 Task: Find connections with filter location Axum with filter topic  #socialnetworkingwith filter profile language English with filter current company HELLA with filter school The NorthCap University with filter industry Investment Advice with filter service category DUI Law with filter keywords title Preschool Teacher
Action: Mouse moved to (334, 190)
Screenshot: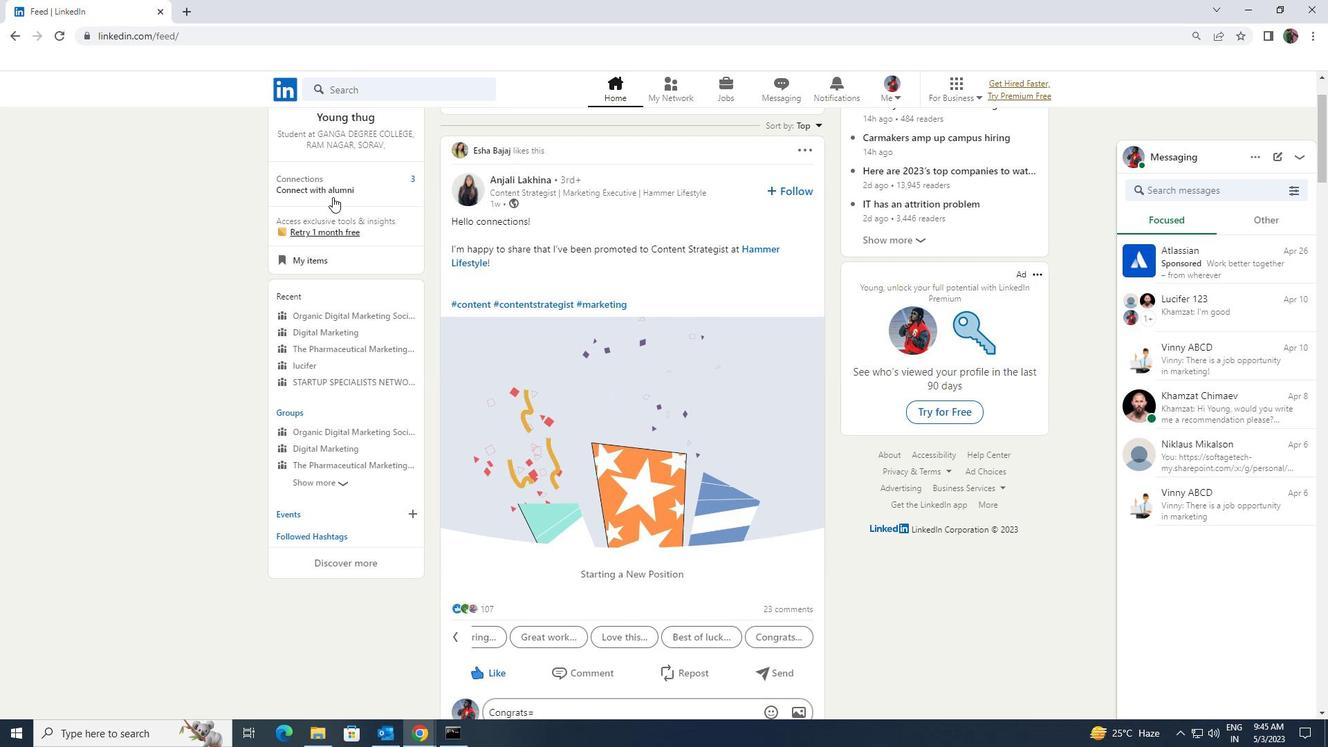 
Action: Mouse pressed left at (334, 190)
Screenshot: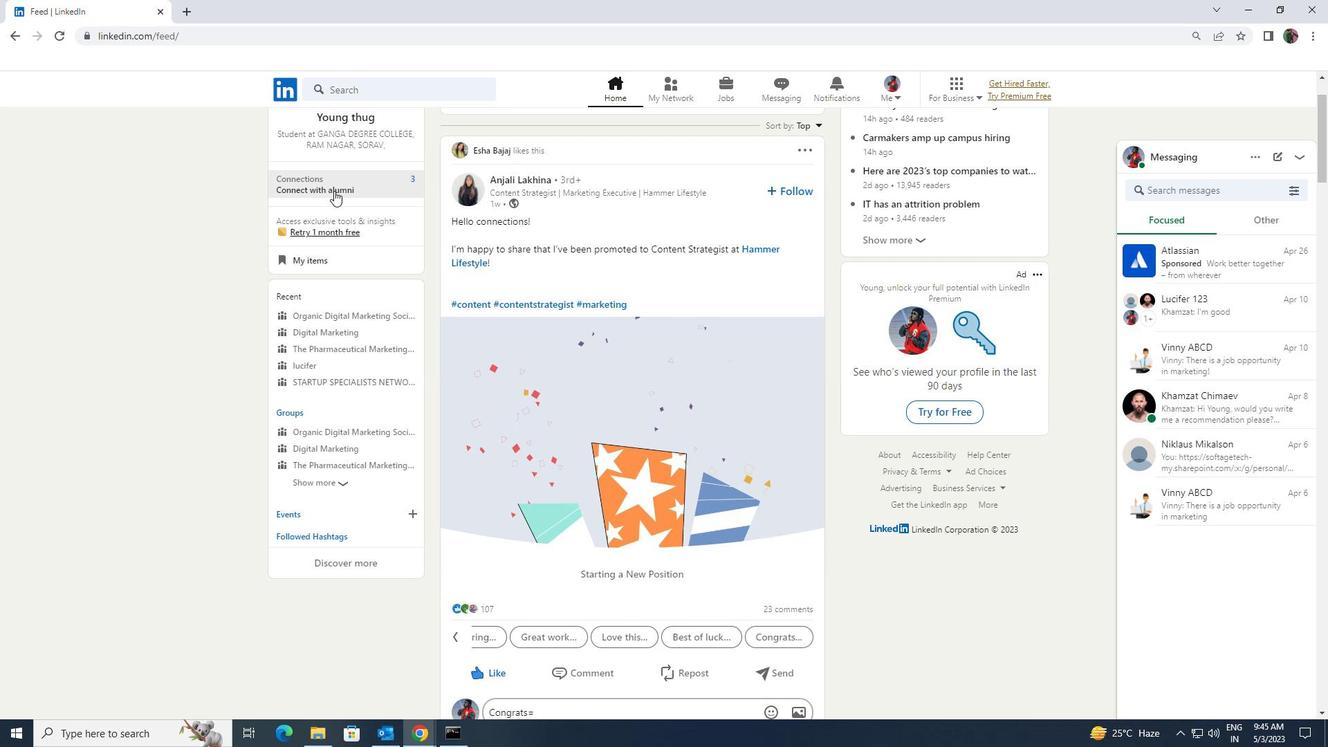 
Action: Mouse moved to (344, 171)
Screenshot: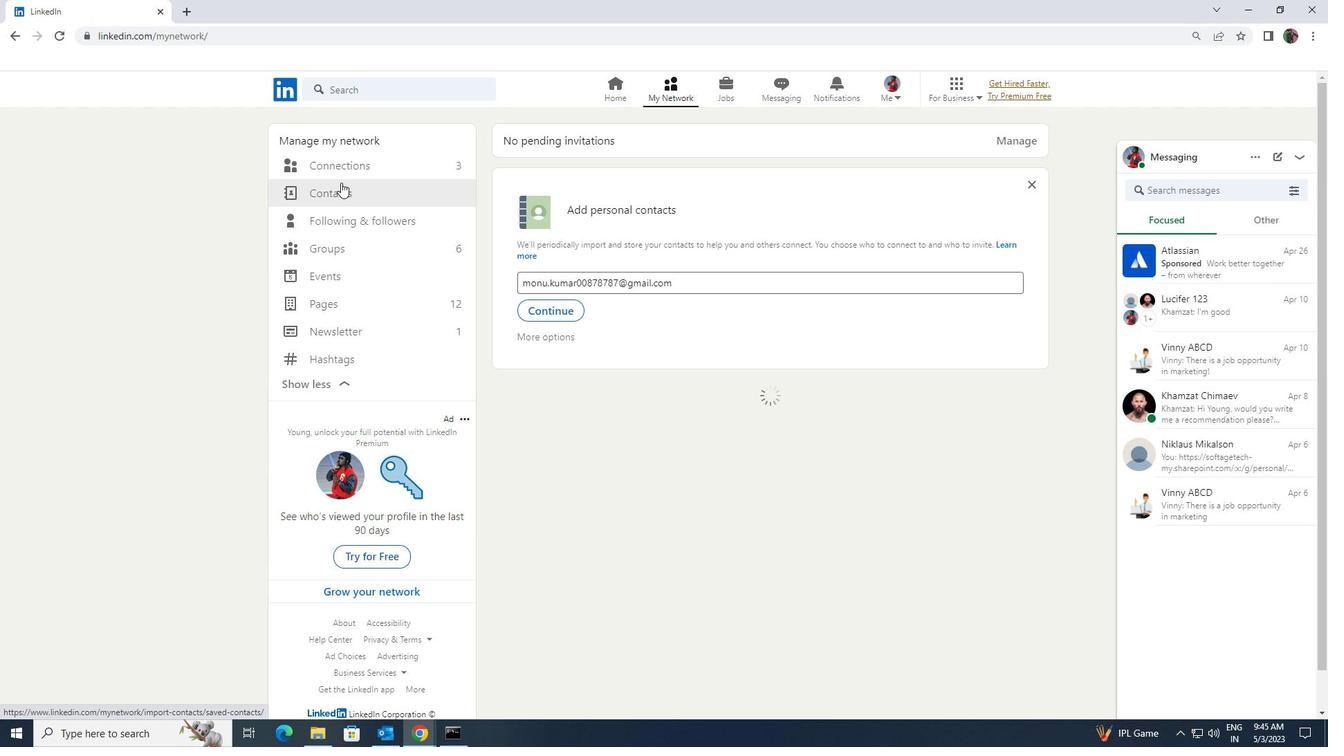 
Action: Mouse pressed left at (344, 171)
Screenshot: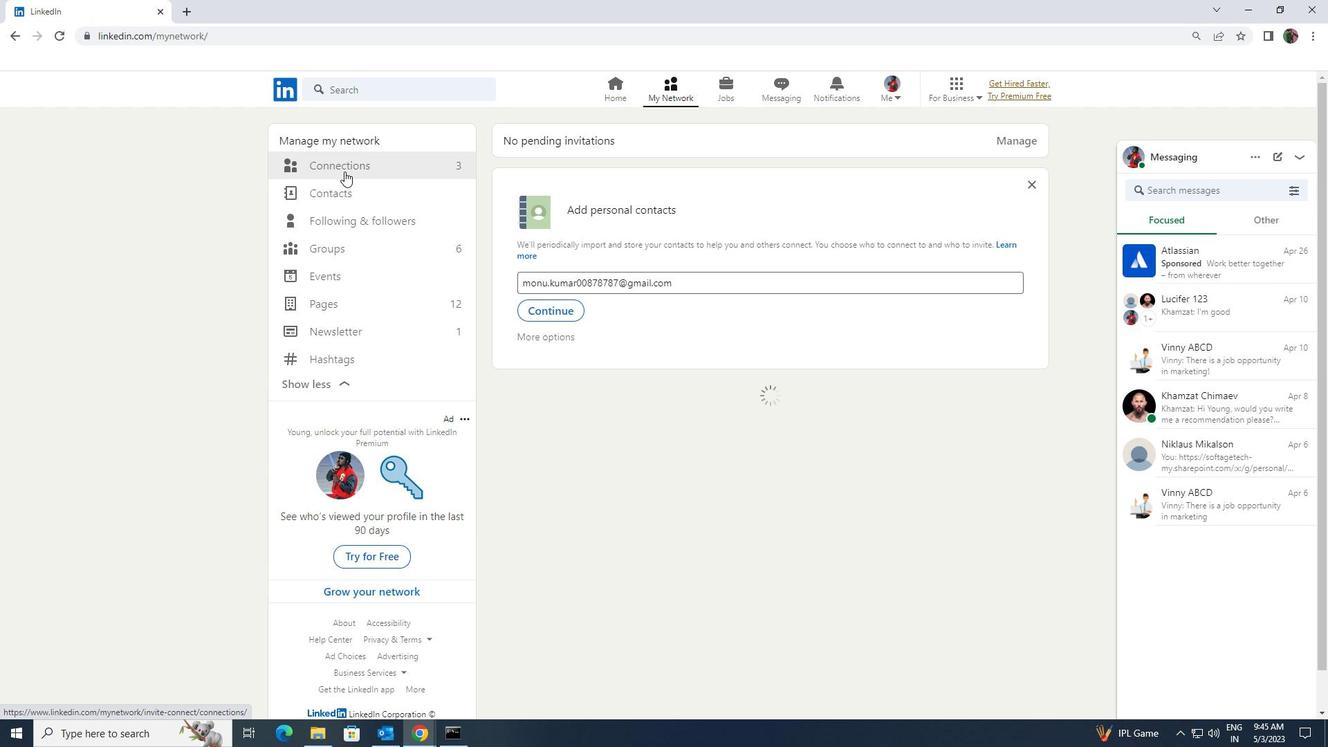 
Action: Mouse moved to (746, 163)
Screenshot: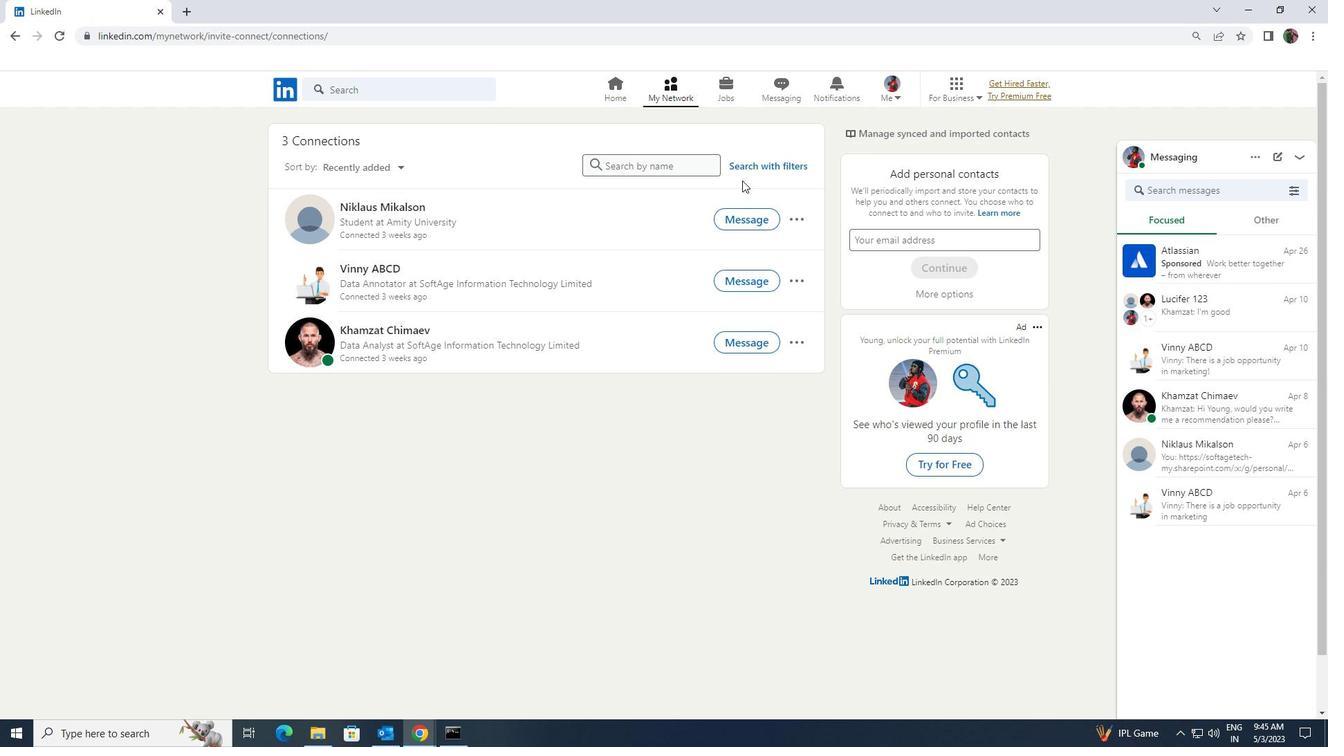 
Action: Mouse pressed left at (746, 163)
Screenshot: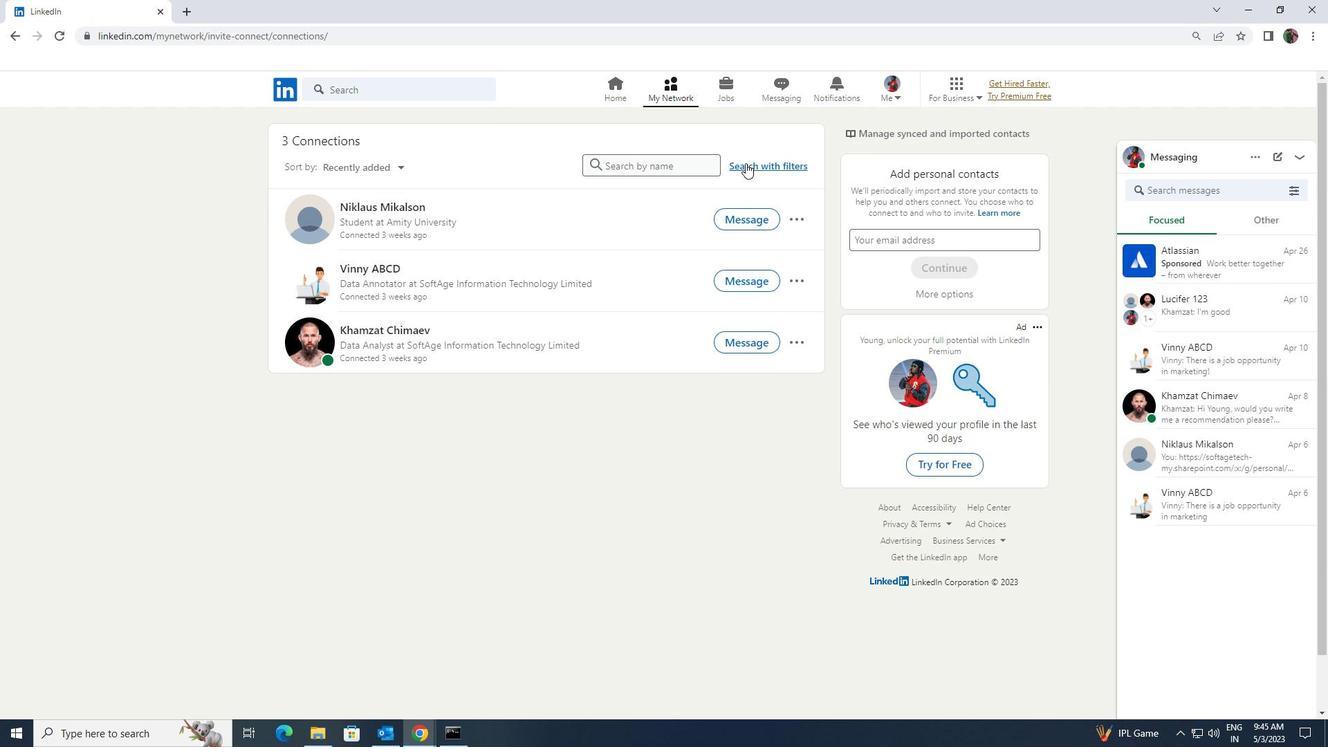 
Action: Mouse moved to (712, 130)
Screenshot: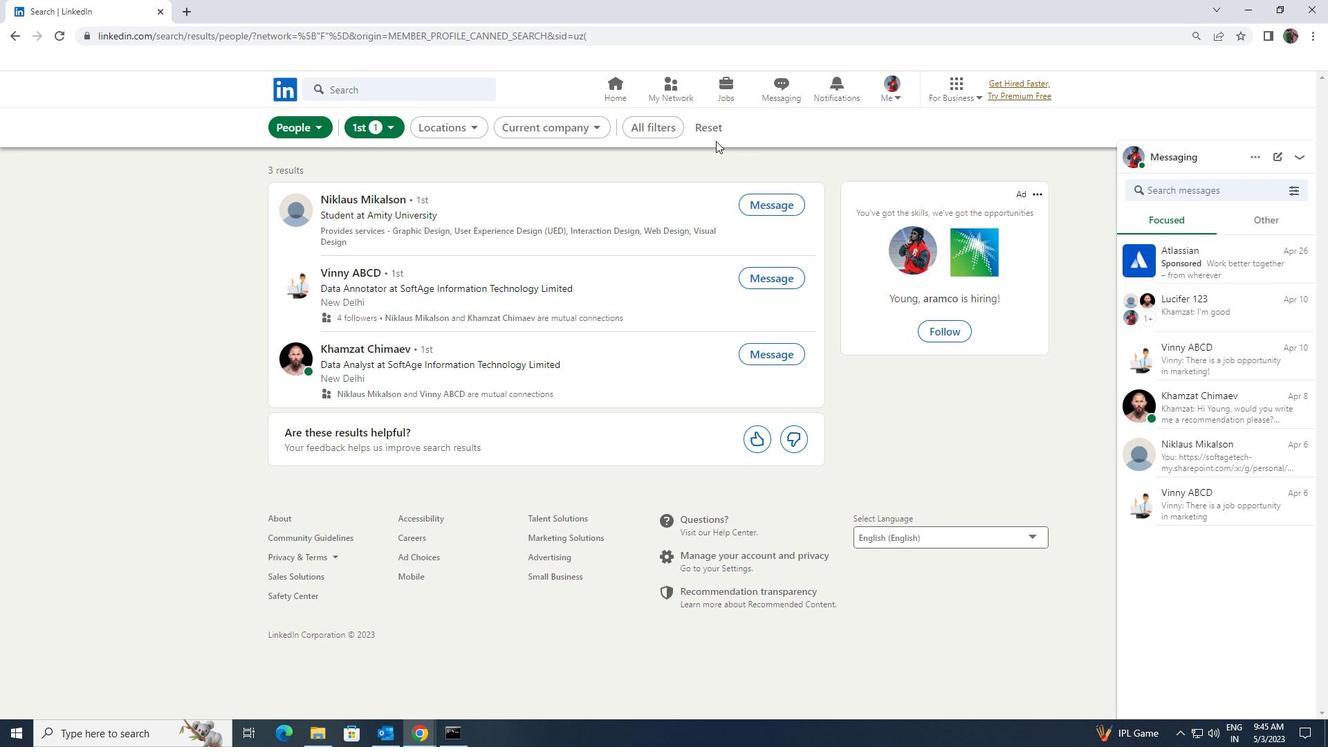 
Action: Mouse pressed left at (712, 130)
Screenshot: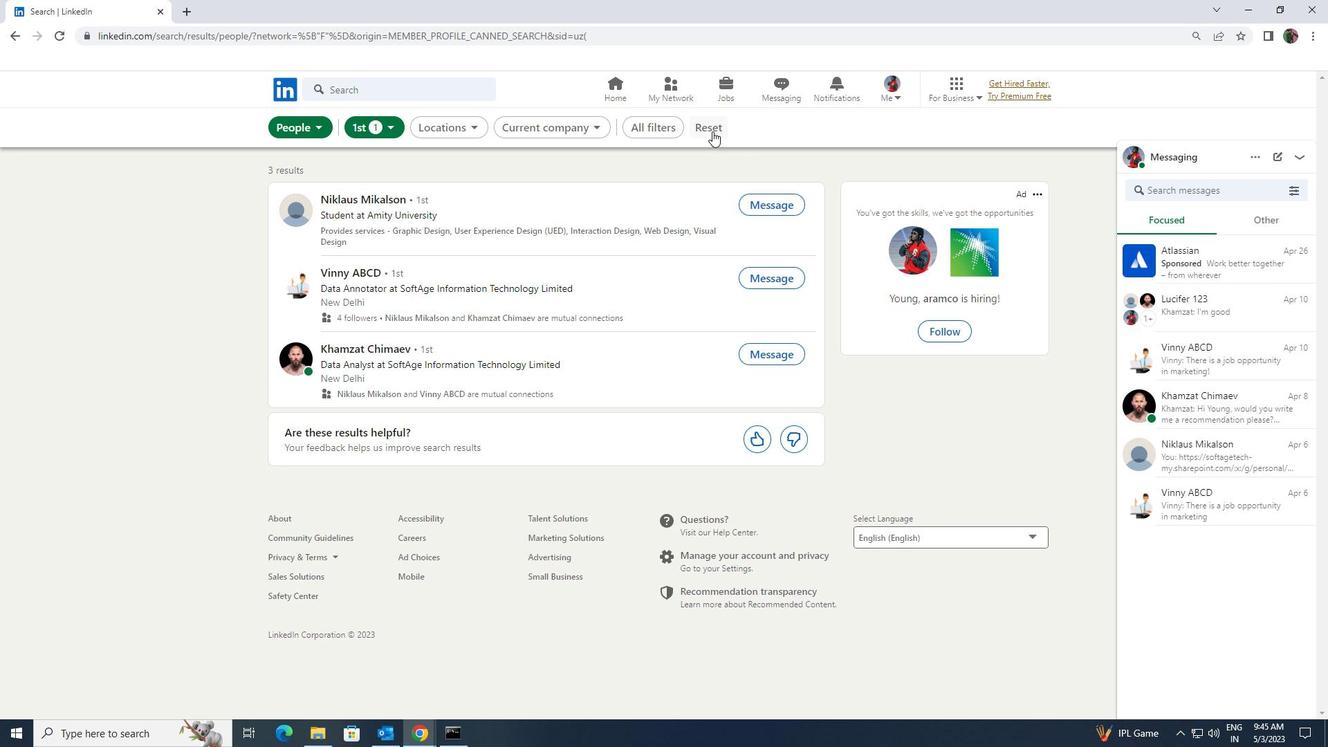 
Action: Mouse moved to (669, 130)
Screenshot: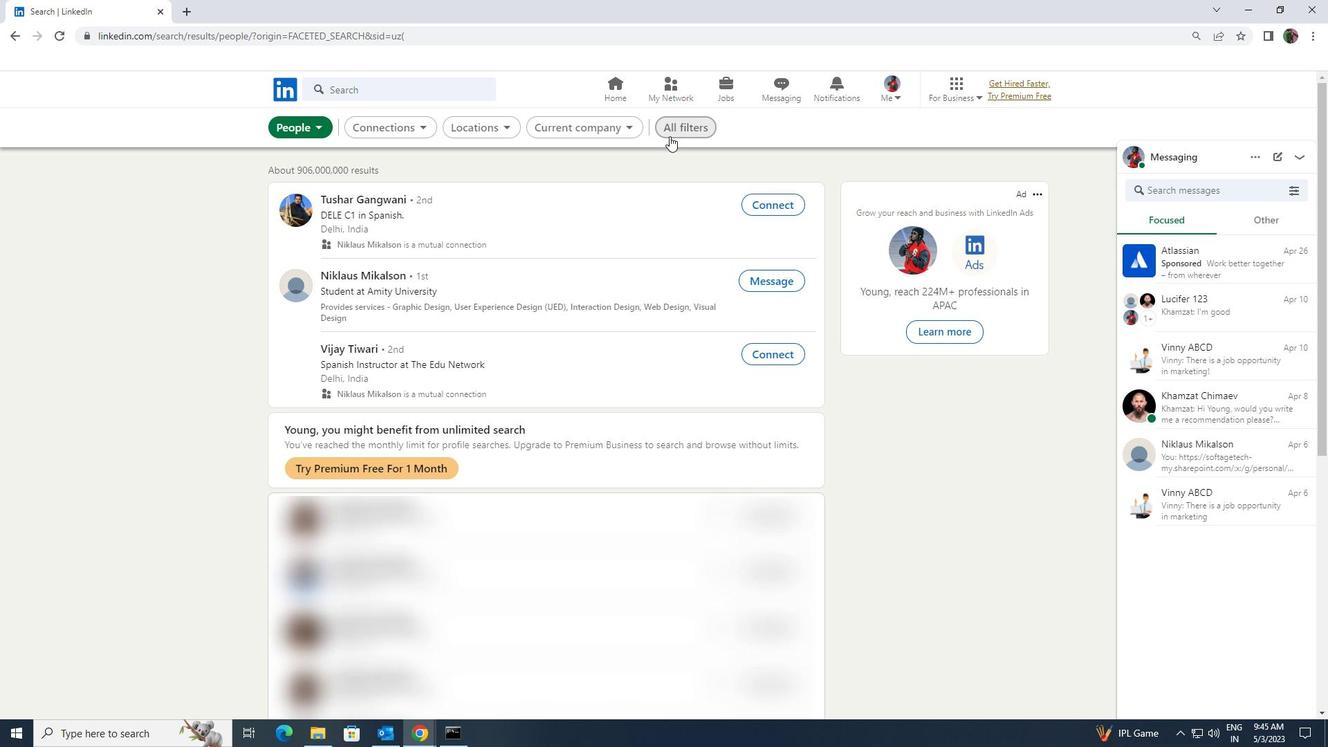 
Action: Mouse pressed left at (669, 130)
Screenshot: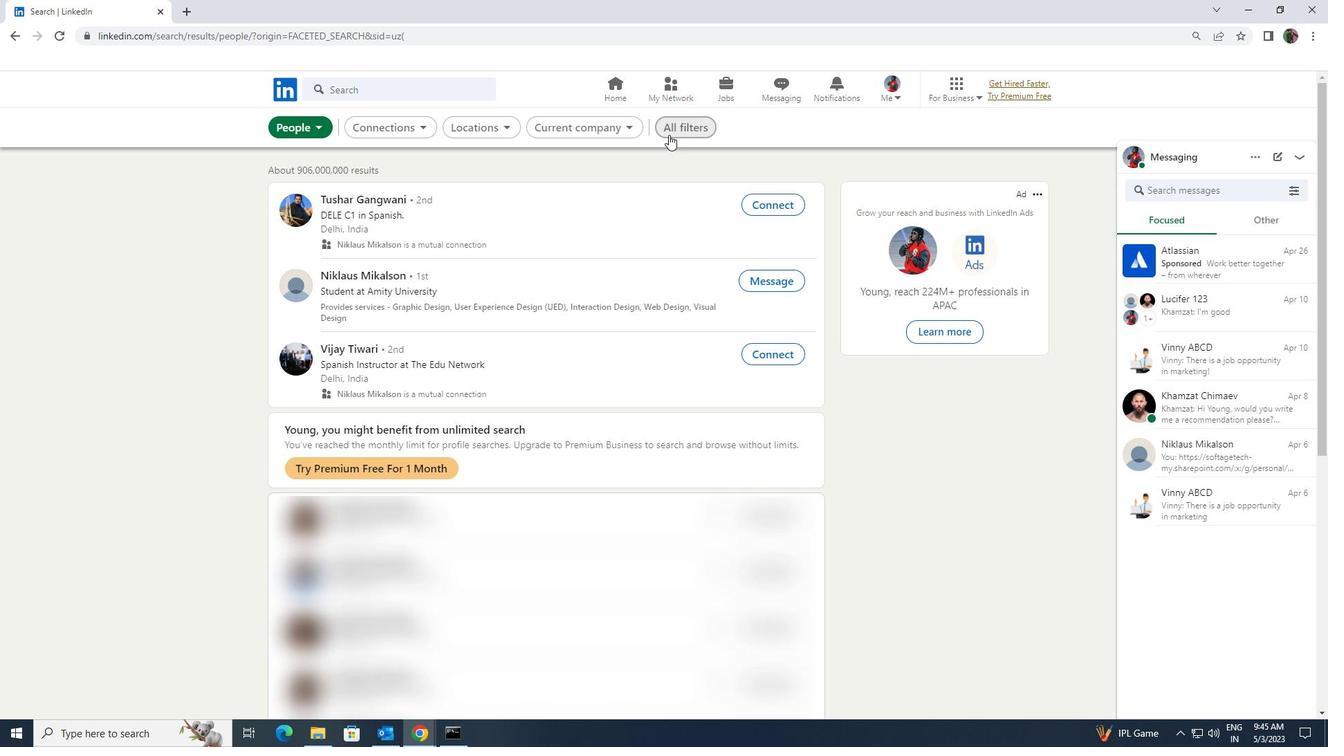 
Action: Mouse moved to (1054, 407)
Screenshot: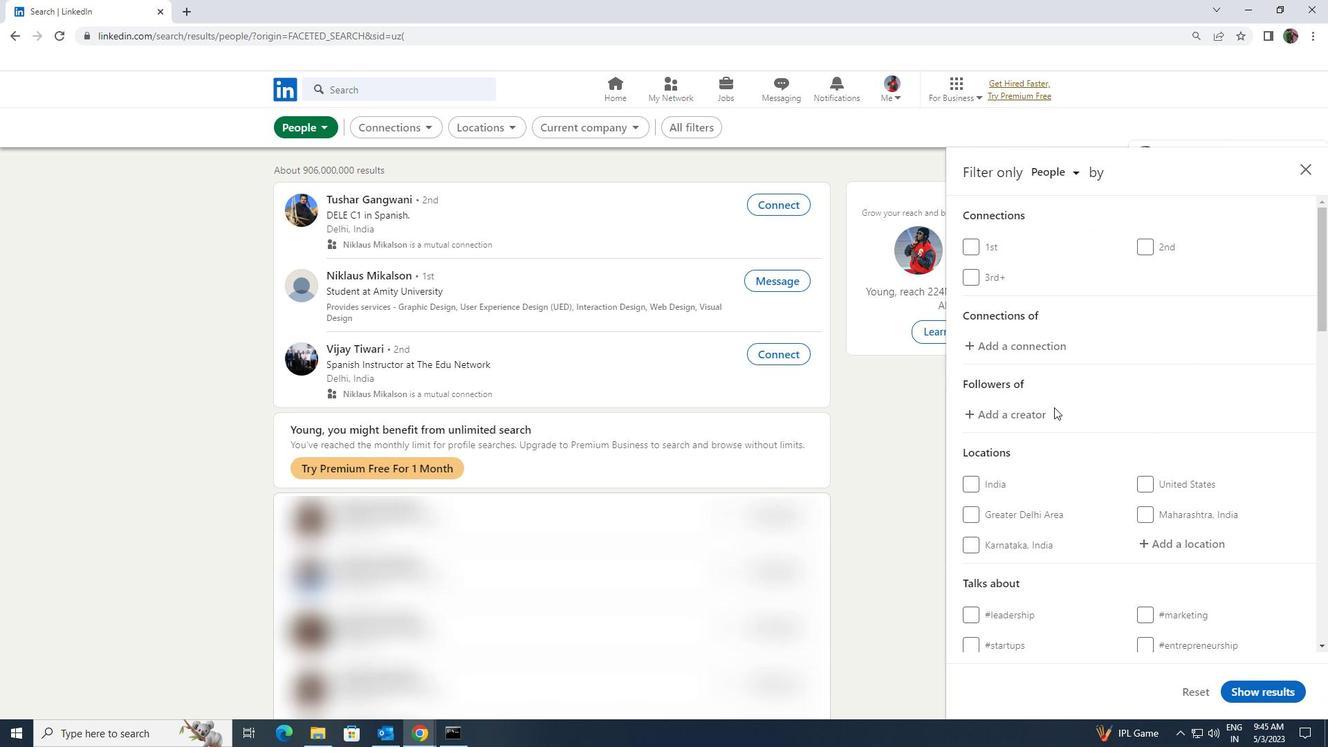 
Action: Mouse scrolled (1054, 406) with delta (0, 0)
Screenshot: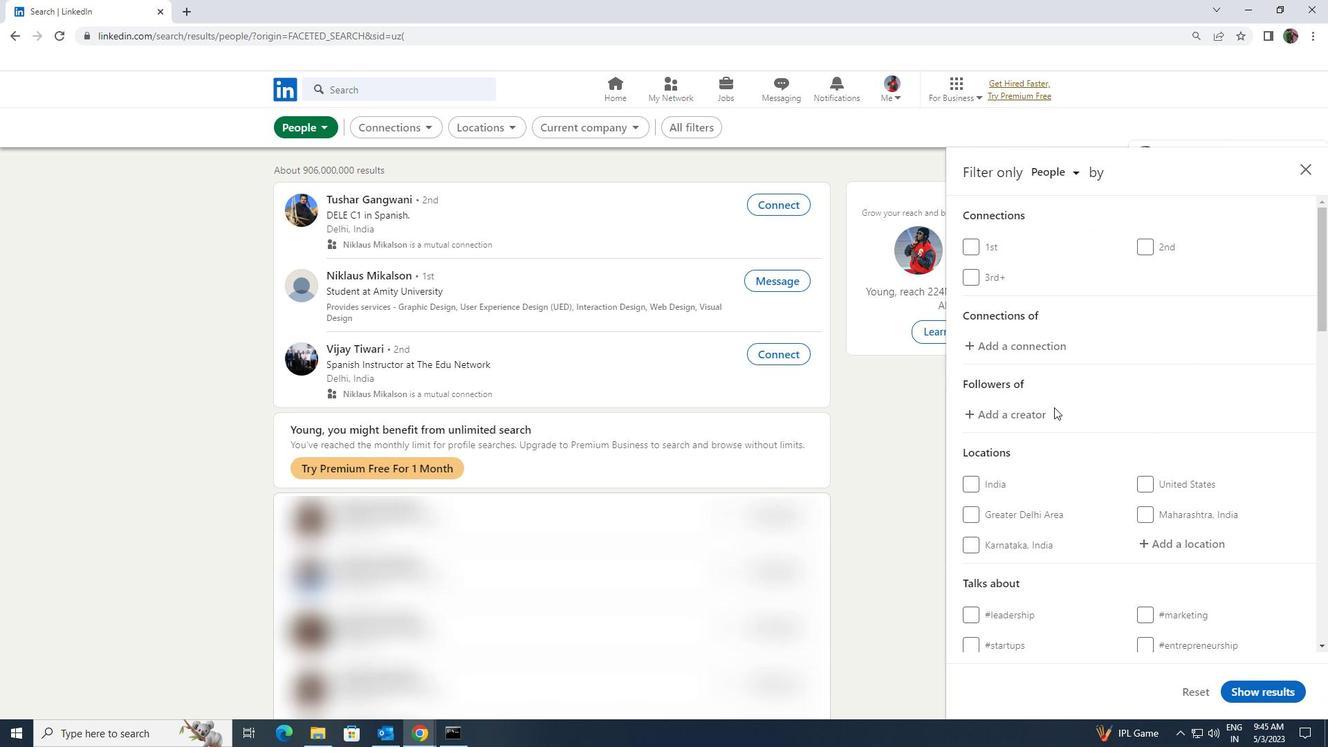 
Action: Mouse moved to (1159, 477)
Screenshot: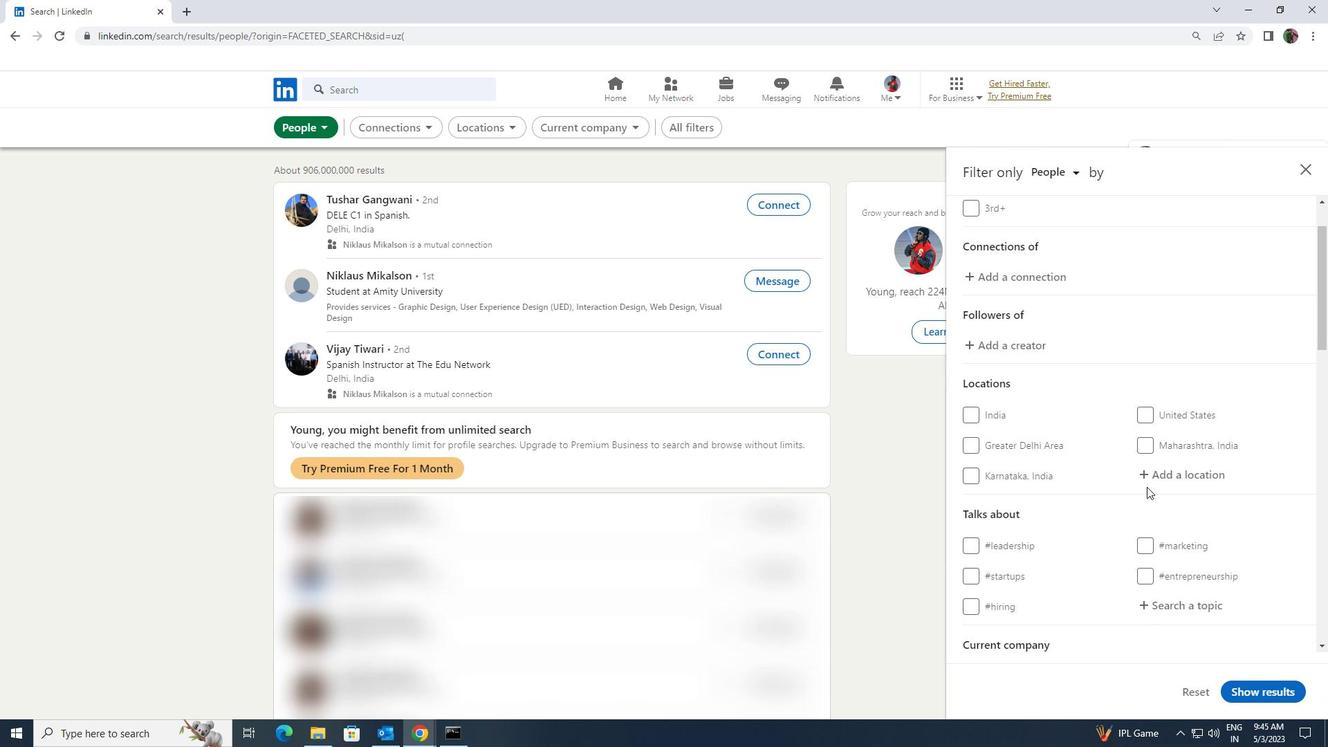 
Action: Mouse pressed left at (1159, 477)
Screenshot: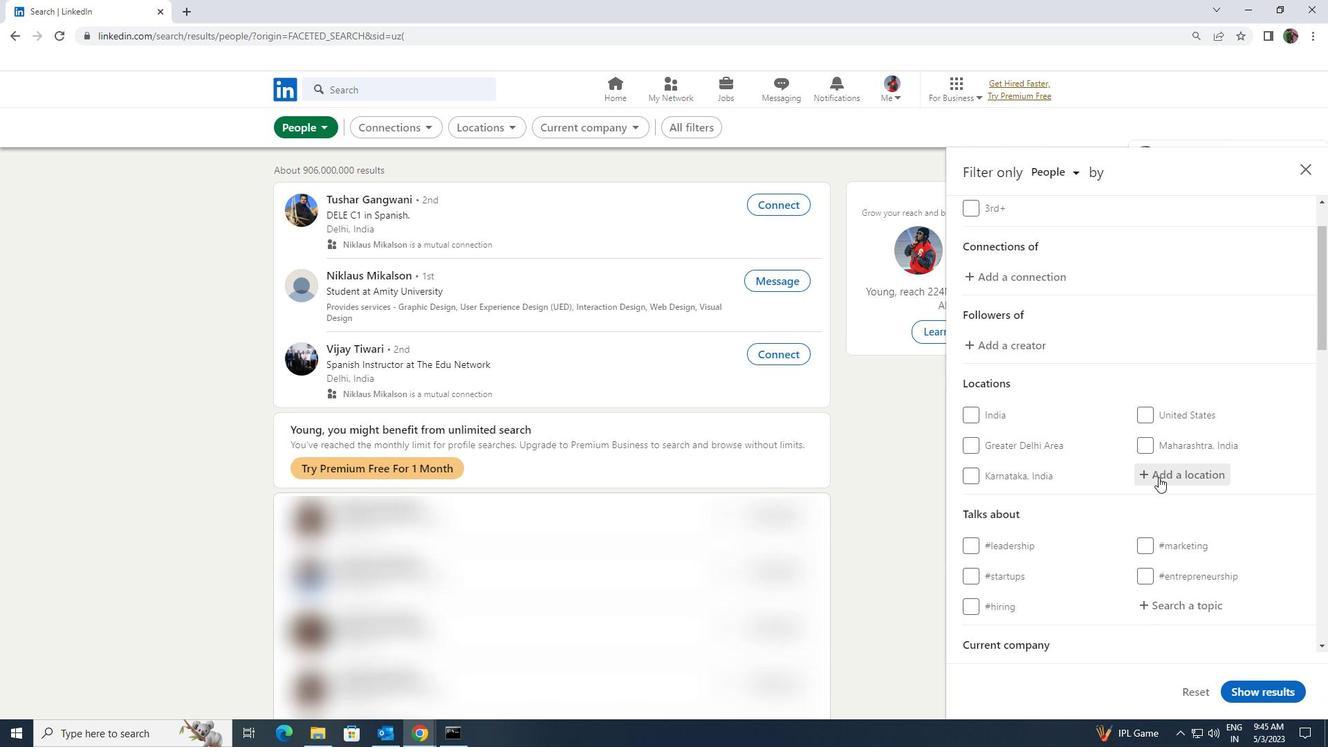 
Action: Mouse moved to (1159, 476)
Screenshot: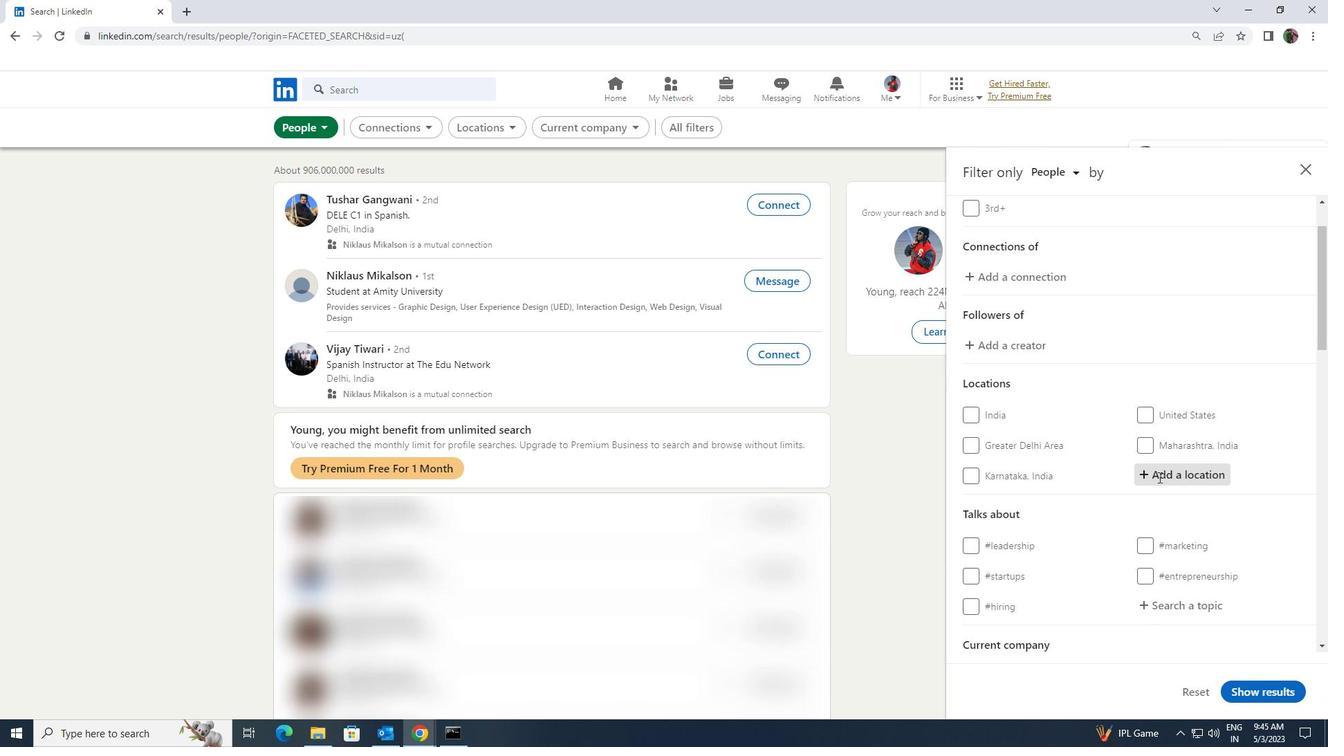 
Action: Key pressed <Key.shift><Key.shift><Key.shift><Key.shift><Key.shift><Key.shift><Key.shift><Key.shift><Key.shift><Key.shift><Key.shift><Key.shift><Key.shift><Key.shift>AXUM
Screenshot: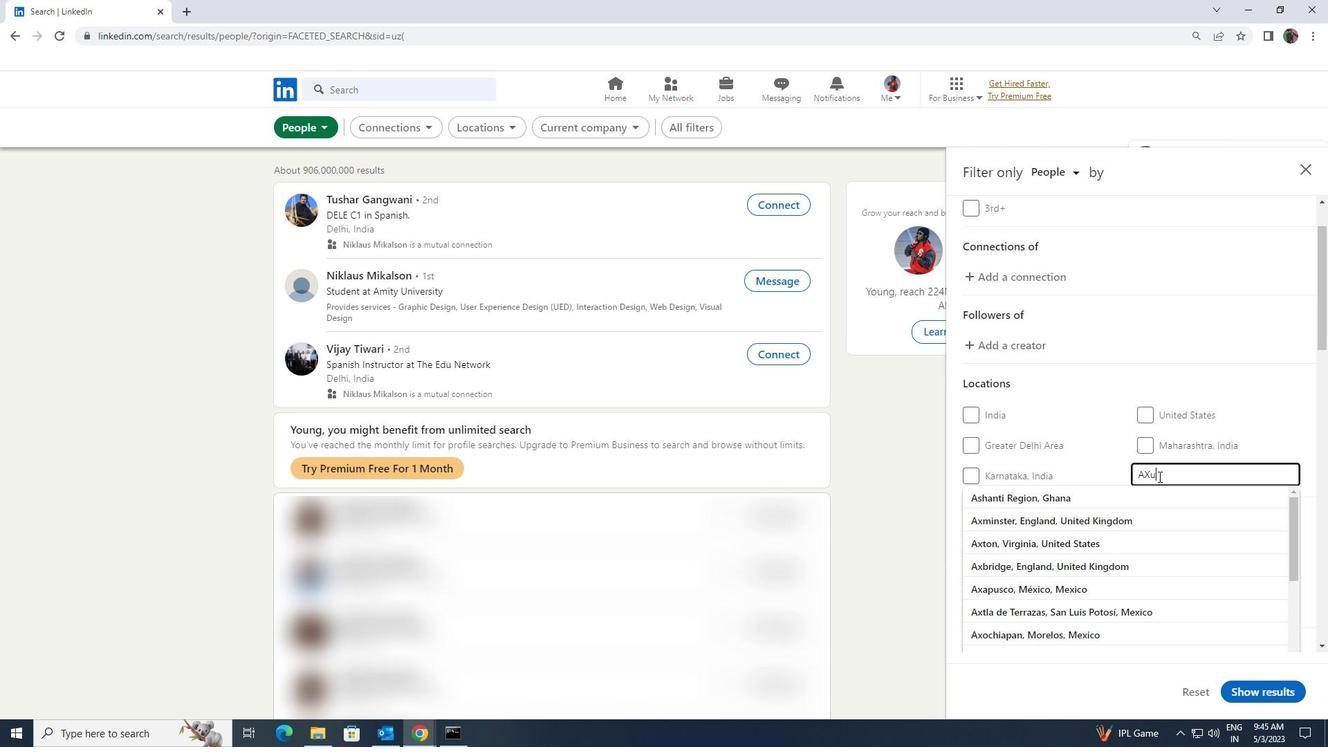 
Action: Mouse moved to (1145, 501)
Screenshot: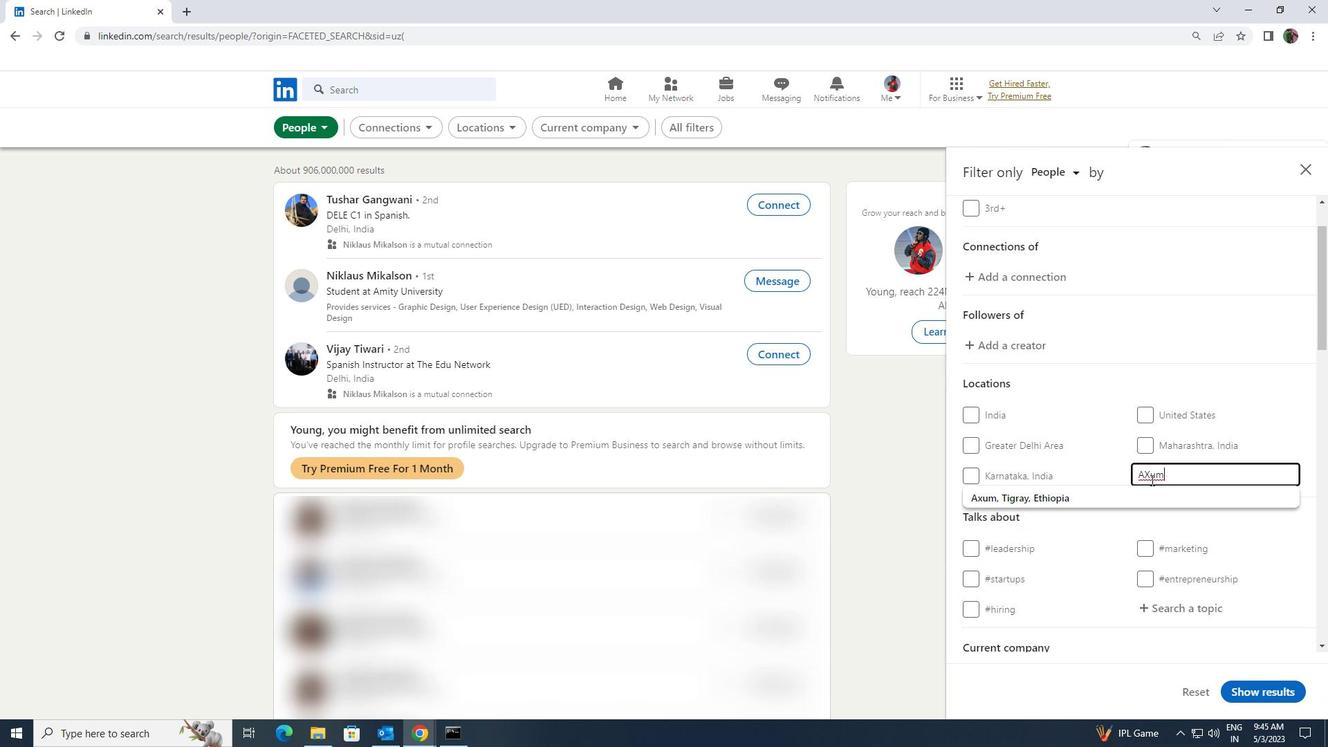 
Action: Mouse pressed left at (1145, 501)
Screenshot: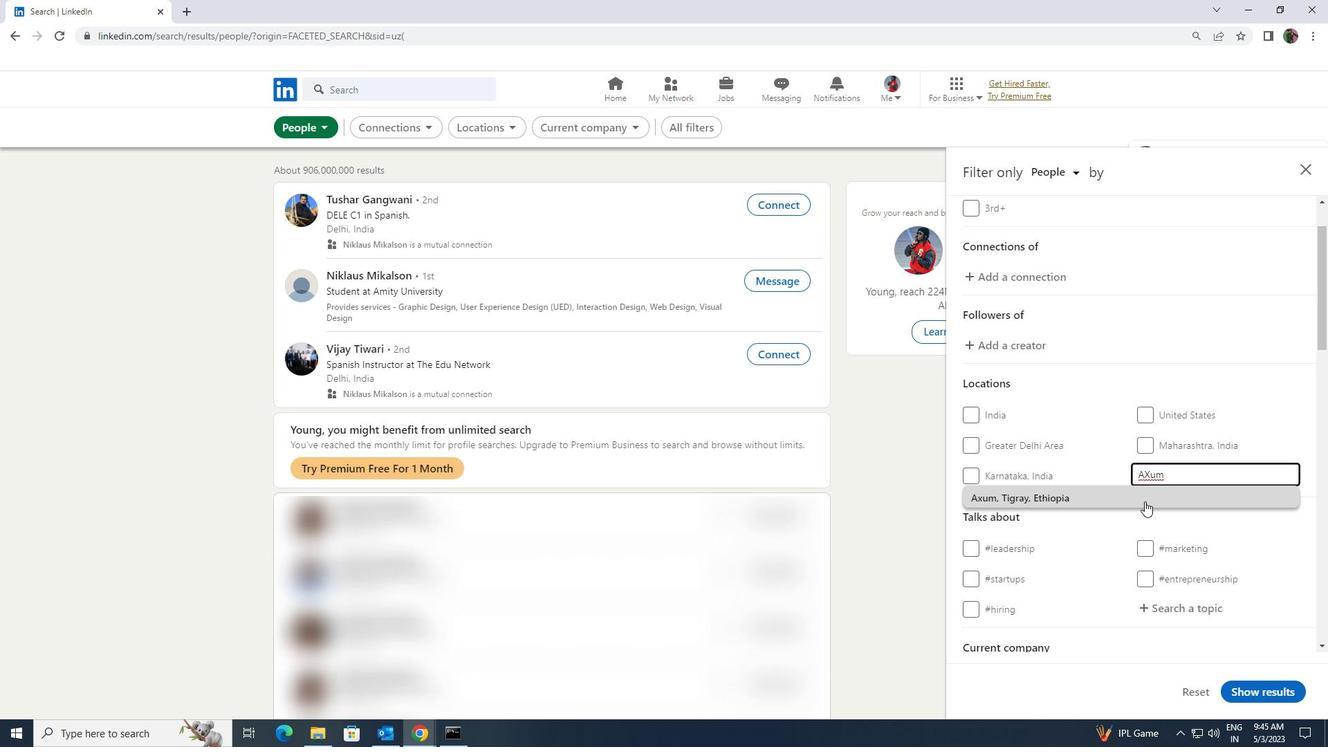 
Action: Mouse moved to (1144, 502)
Screenshot: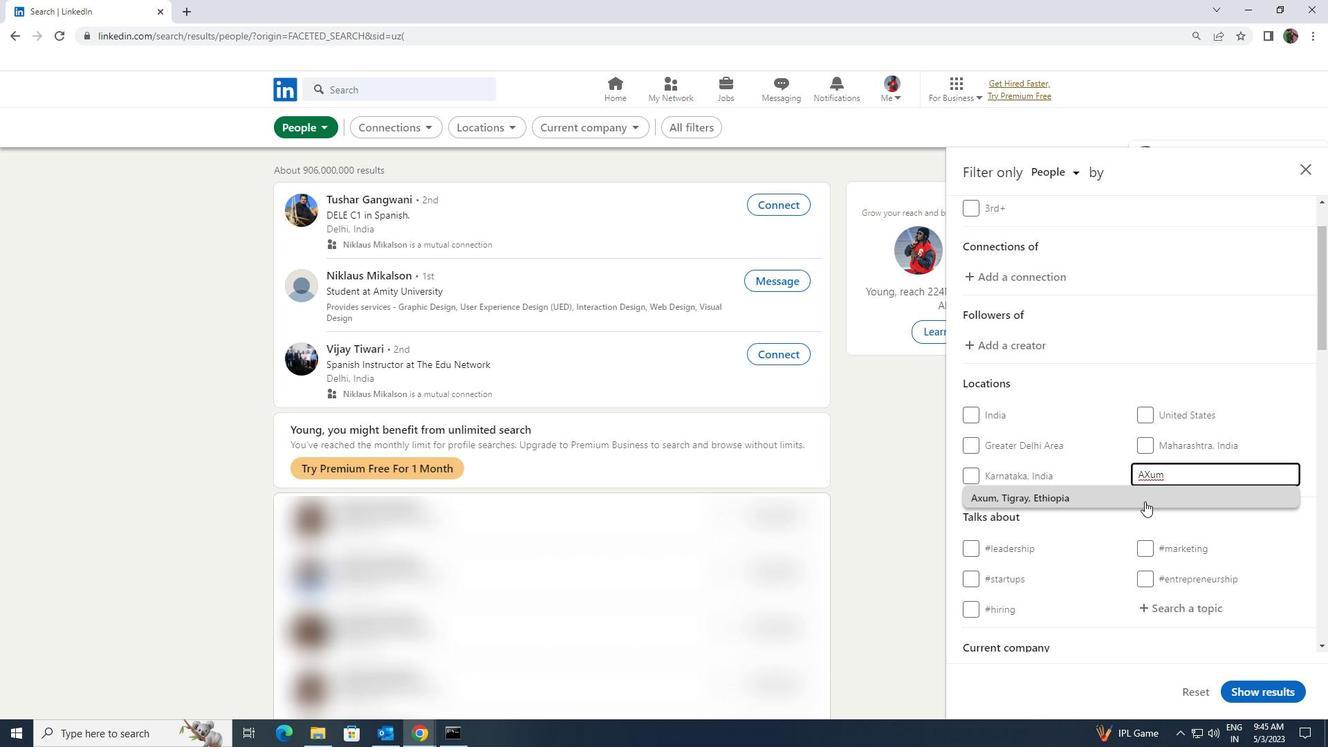 
Action: Mouse scrolled (1144, 501) with delta (0, 0)
Screenshot: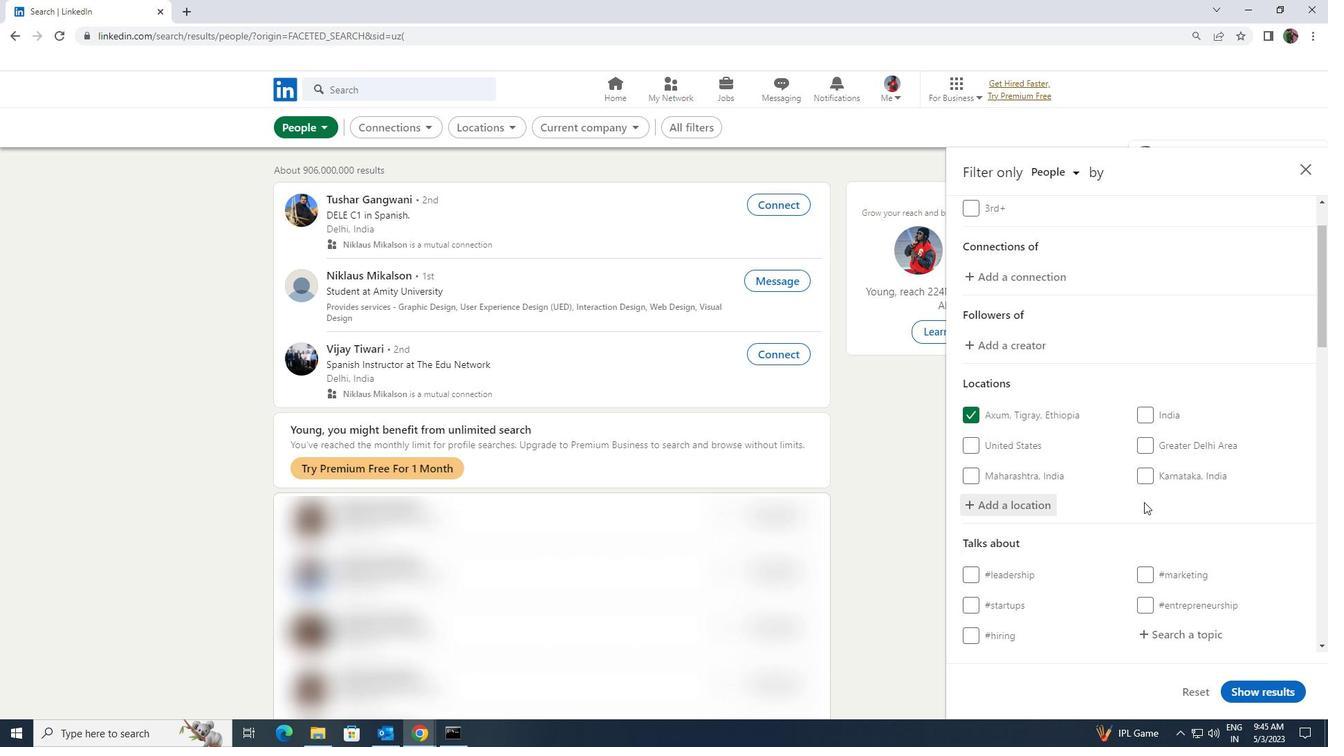 
Action: Mouse moved to (1143, 502)
Screenshot: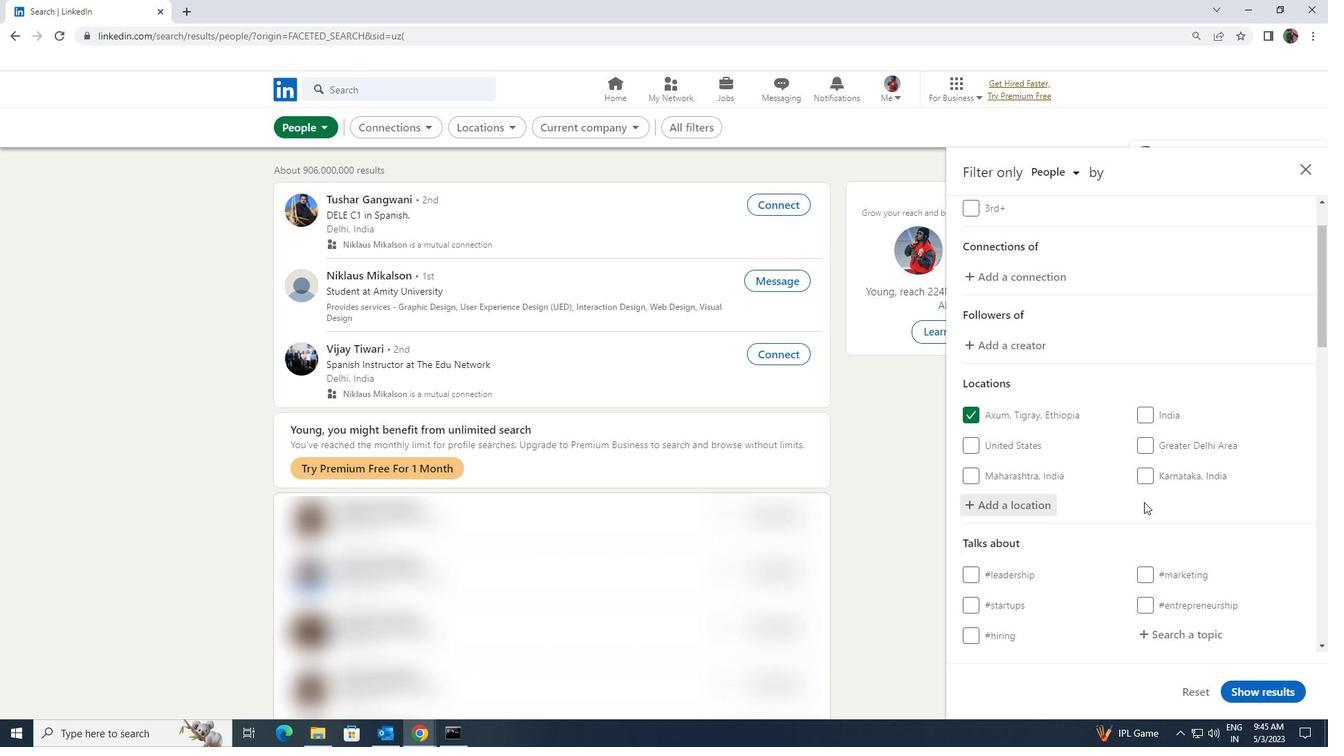 
Action: Mouse scrolled (1143, 501) with delta (0, 0)
Screenshot: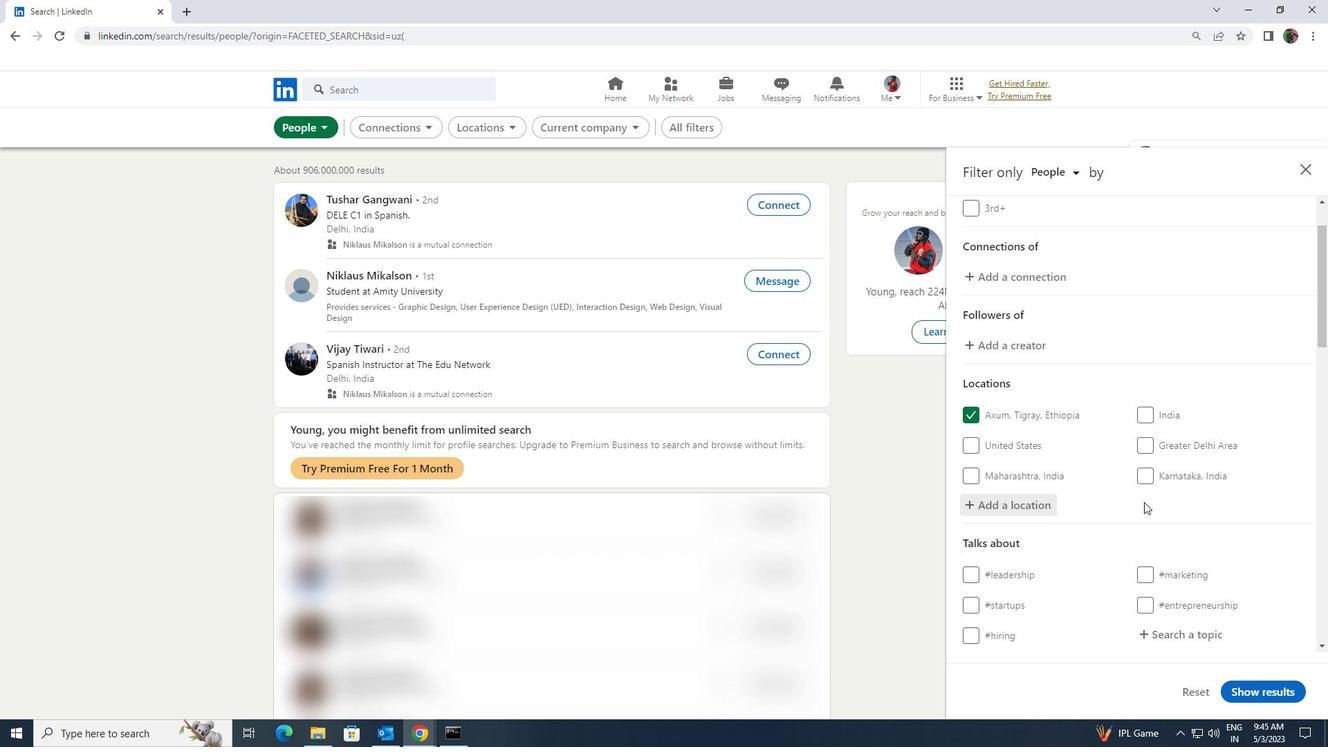 
Action: Mouse scrolled (1143, 501) with delta (0, 0)
Screenshot: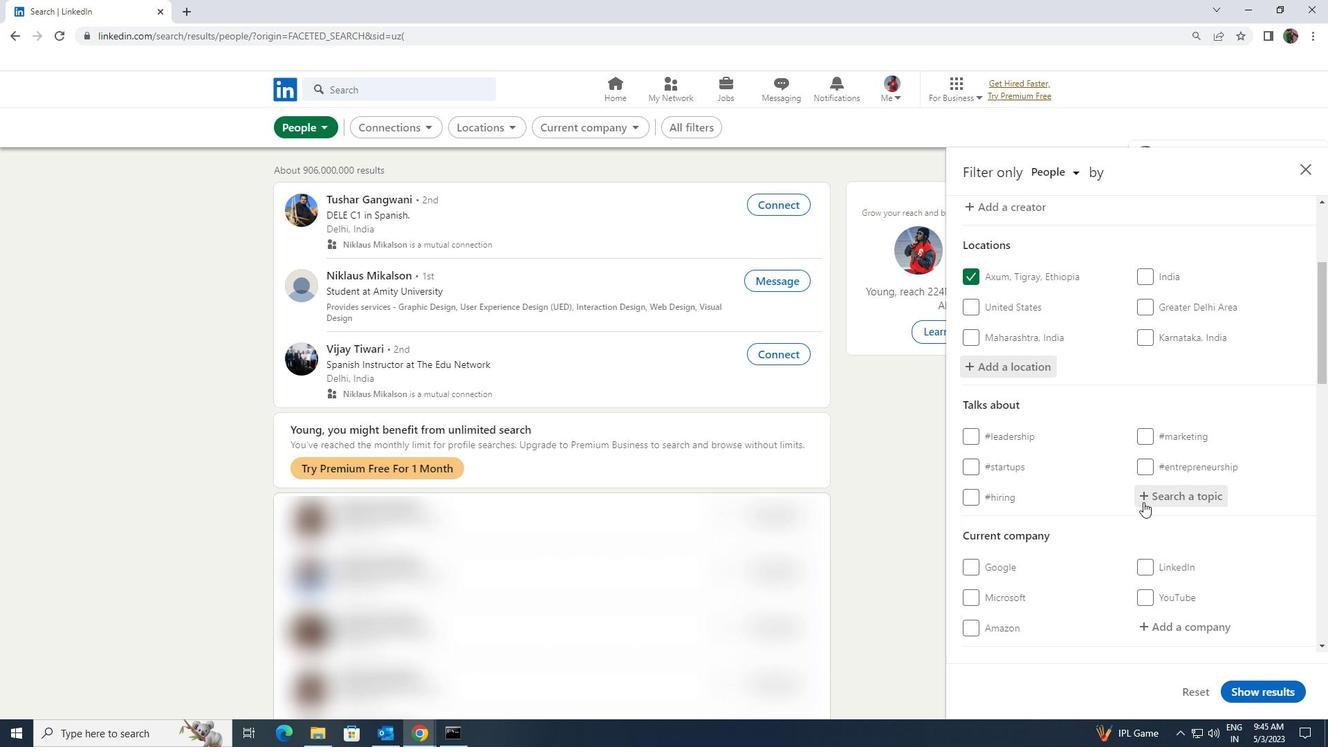 
Action: Mouse scrolled (1143, 501) with delta (0, 0)
Screenshot: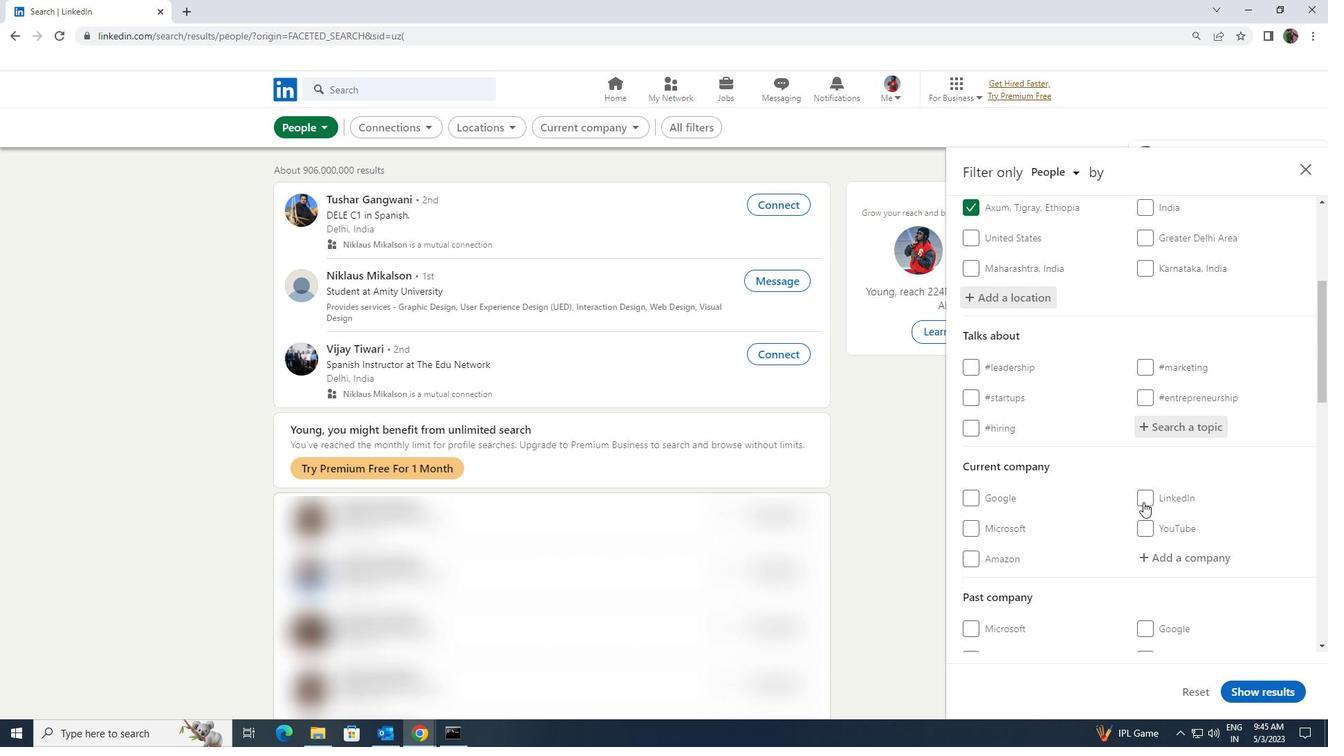 
Action: Mouse scrolled (1143, 501) with delta (0, 0)
Screenshot: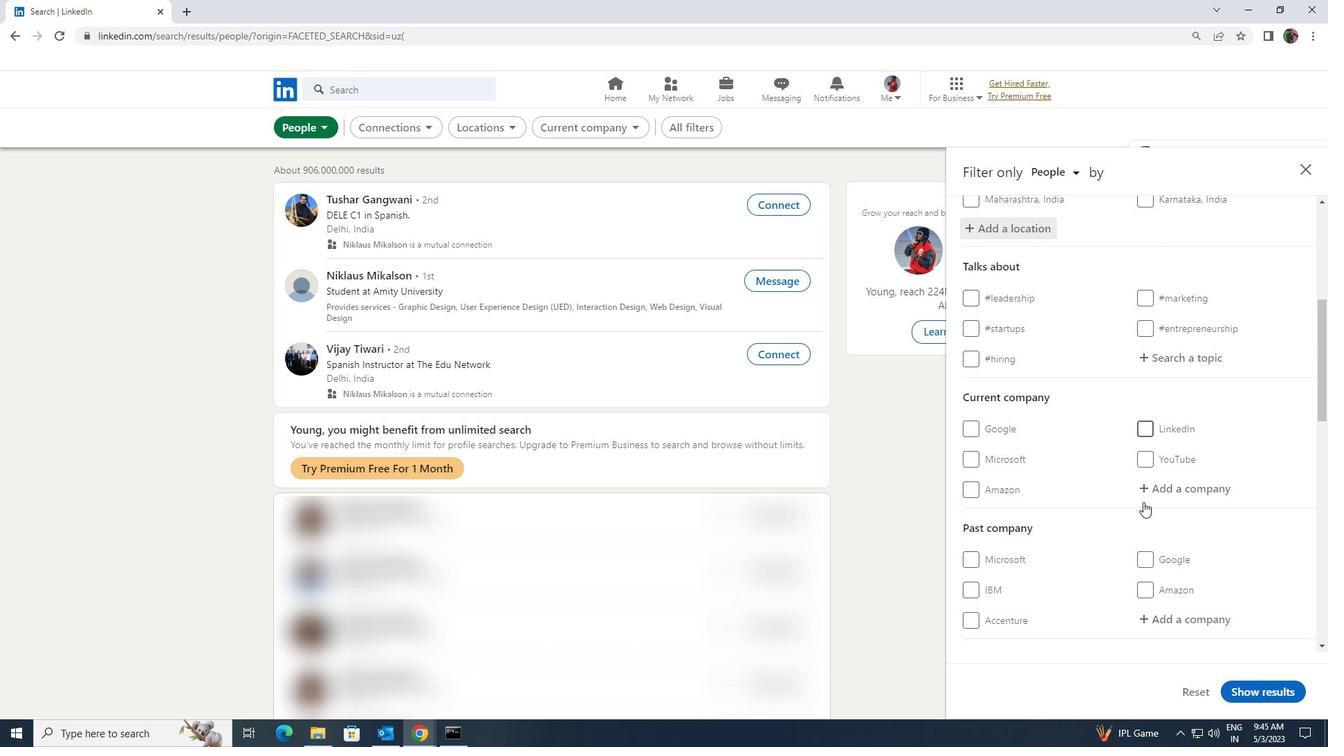 
Action: Mouse scrolled (1143, 503) with delta (0, 0)
Screenshot: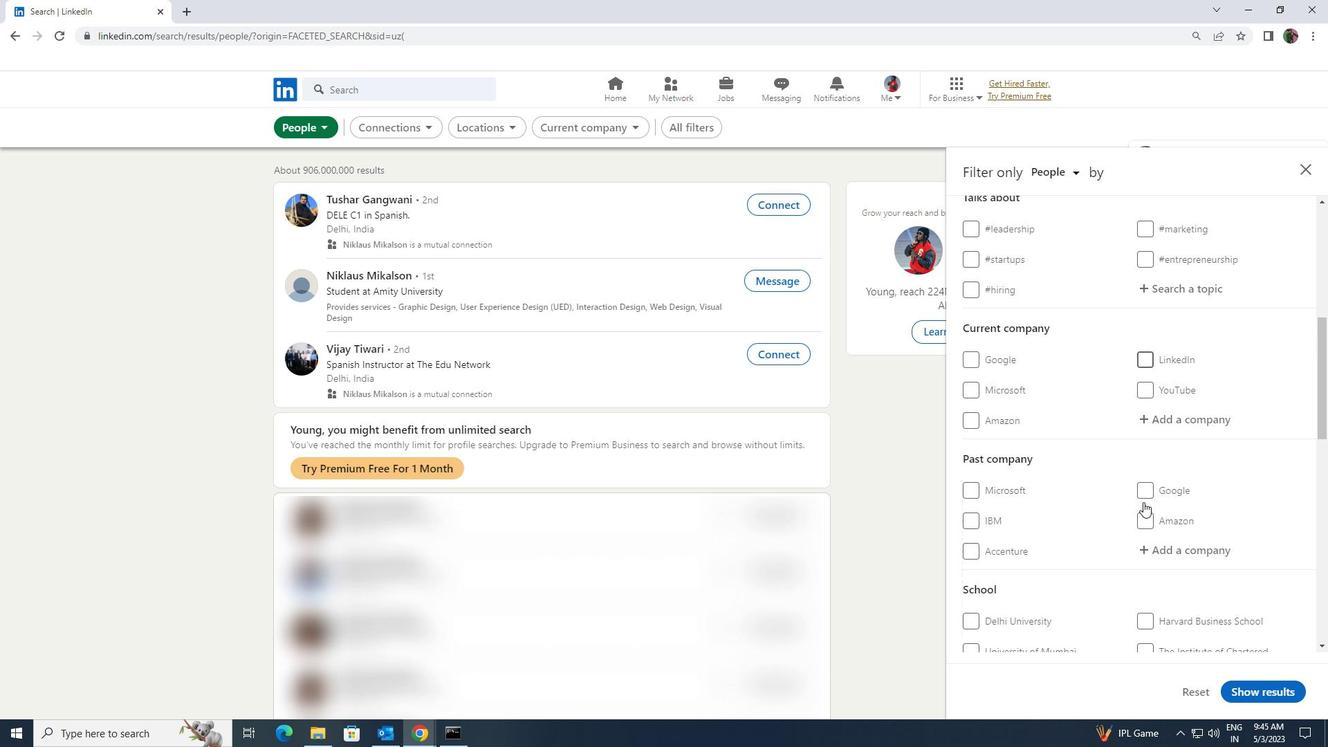 
Action: Mouse scrolled (1143, 503) with delta (0, 0)
Screenshot: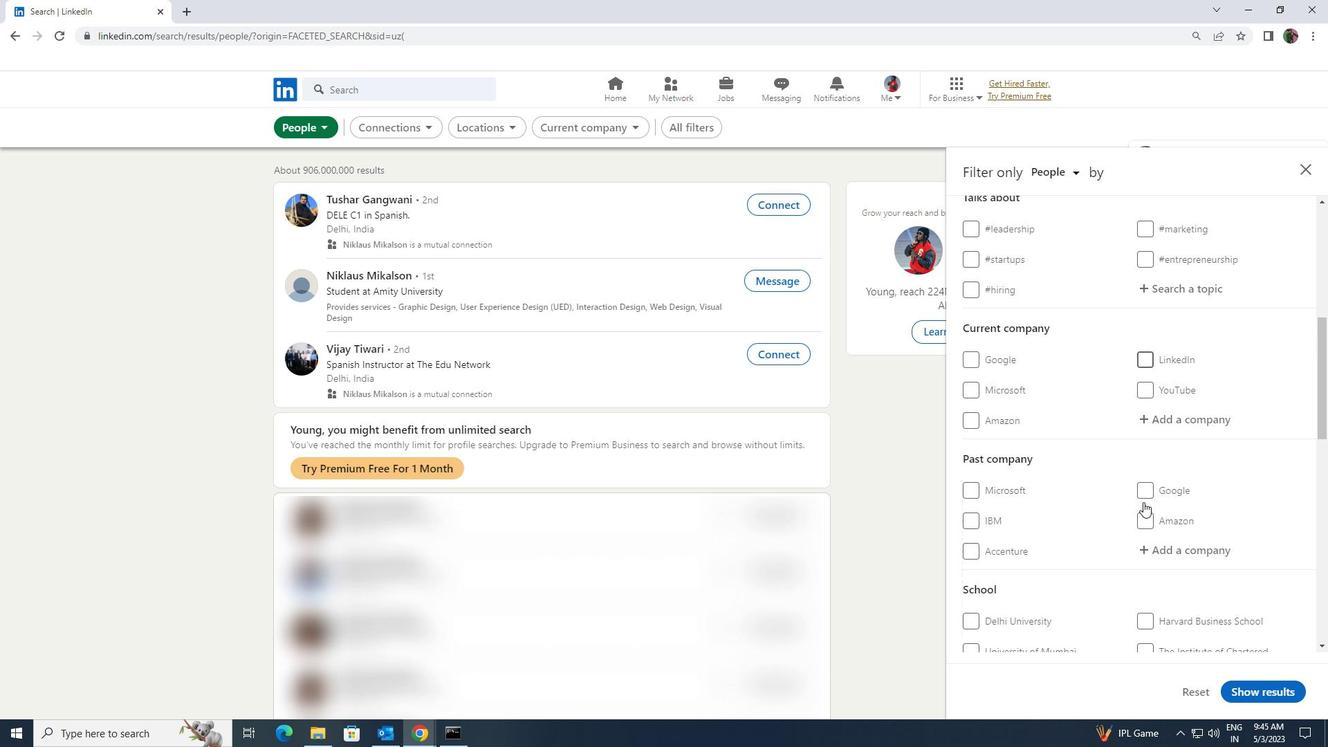 
Action: Mouse scrolled (1143, 503) with delta (0, 0)
Screenshot: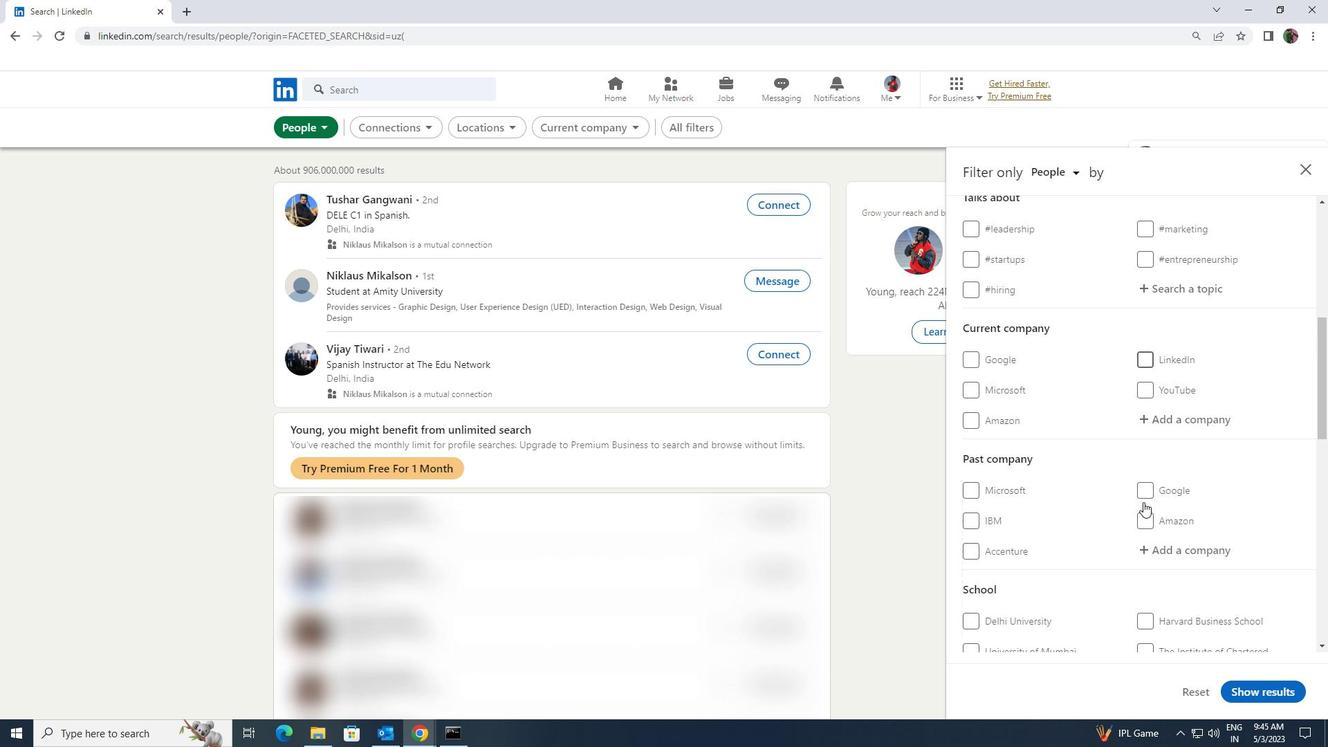 
Action: Mouse moved to (1144, 497)
Screenshot: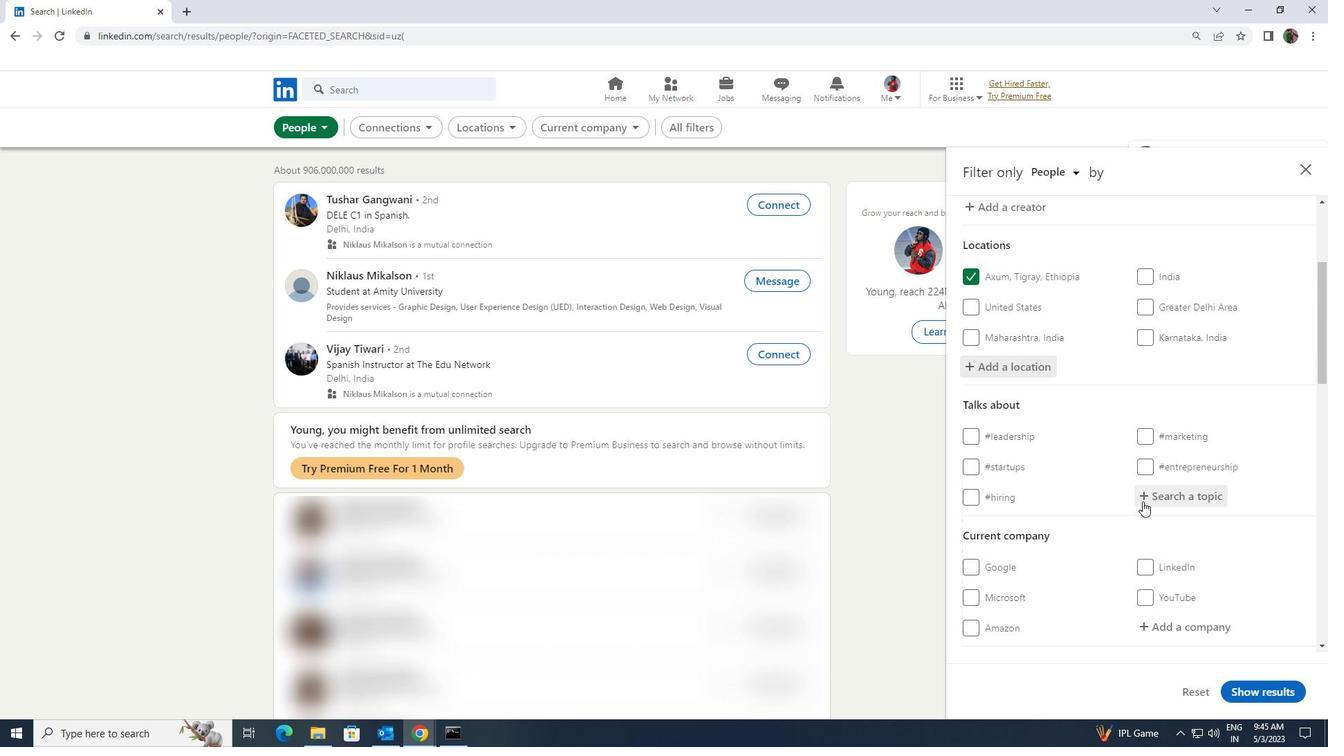 
Action: Mouse pressed left at (1144, 497)
Screenshot: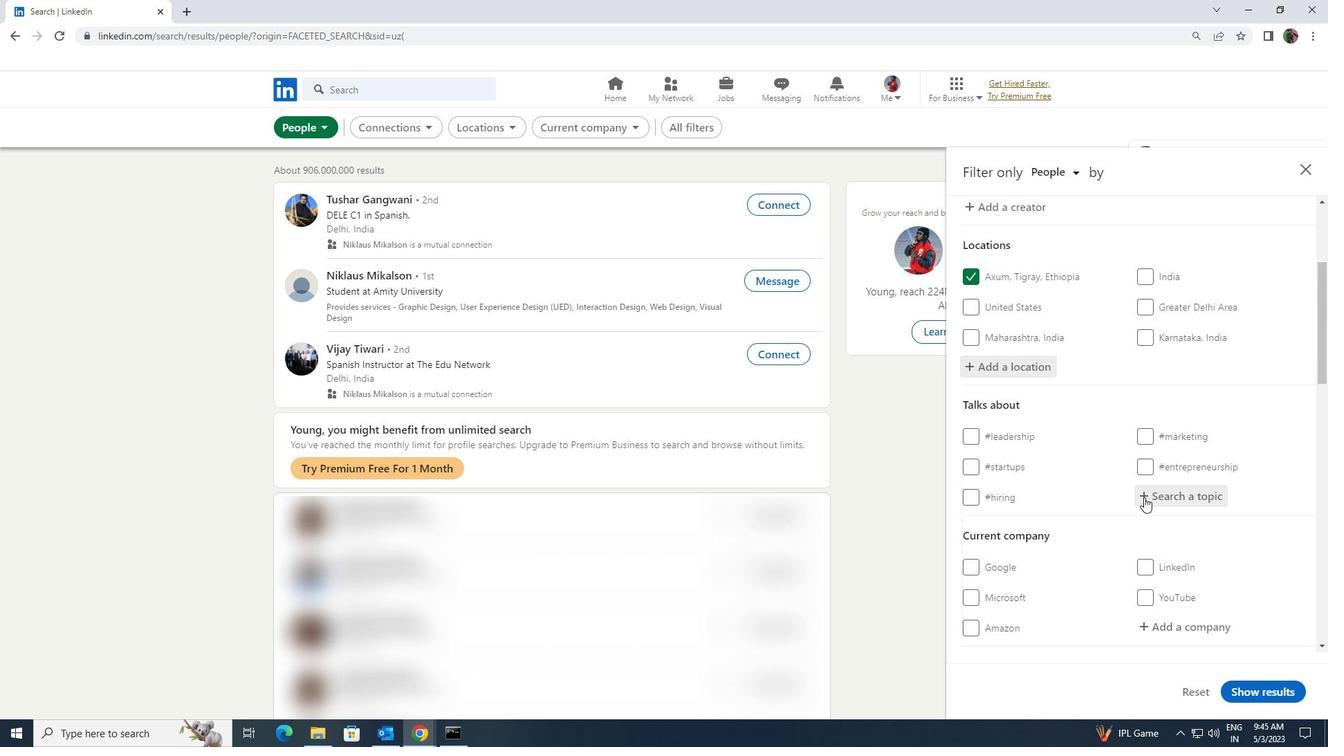 
Action: Mouse moved to (1144, 497)
Screenshot: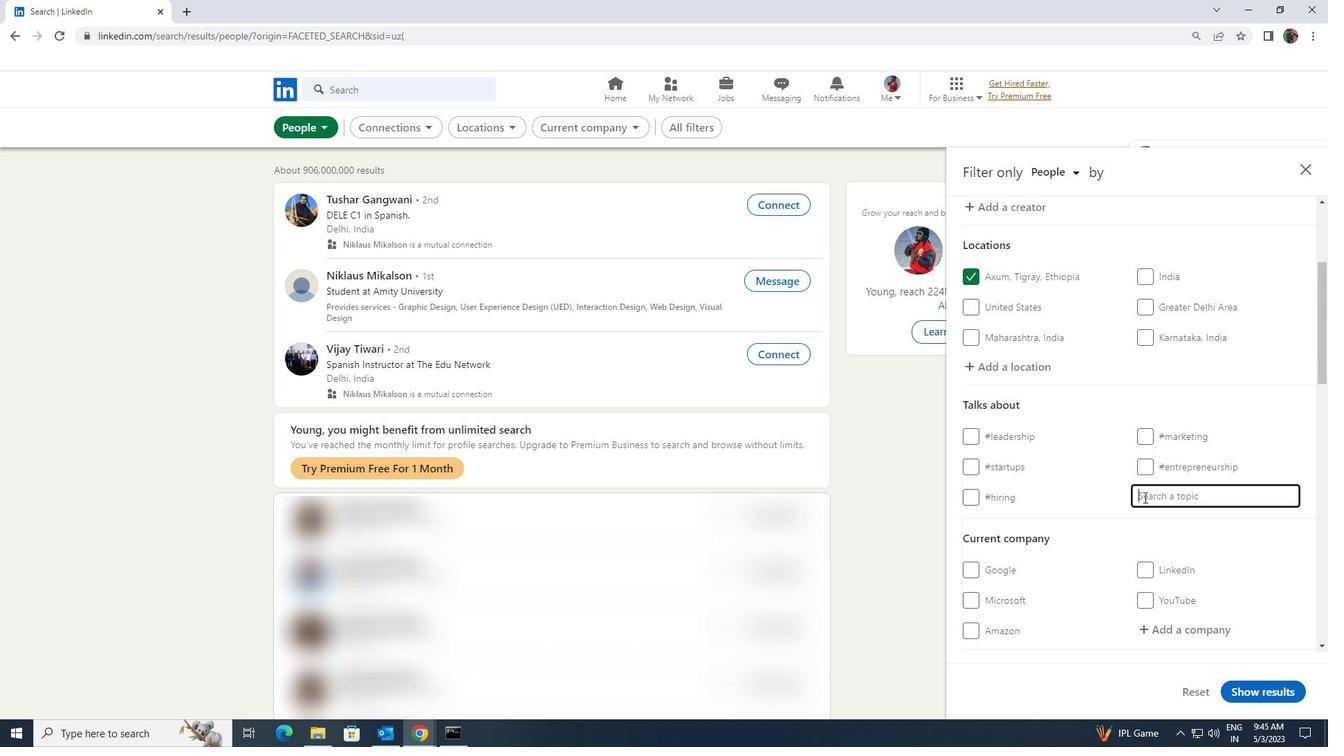 
Action: Key pressed <Key.shift>SOCIALNET
Screenshot: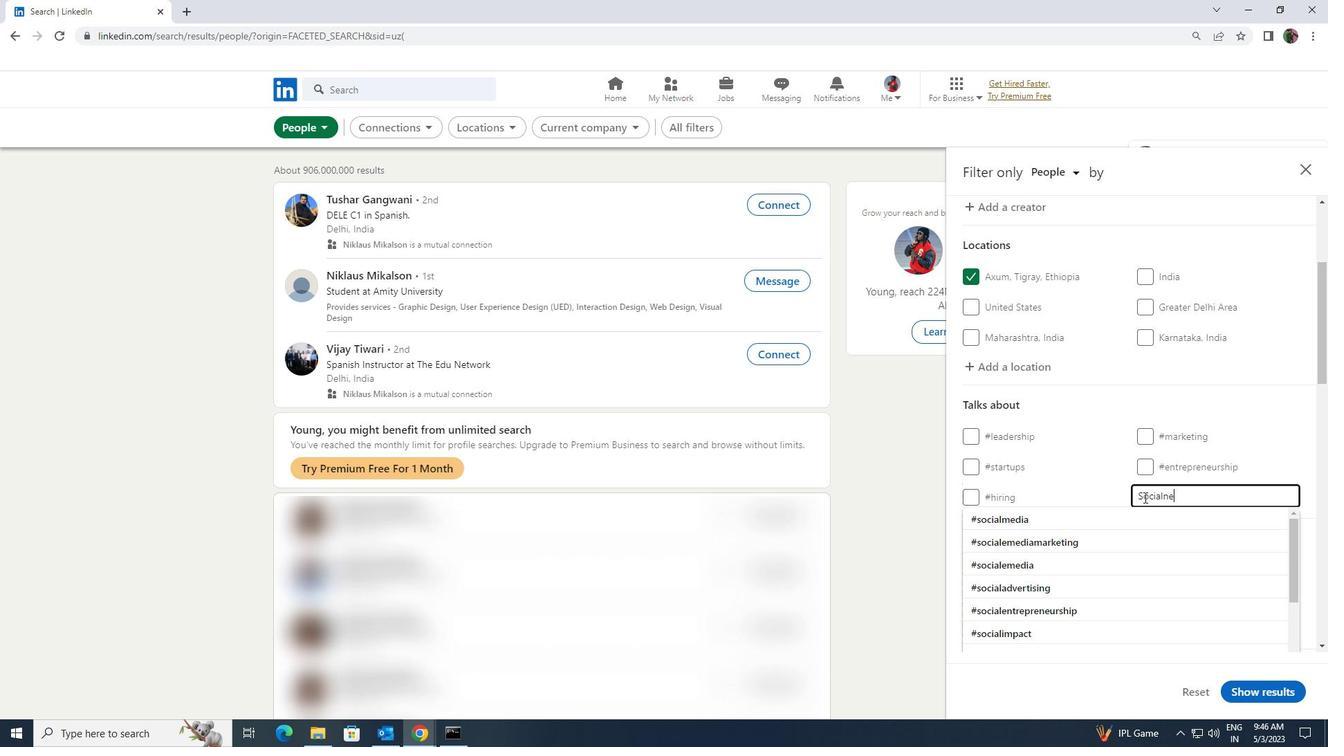 
Action: Mouse moved to (1134, 510)
Screenshot: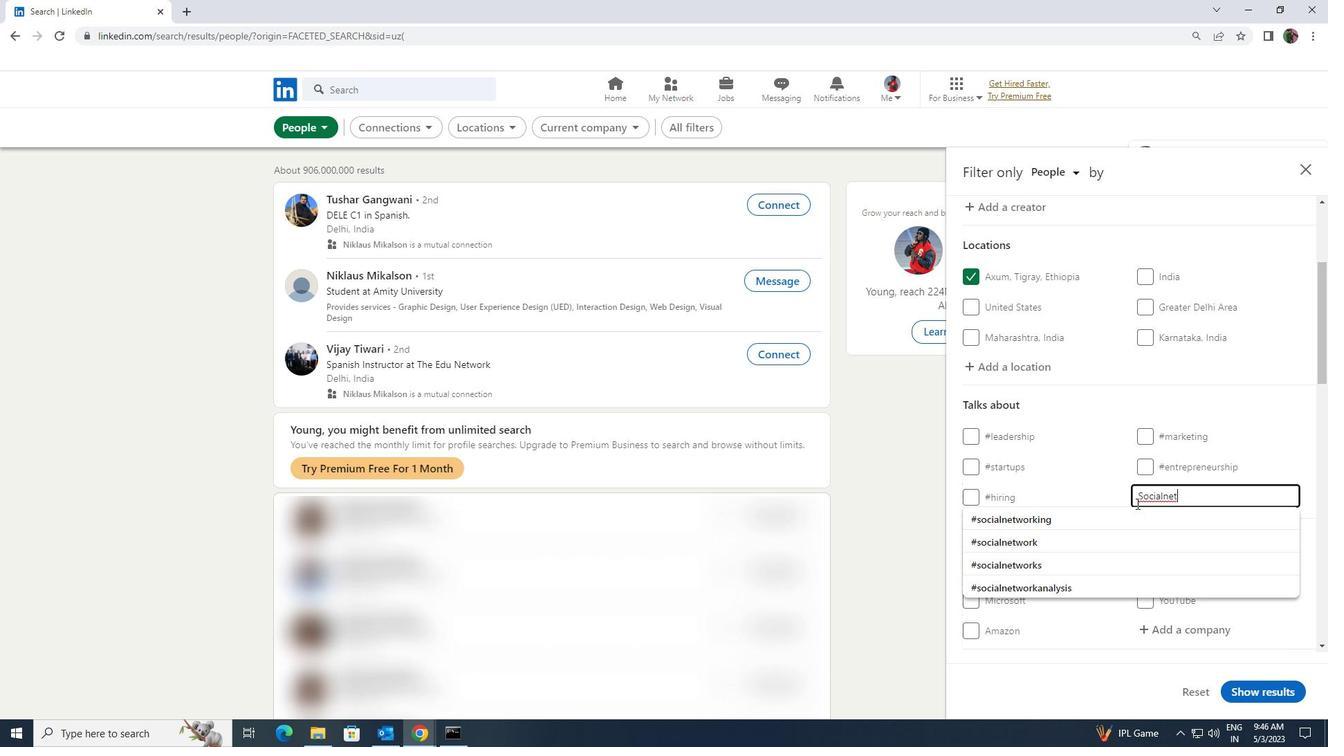 
Action: Mouse pressed left at (1134, 510)
Screenshot: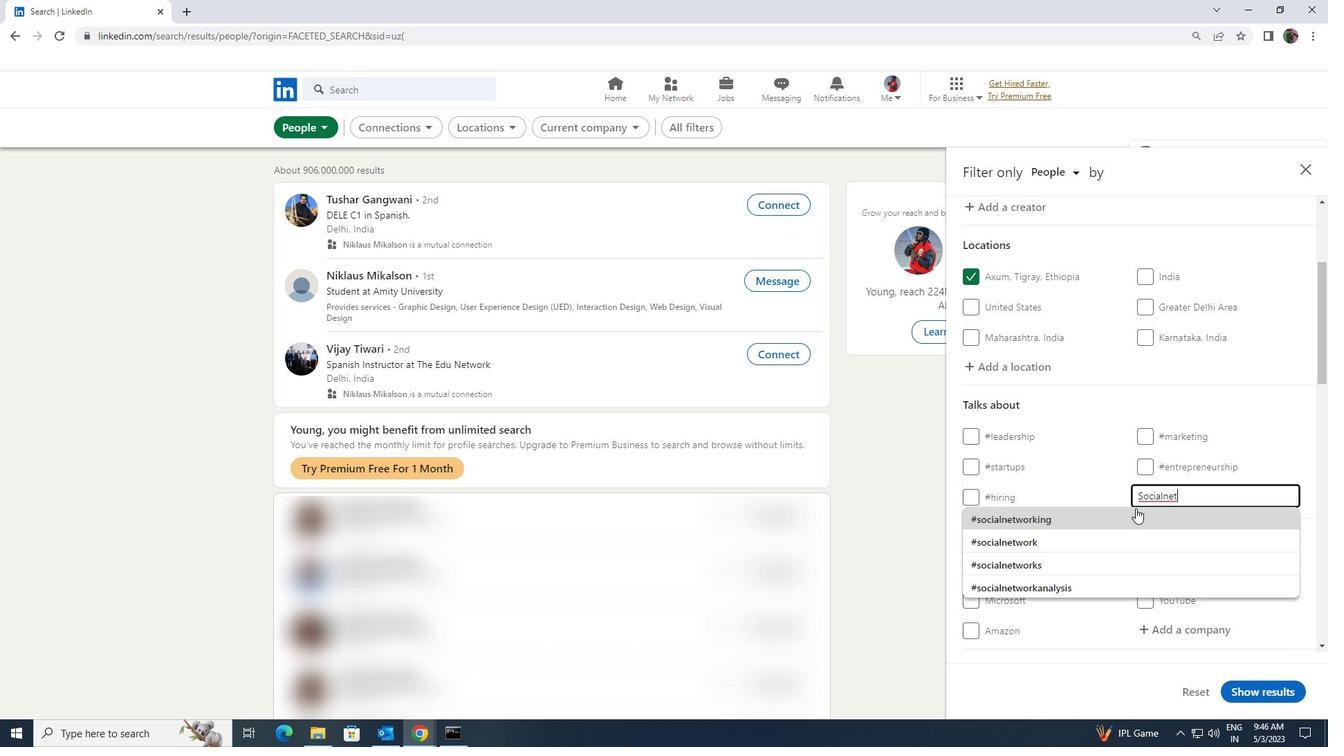 
Action: Mouse moved to (1134, 507)
Screenshot: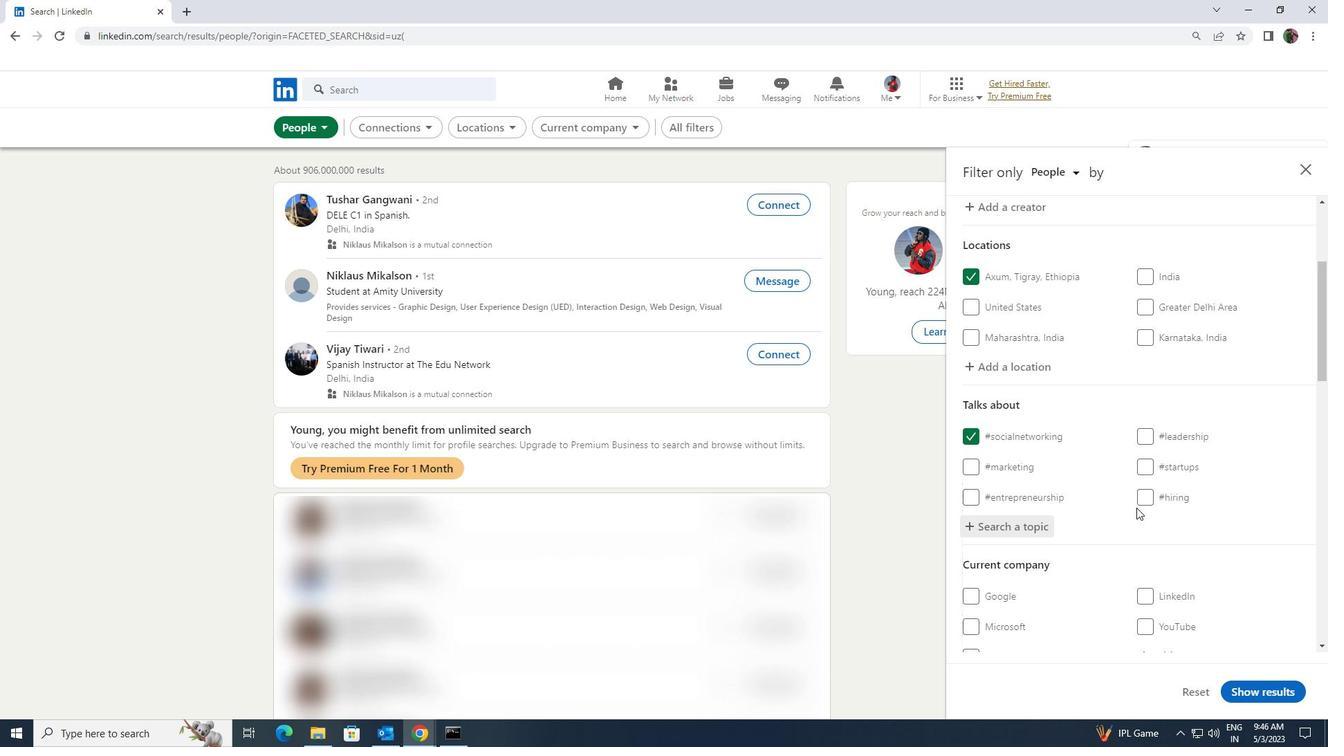 
Action: Mouse scrolled (1134, 507) with delta (0, 0)
Screenshot: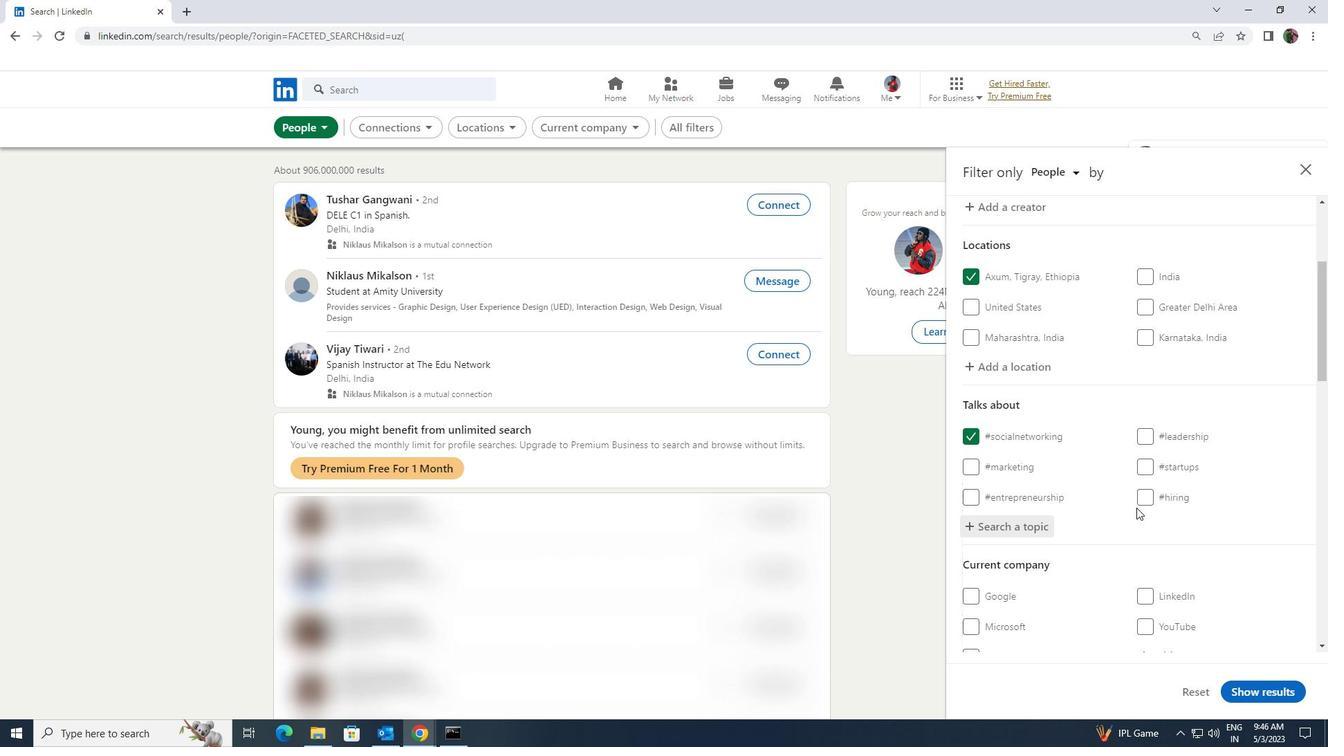 
Action: Mouse scrolled (1134, 507) with delta (0, 0)
Screenshot: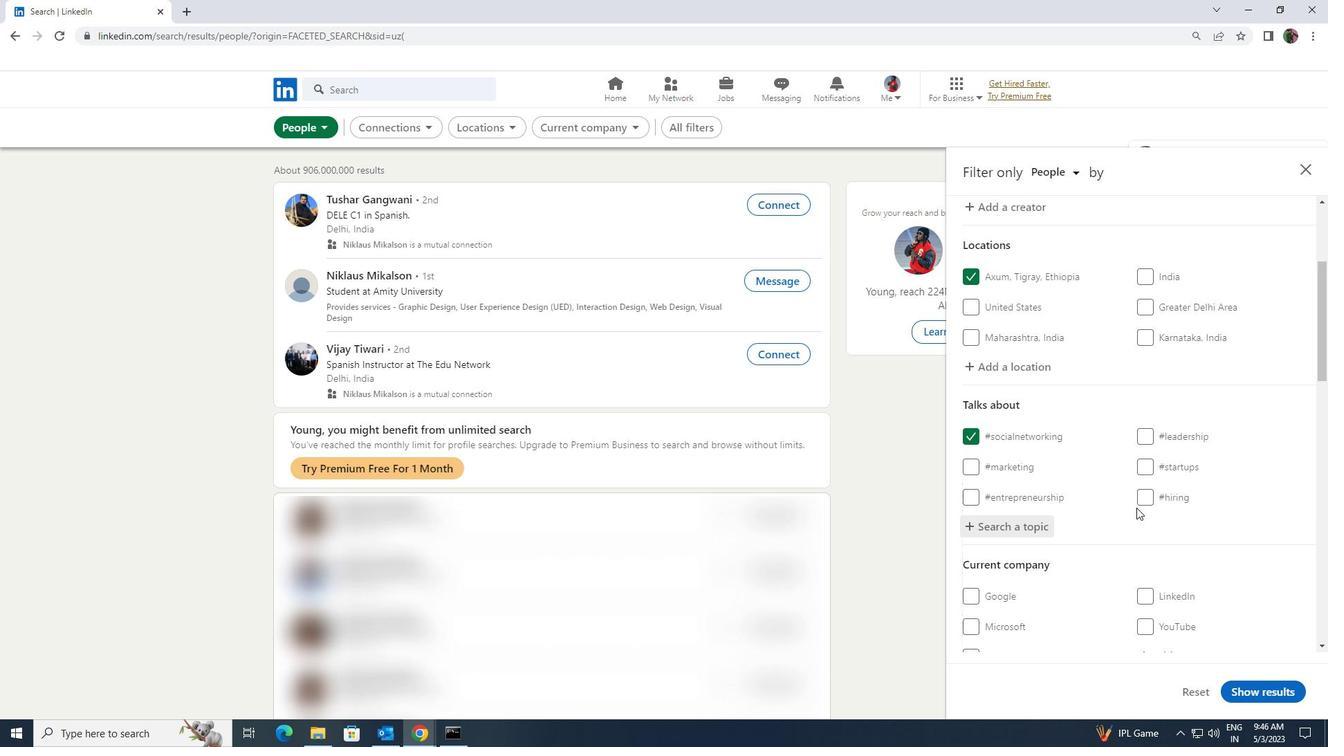 
Action: Mouse moved to (1133, 510)
Screenshot: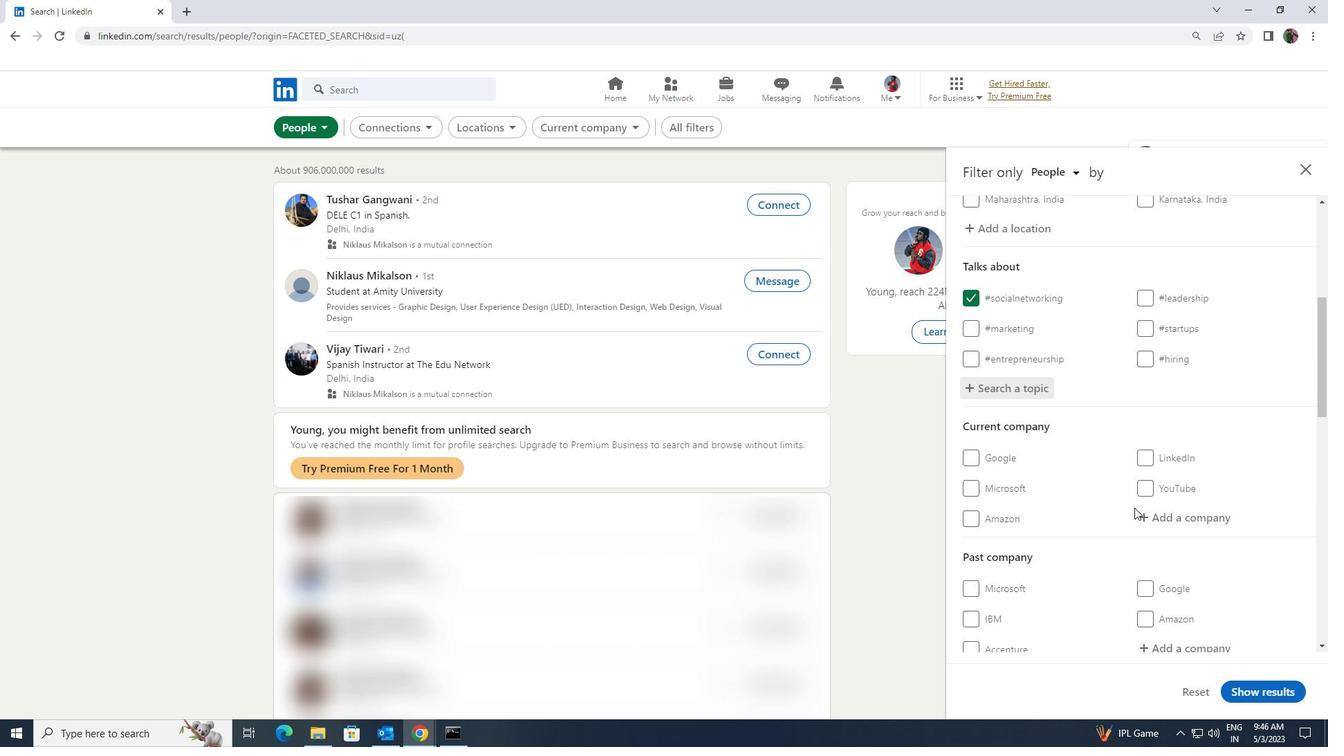 
Action: Mouse scrolled (1133, 509) with delta (0, 0)
Screenshot: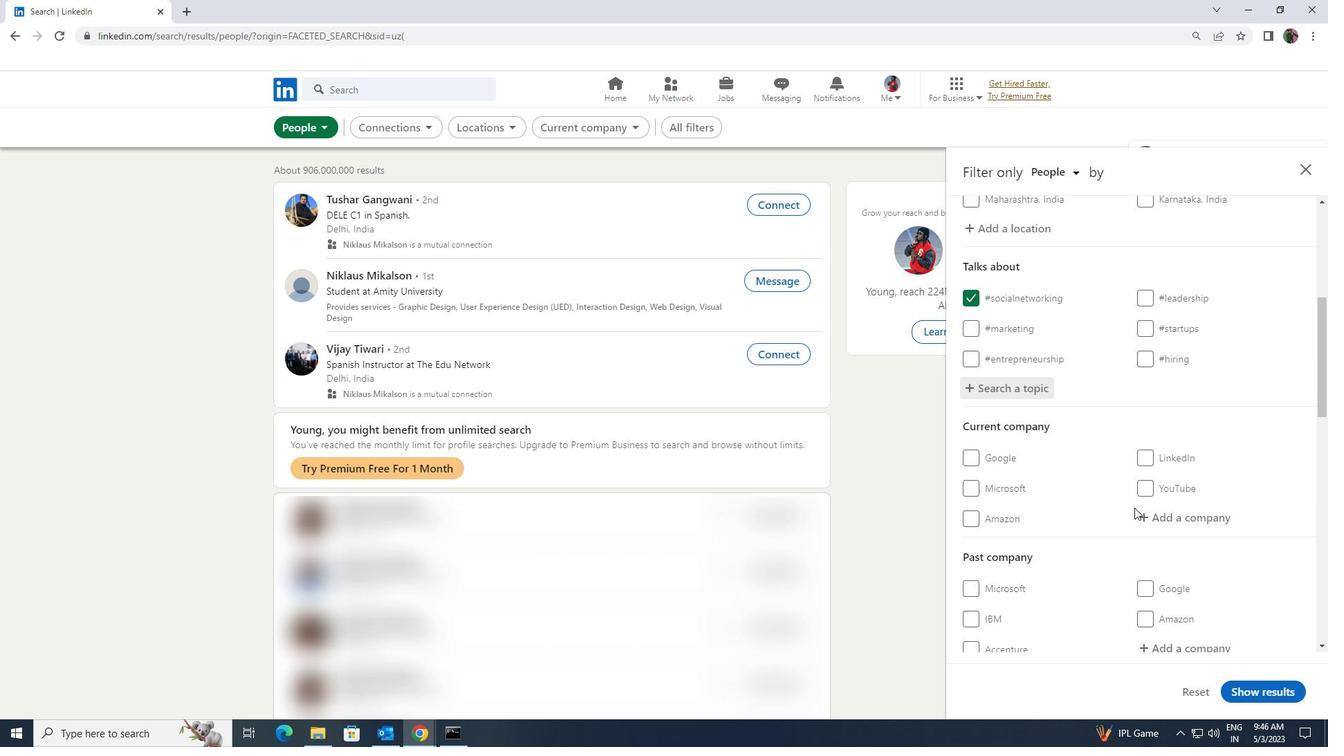 
Action: Mouse scrolled (1133, 509) with delta (0, 0)
Screenshot: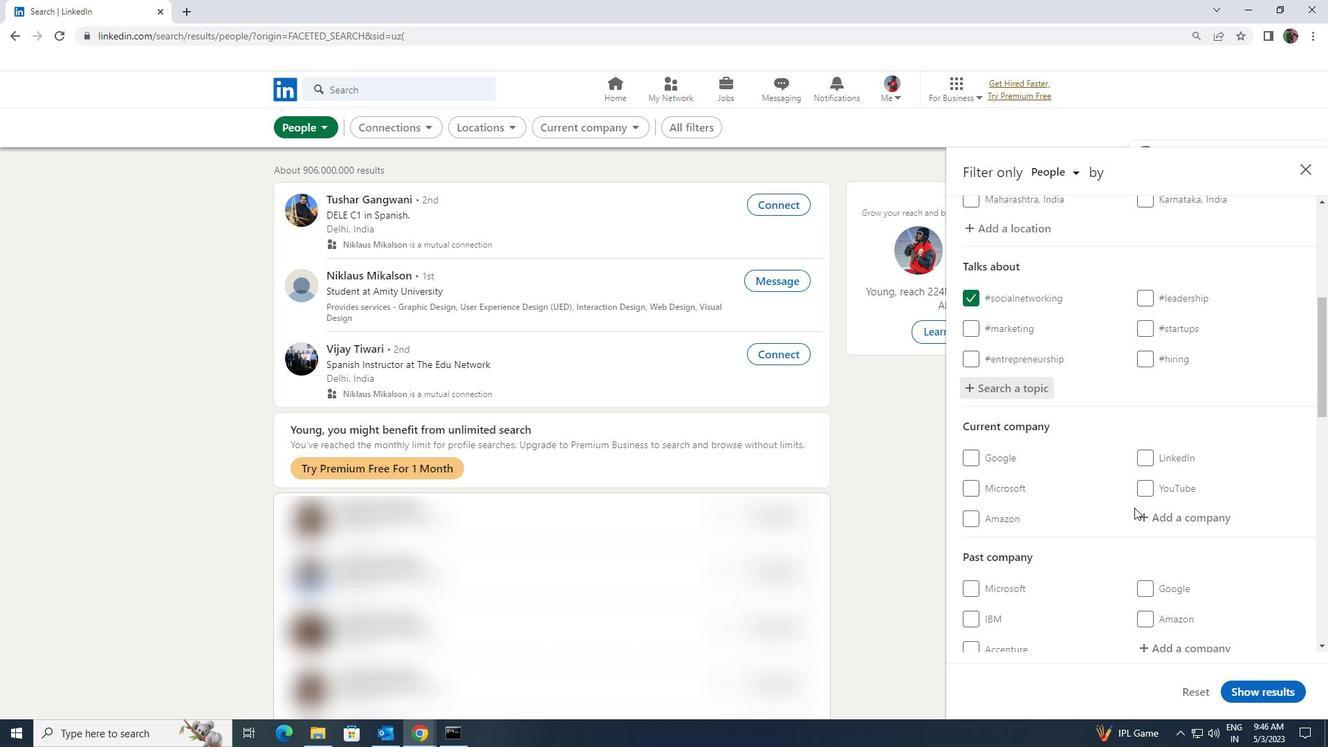 
Action: Mouse scrolled (1133, 509) with delta (0, 0)
Screenshot: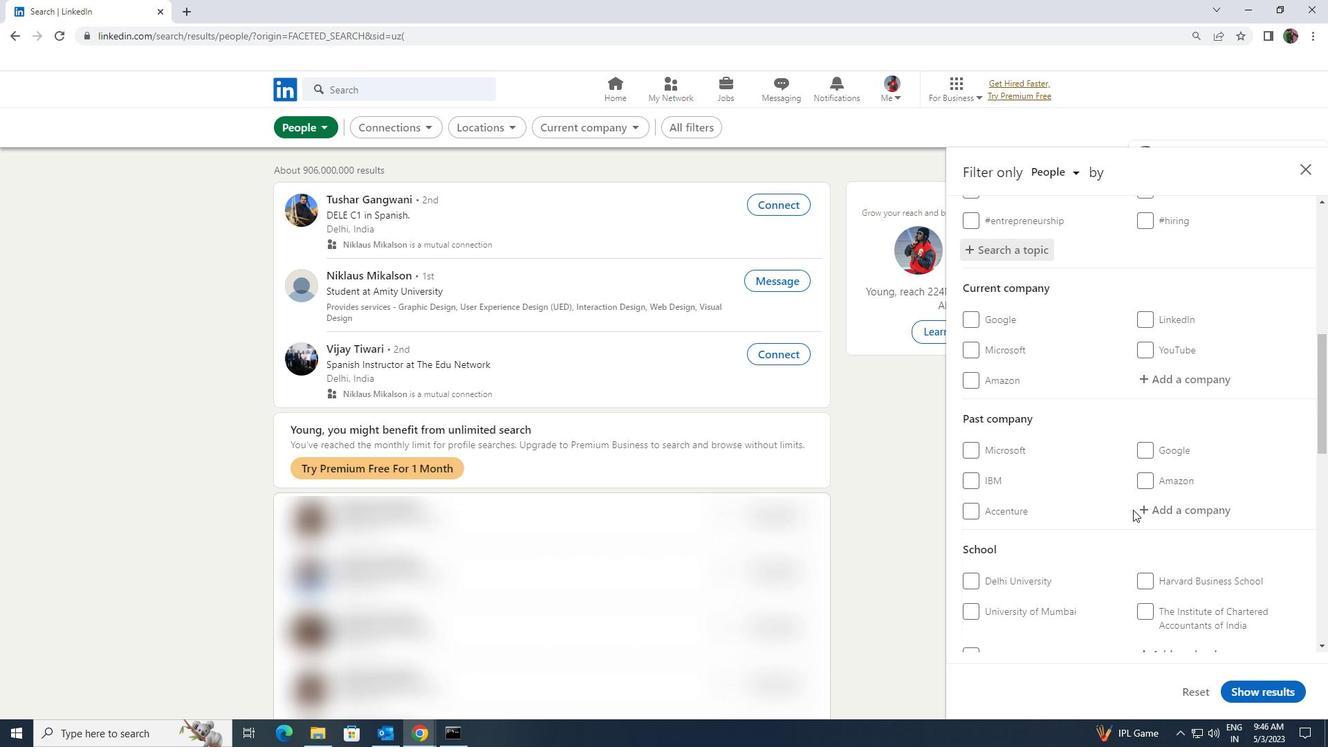 
Action: Mouse scrolled (1133, 509) with delta (0, 0)
Screenshot: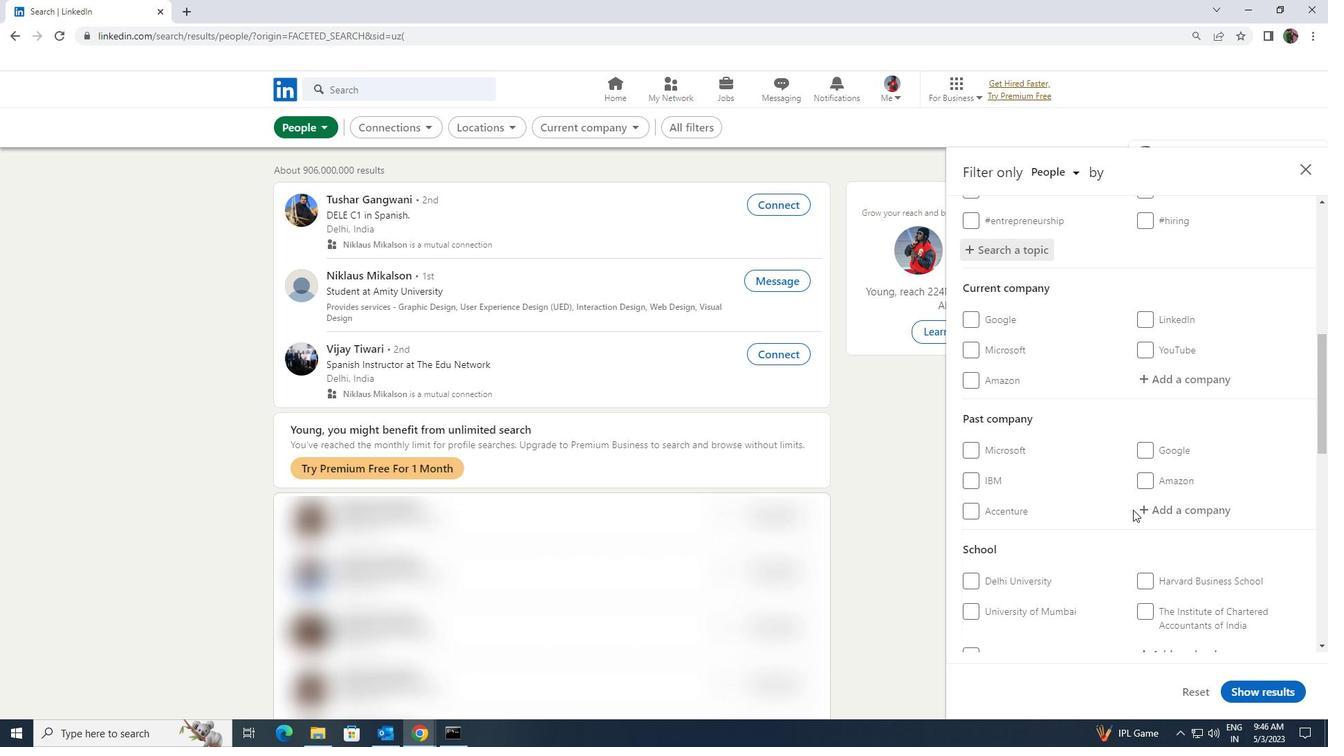
Action: Mouse moved to (1132, 510)
Screenshot: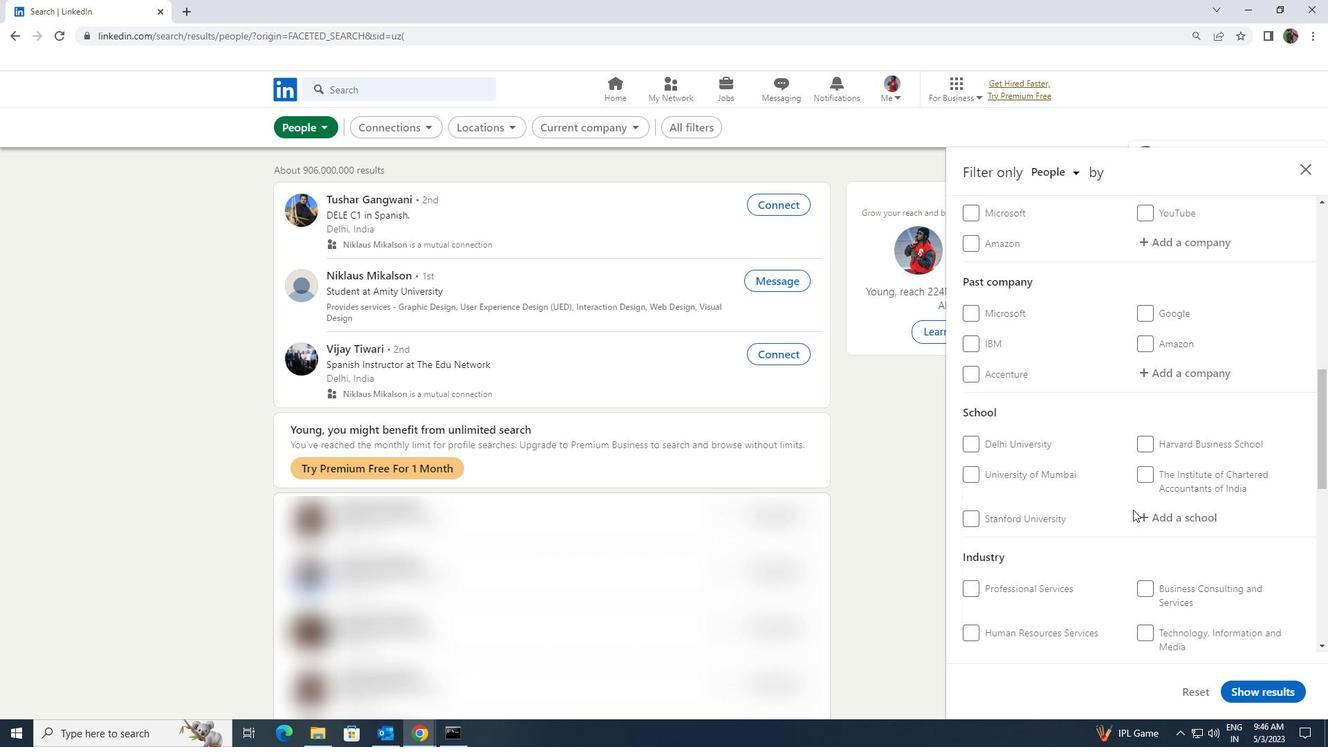 
Action: Mouse scrolled (1132, 509) with delta (0, 0)
Screenshot: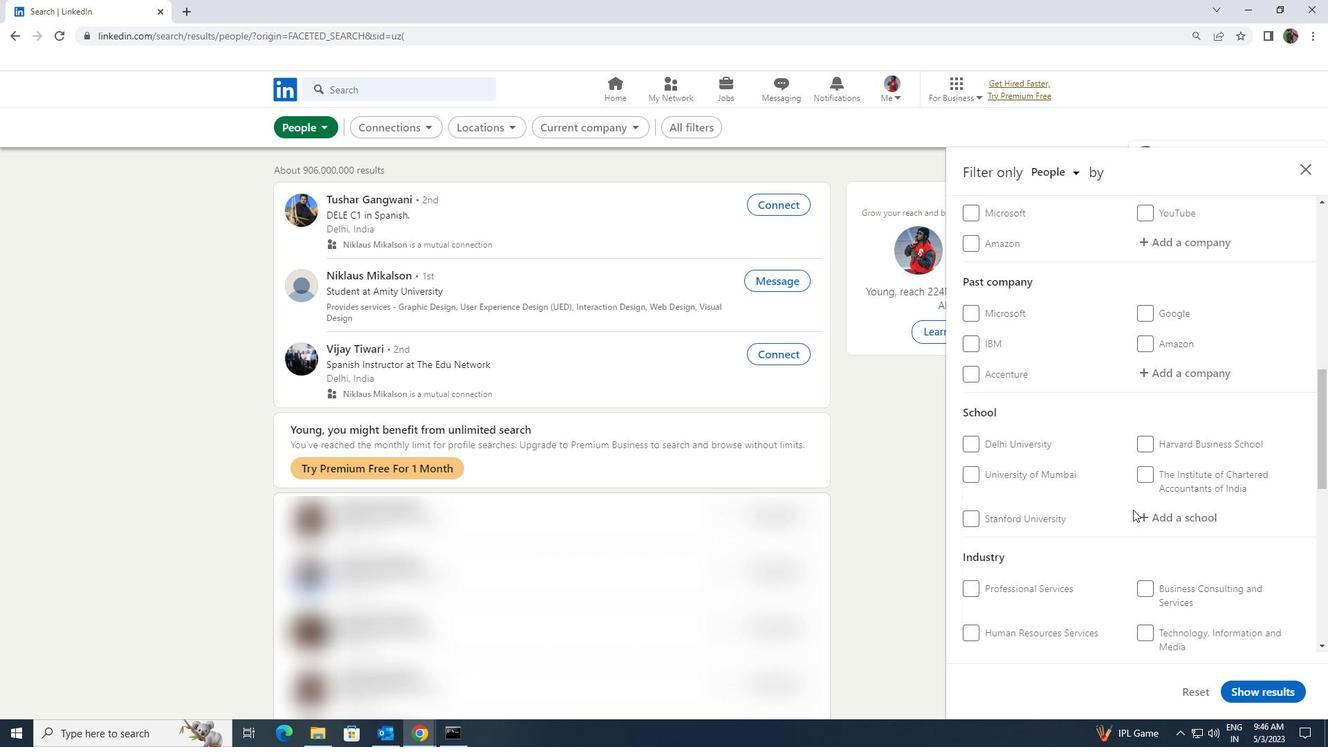 
Action: Mouse scrolled (1132, 509) with delta (0, 0)
Screenshot: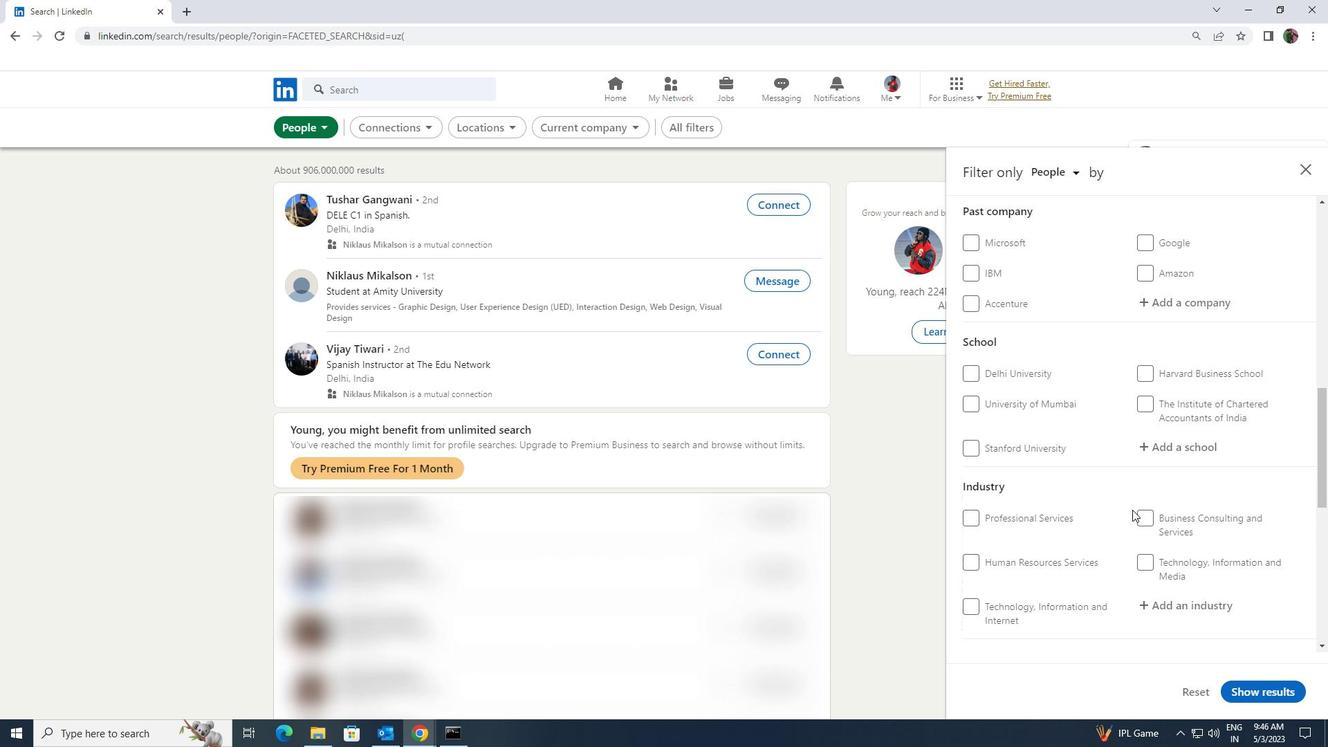 
Action: Mouse scrolled (1132, 509) with delta (0, 0)
Screenshot: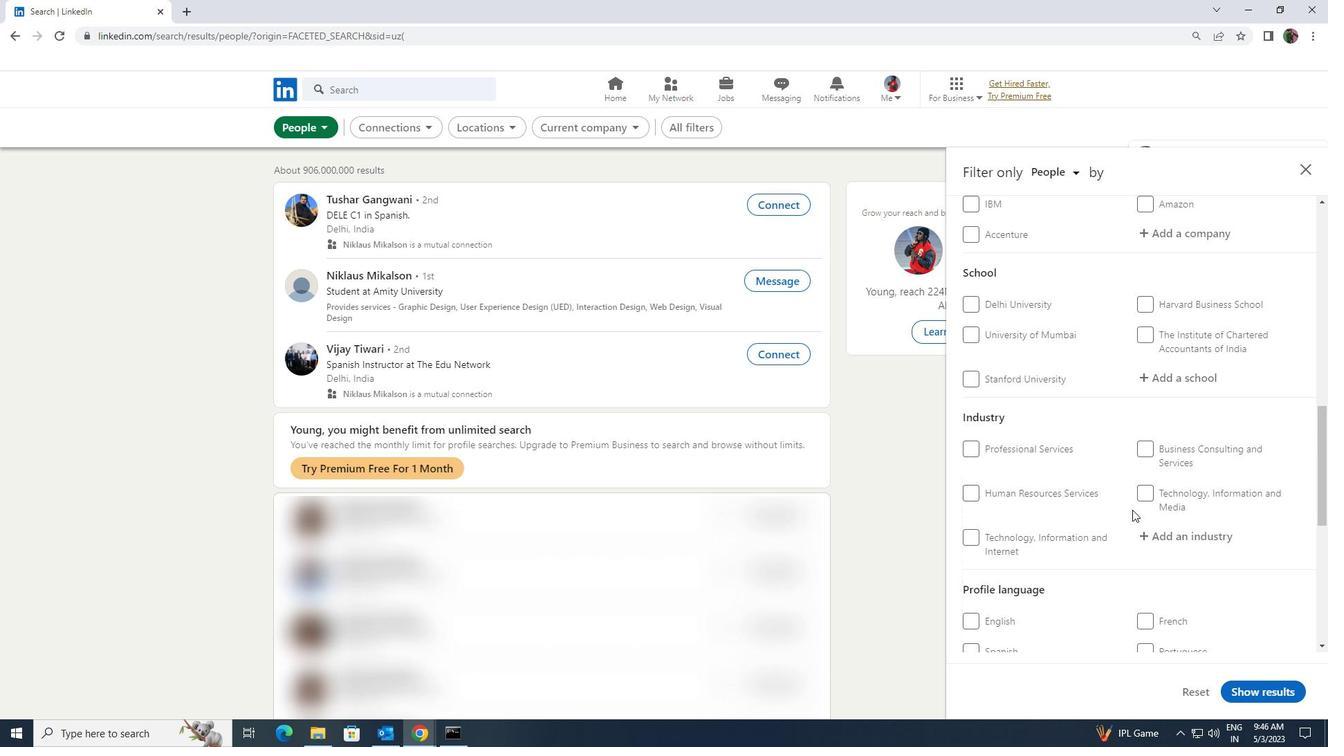 
Action: Mouse scrolled (1132, 509) with delta (0, 0)
Screenshot: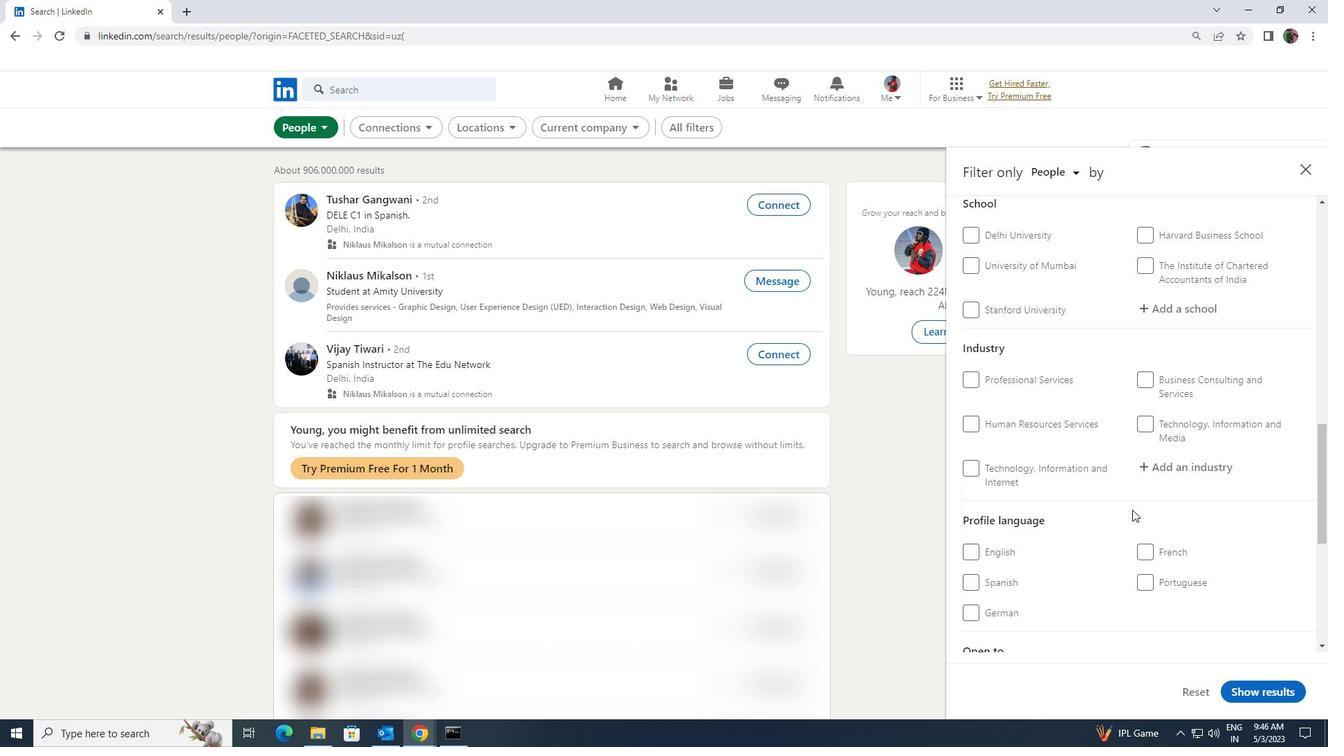 
Action: Mouse moved to (961, 478)
Screenshot: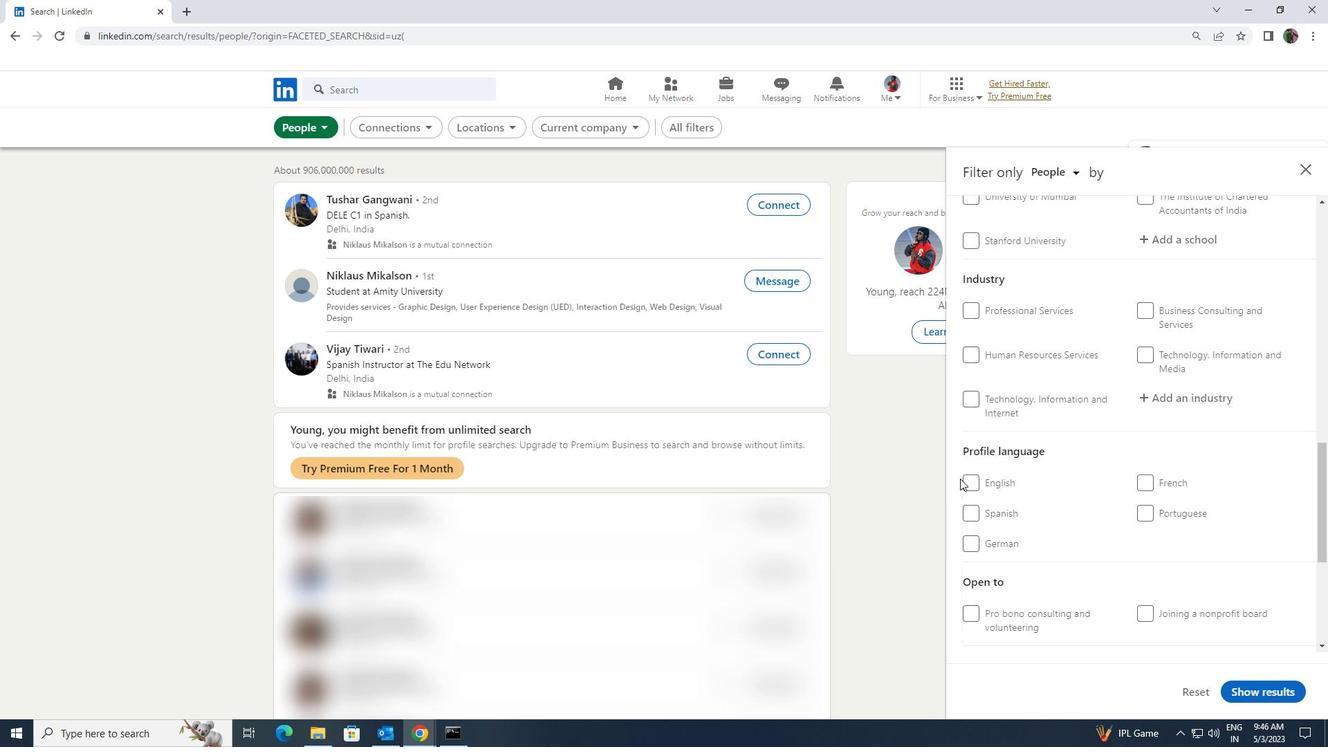 
Action: Mouse pressed left at (961, 478)
Screenshot: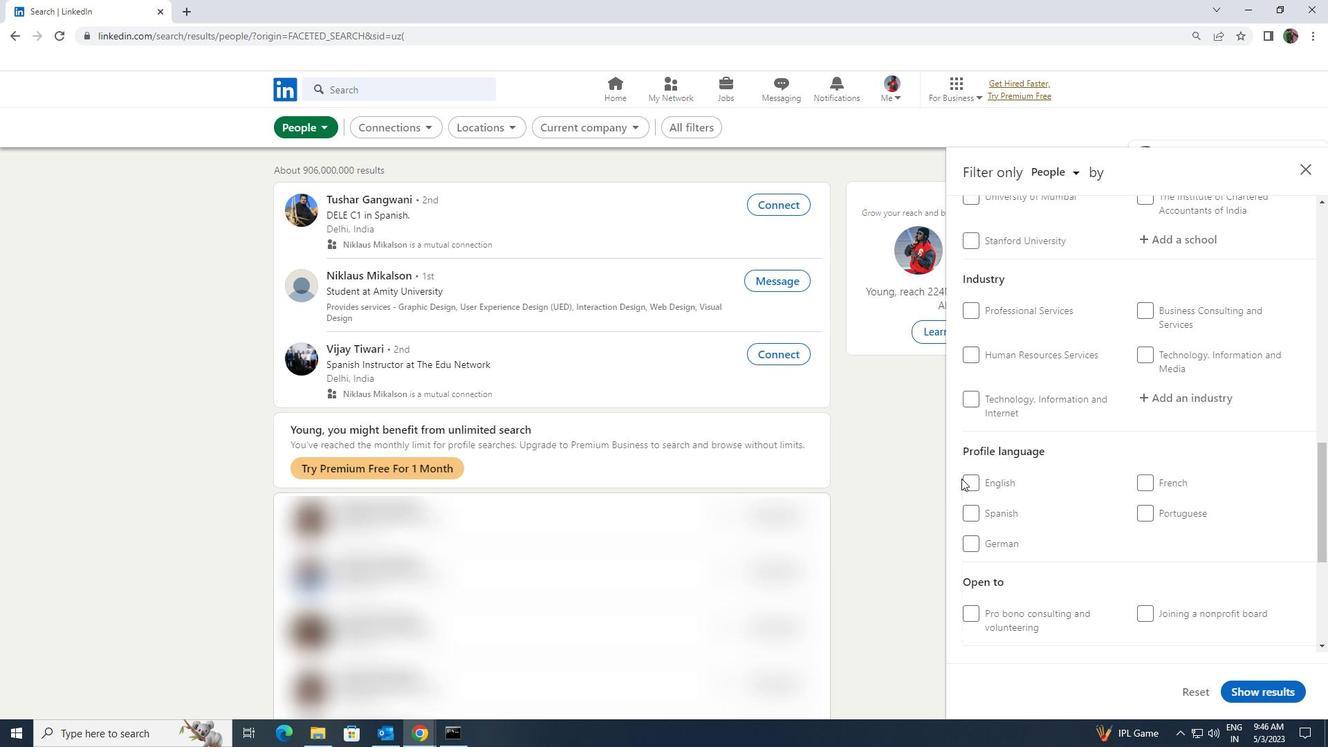 
Action: Mouse moved to (966, 484)
Screenshot: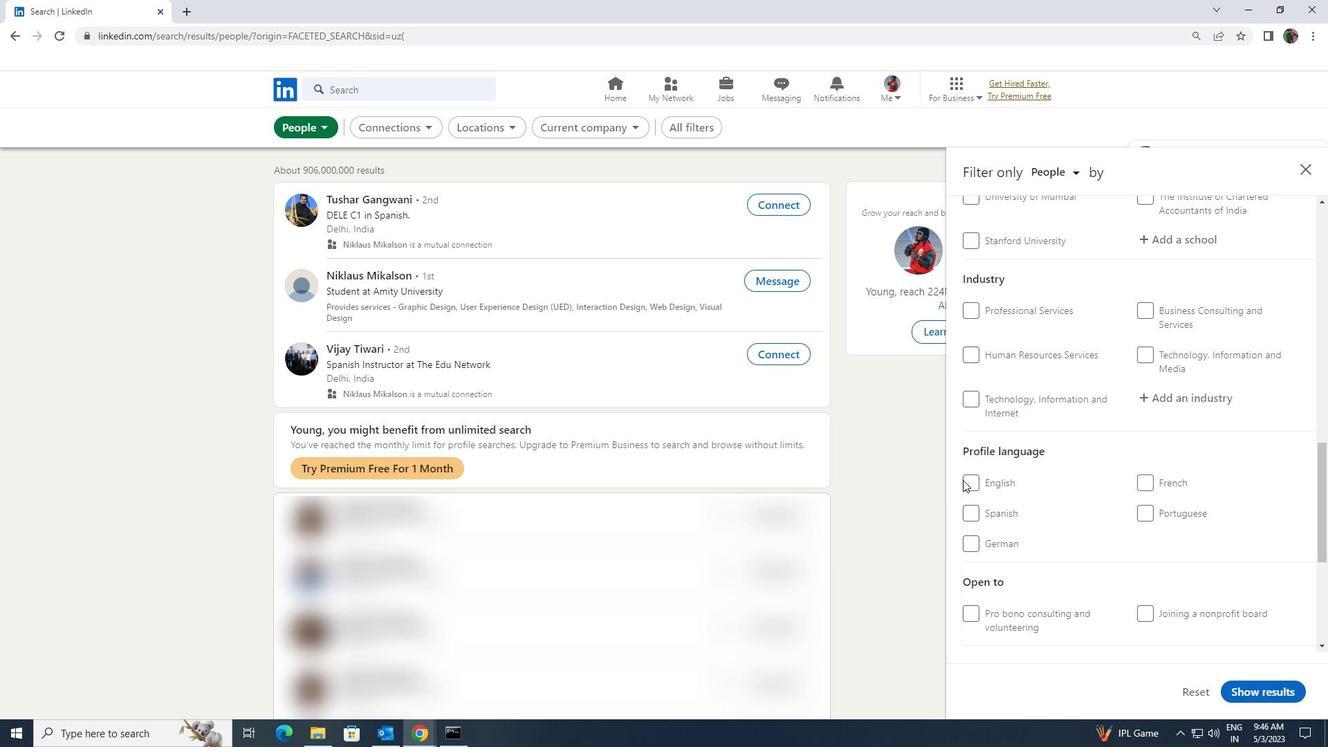 
Action: Mouse pressed left at (966, 484)
Screenshot: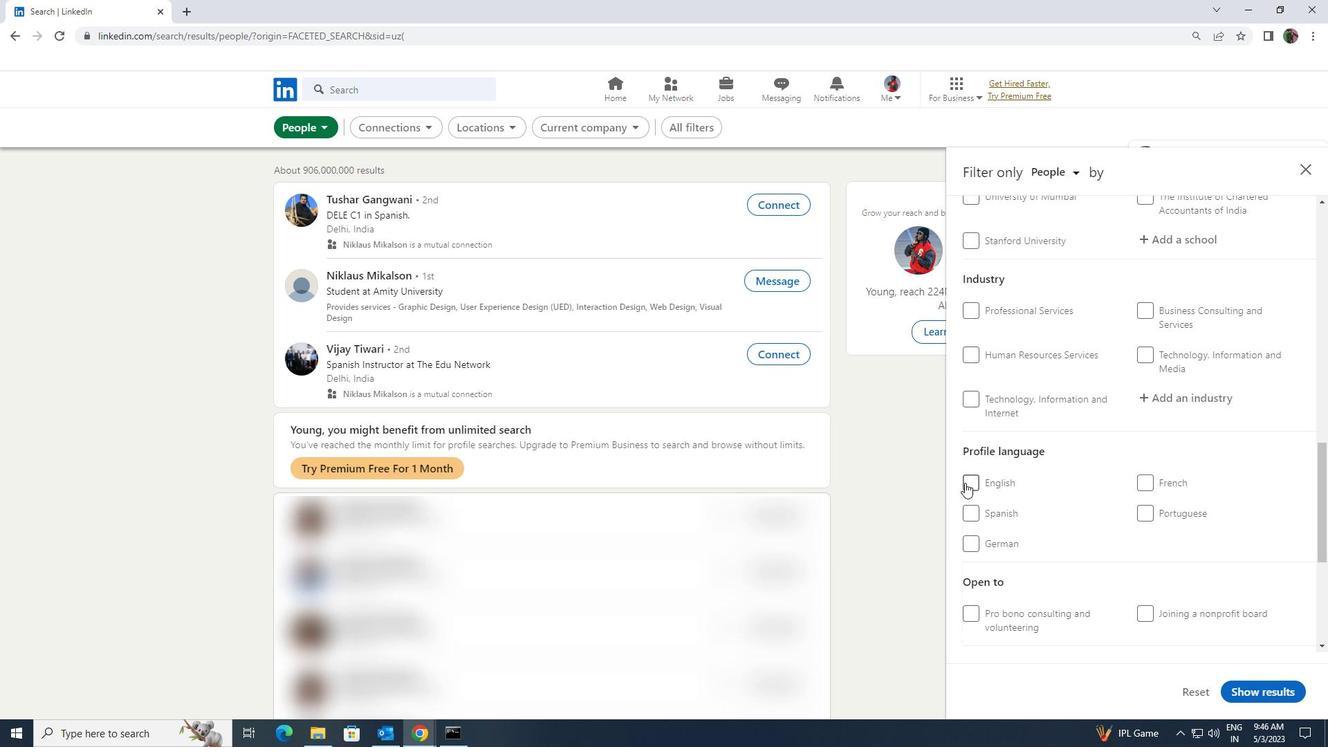 
Action: Mouse scrolled (966, 485) with delta (0, 0)
Screenshot: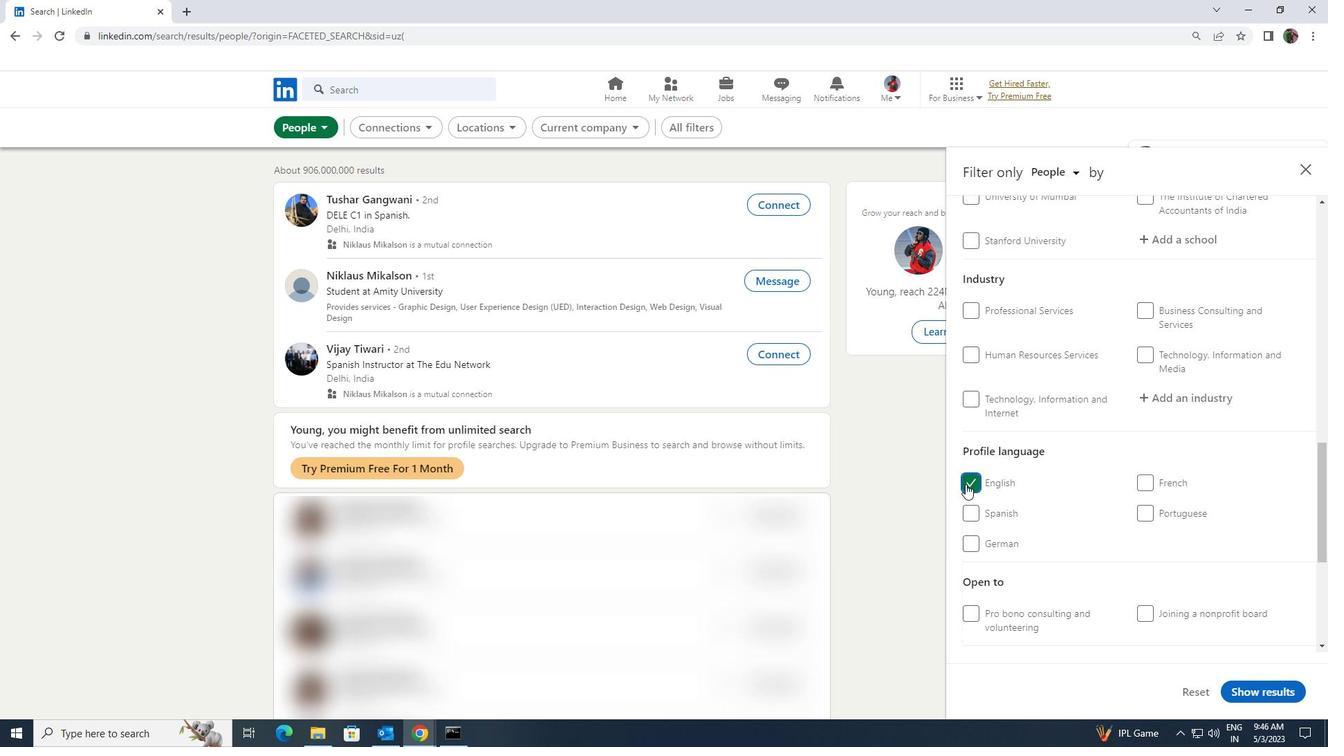
Action: Mouse scrolled (966, 485) with delta (0, 0)
Screenshot: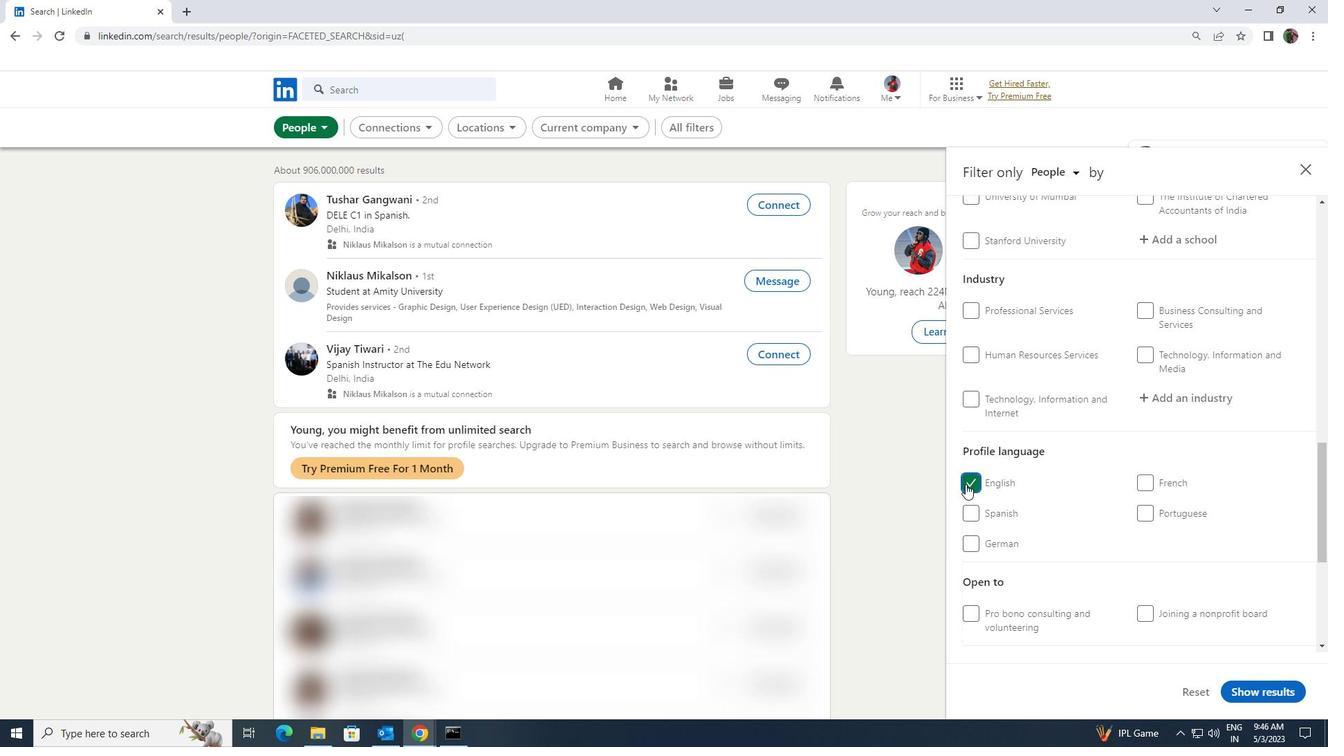 
Action: Mouse scrolled (966, 485) with delta (0, 0)
Screenshot: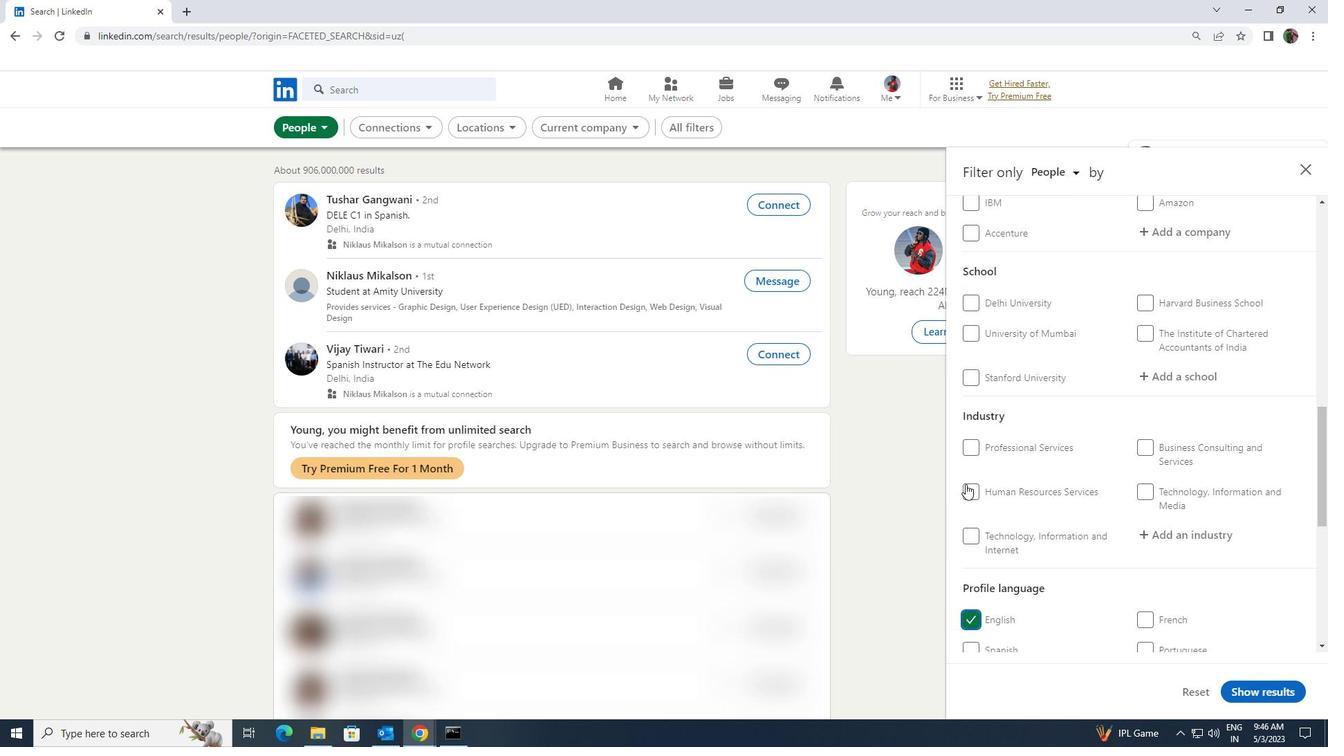 
Action: Mouse scrolled (966, 485) with delta (0, 0)
Screenshot: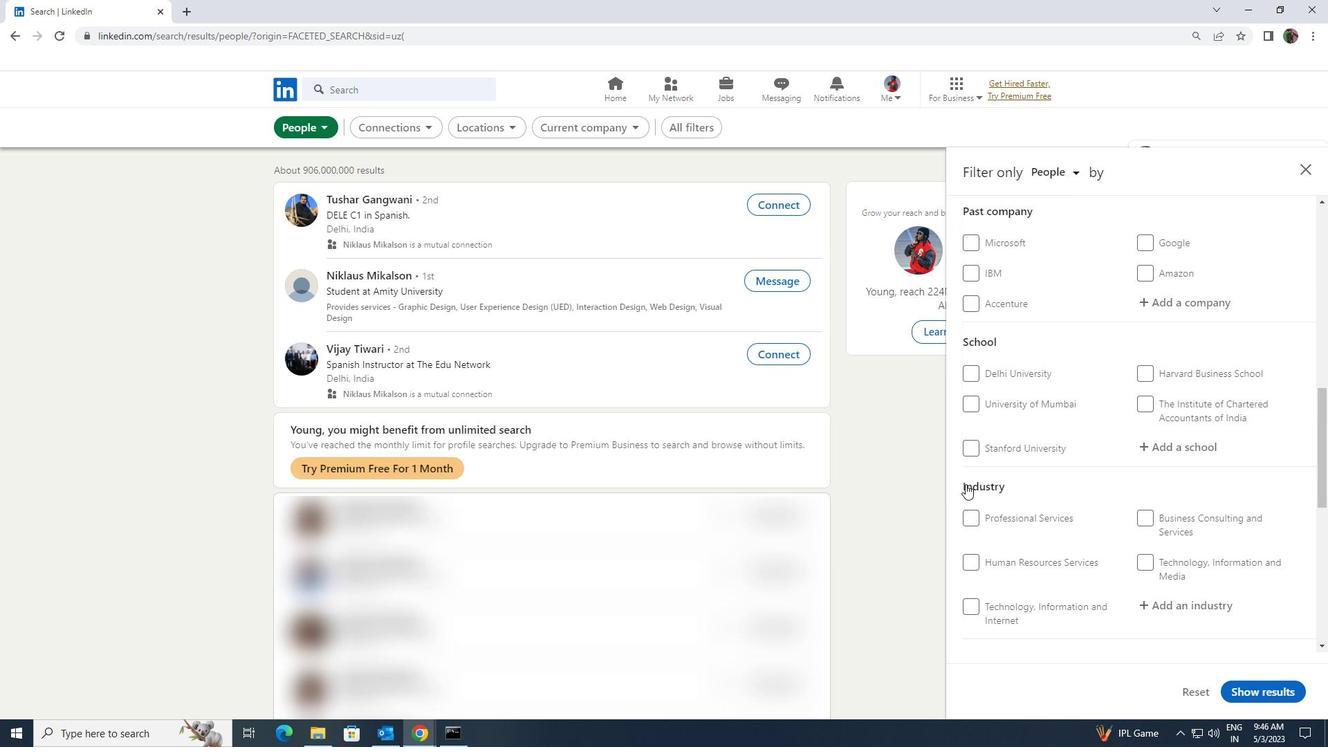 
Action: Mouse scrolled (966, 485) with delta (0, 0)
Screenshot: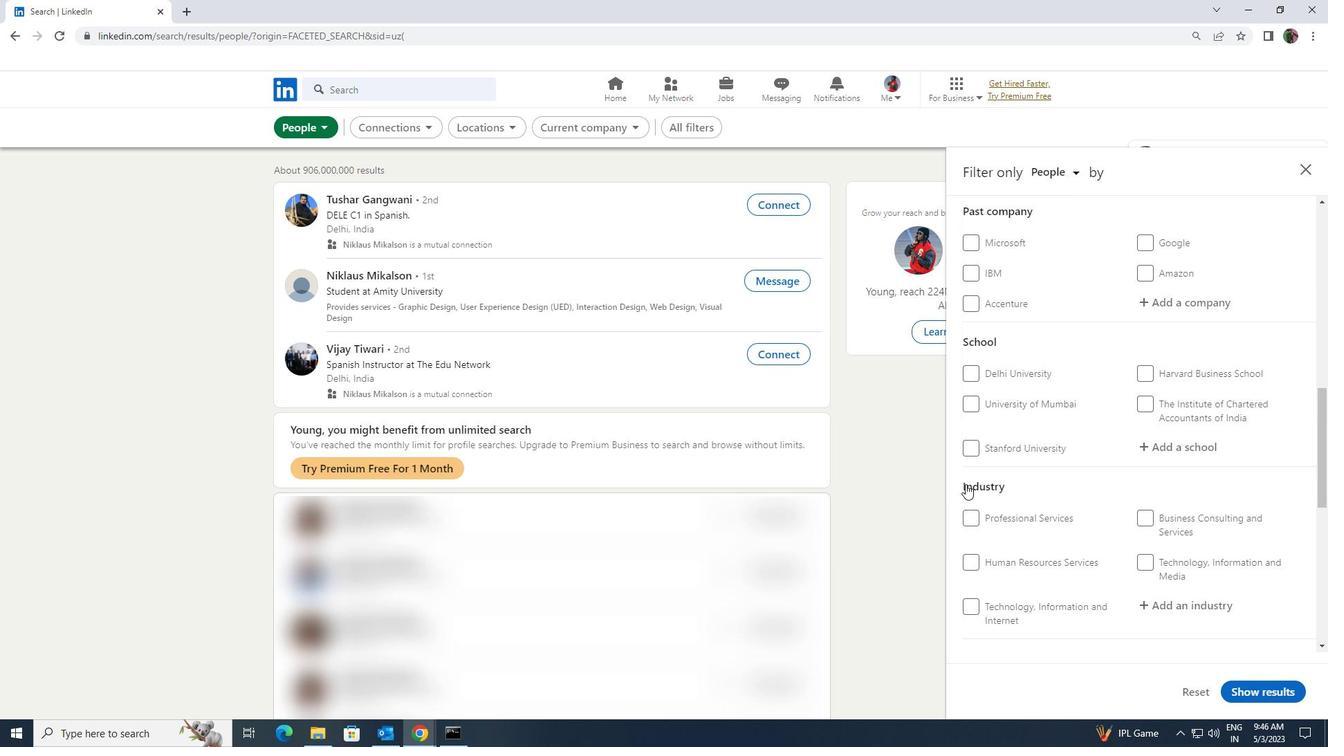
Action: Mouse scrolled (966, 485) with delta (0, 0)
Screenshot: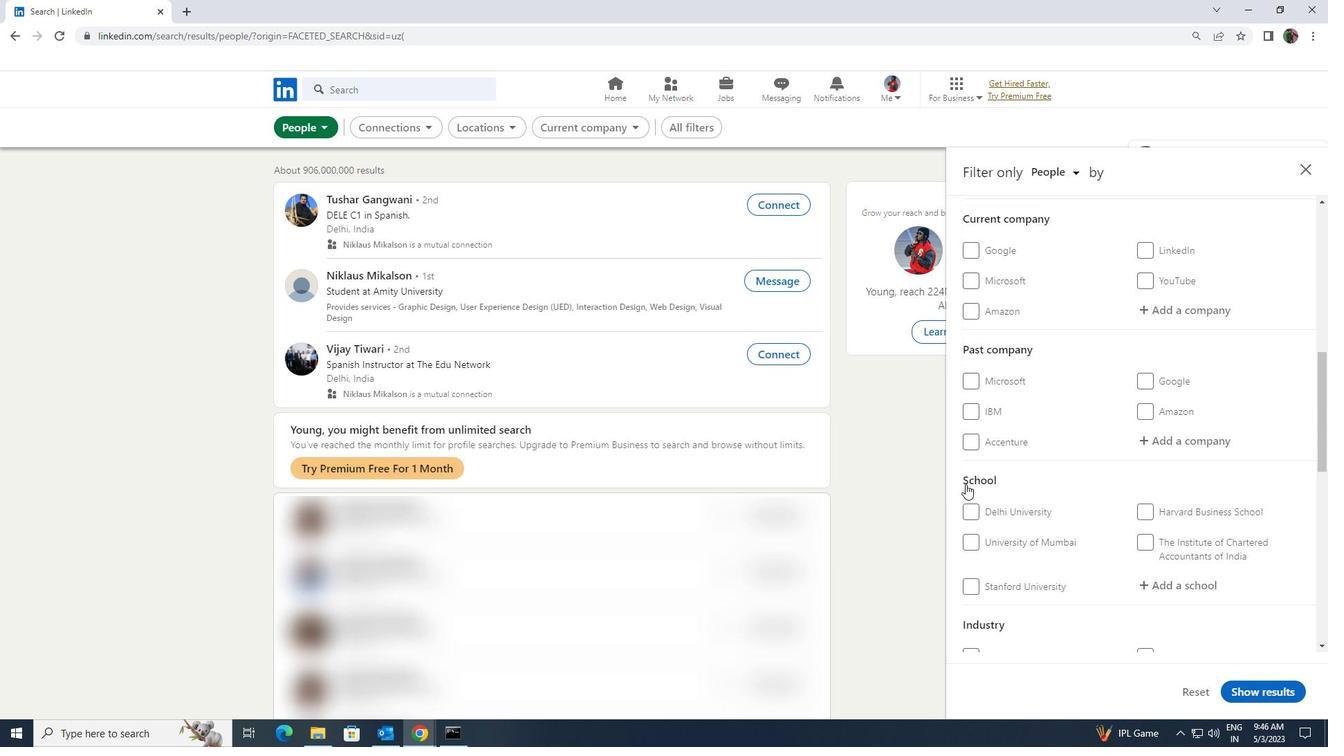 
Action: Mouse scrolled (966, 485) with delta (0, 0)
Screenshot: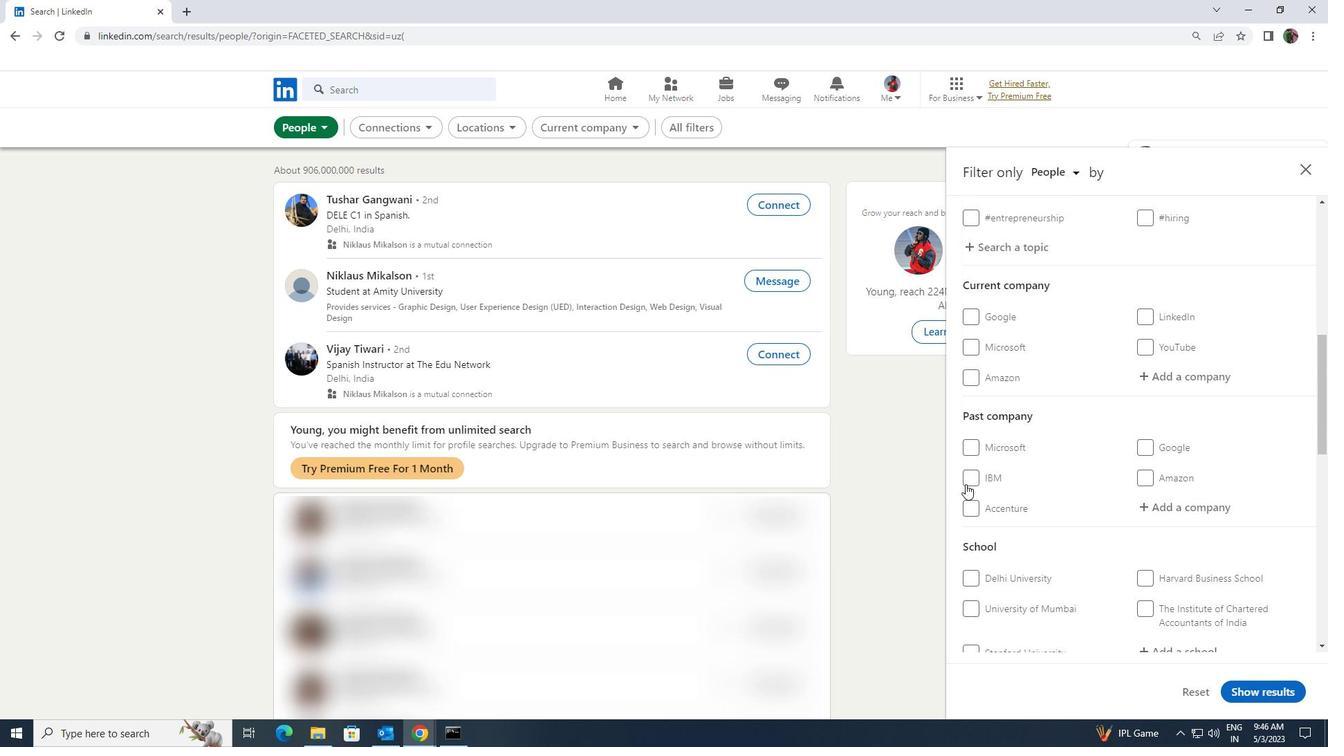 
Action: Mouse moved to (1147, 450)
Screenshot: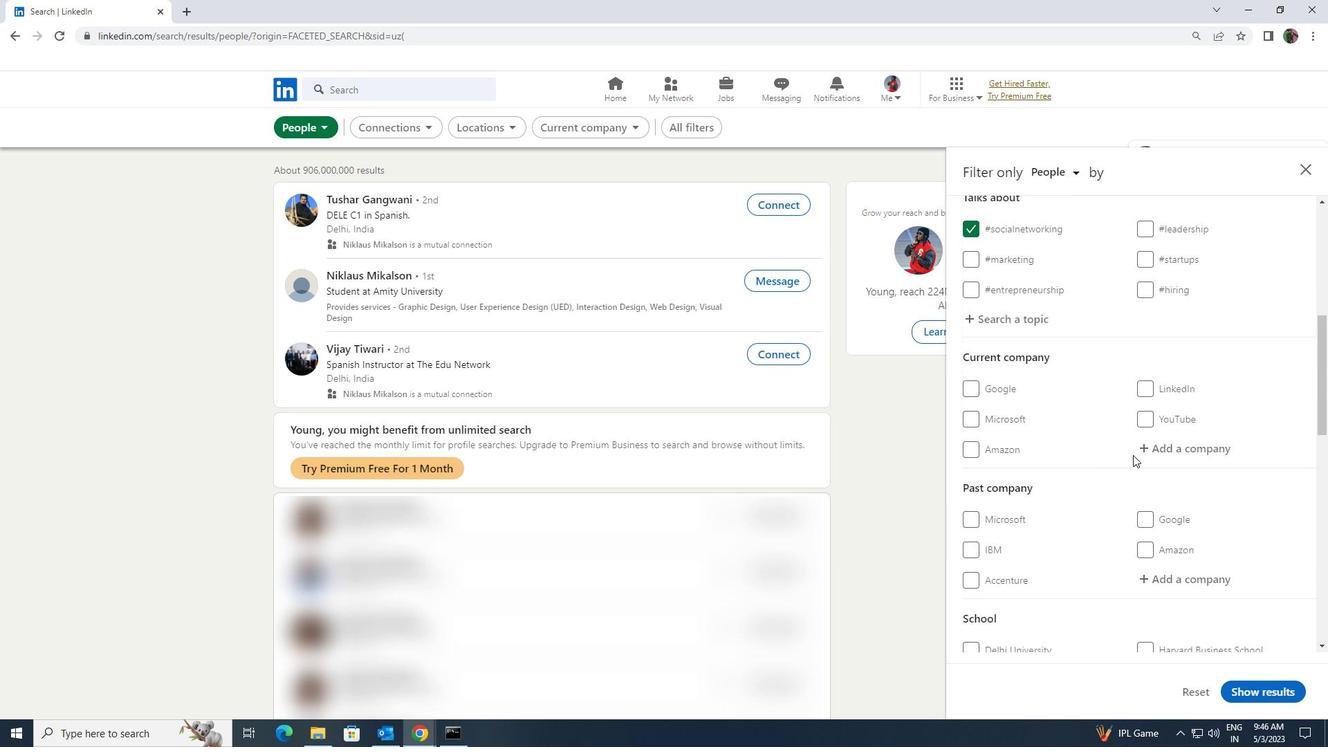 
Action: Mouse pressed left at (1147, 450)
Screenshot: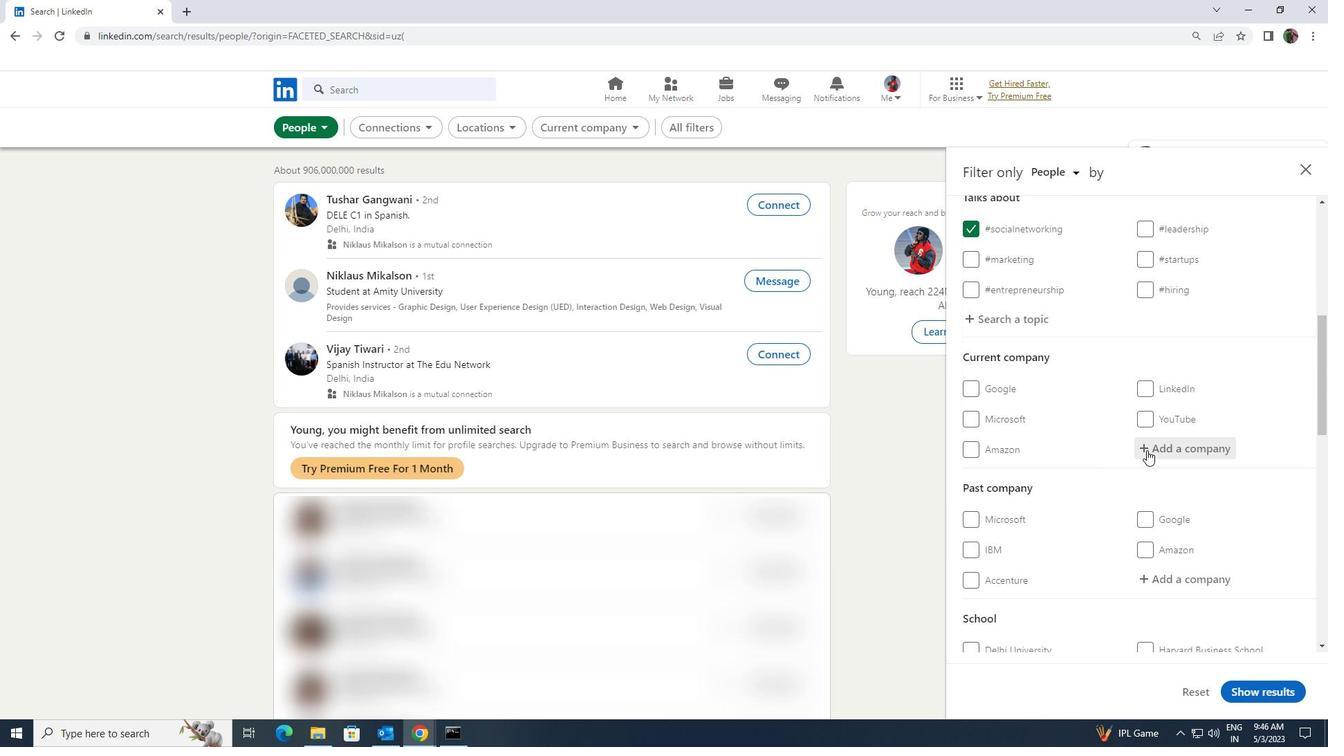 
Action: Mouse moved to (1142, 453)
Screenshot: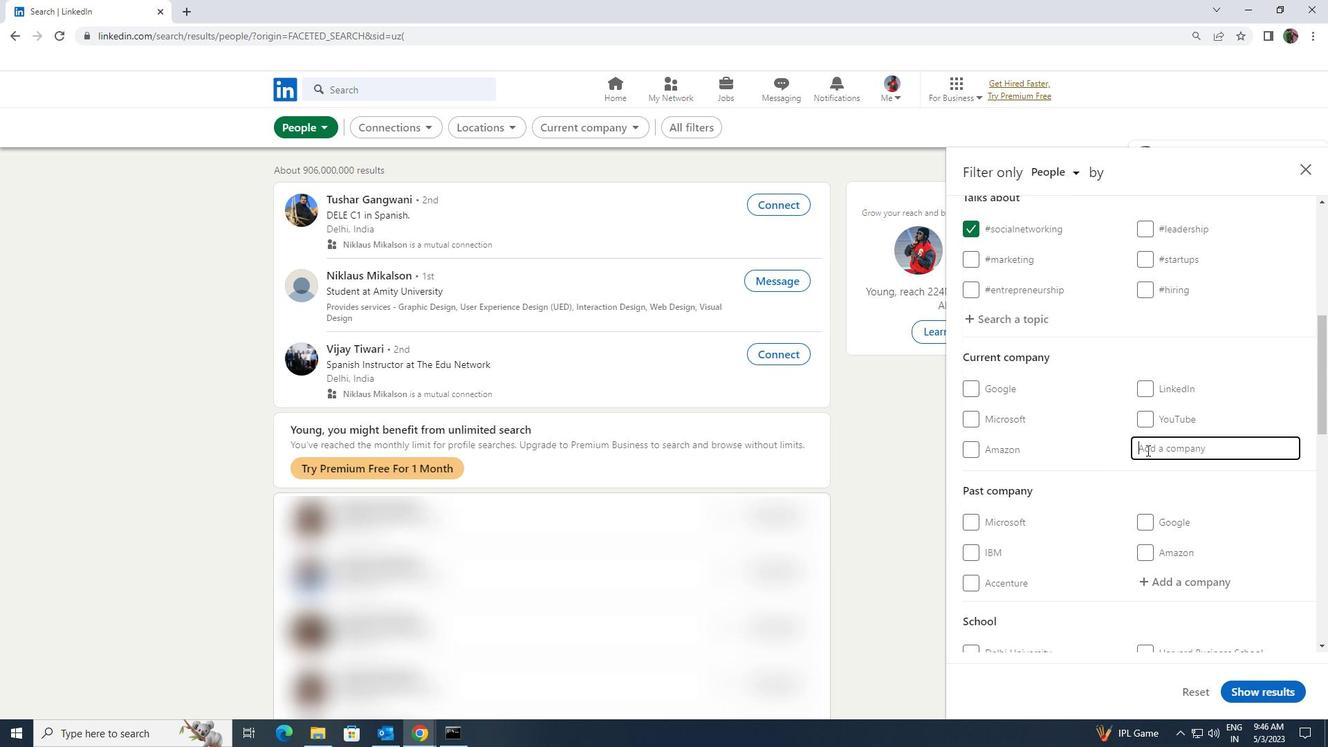
Action: Key pressed <Key.shift>HELLA<Key.space>
Screenshot: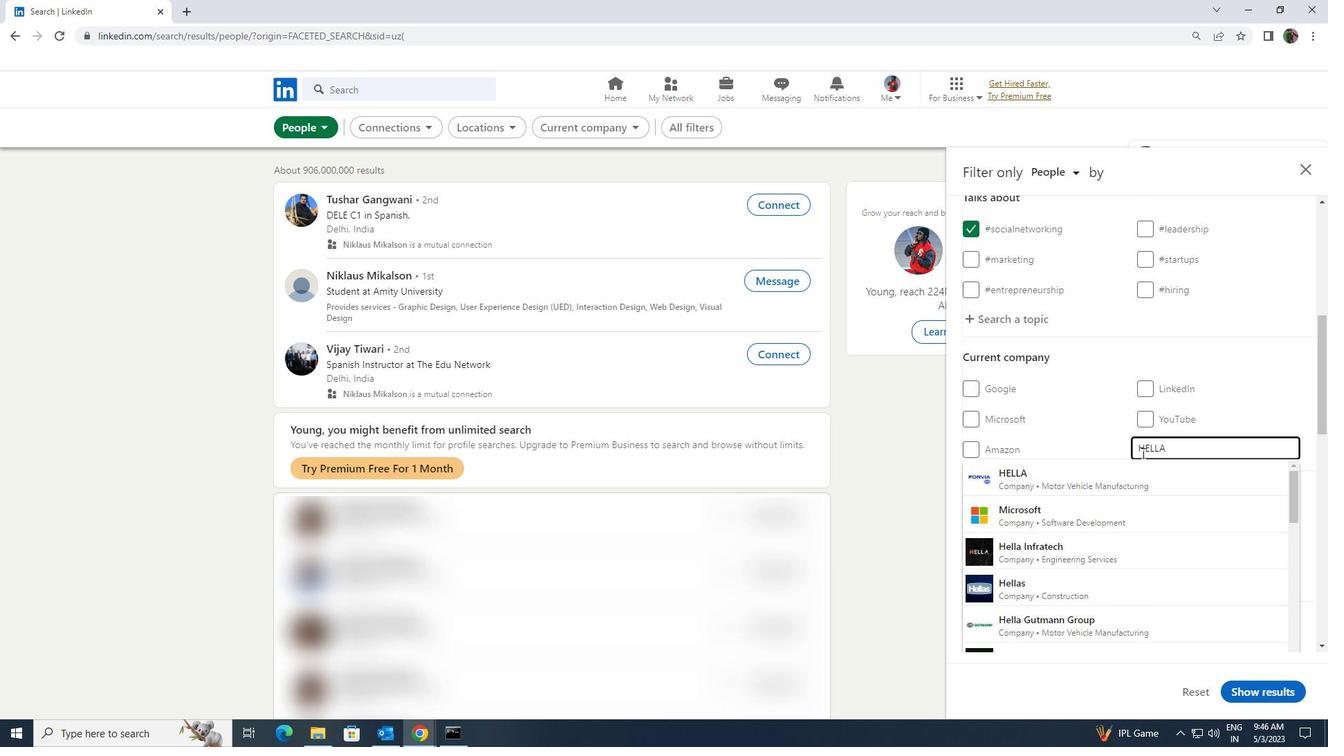 
Action: Mouse moved to (1132, 461)
Screenshot: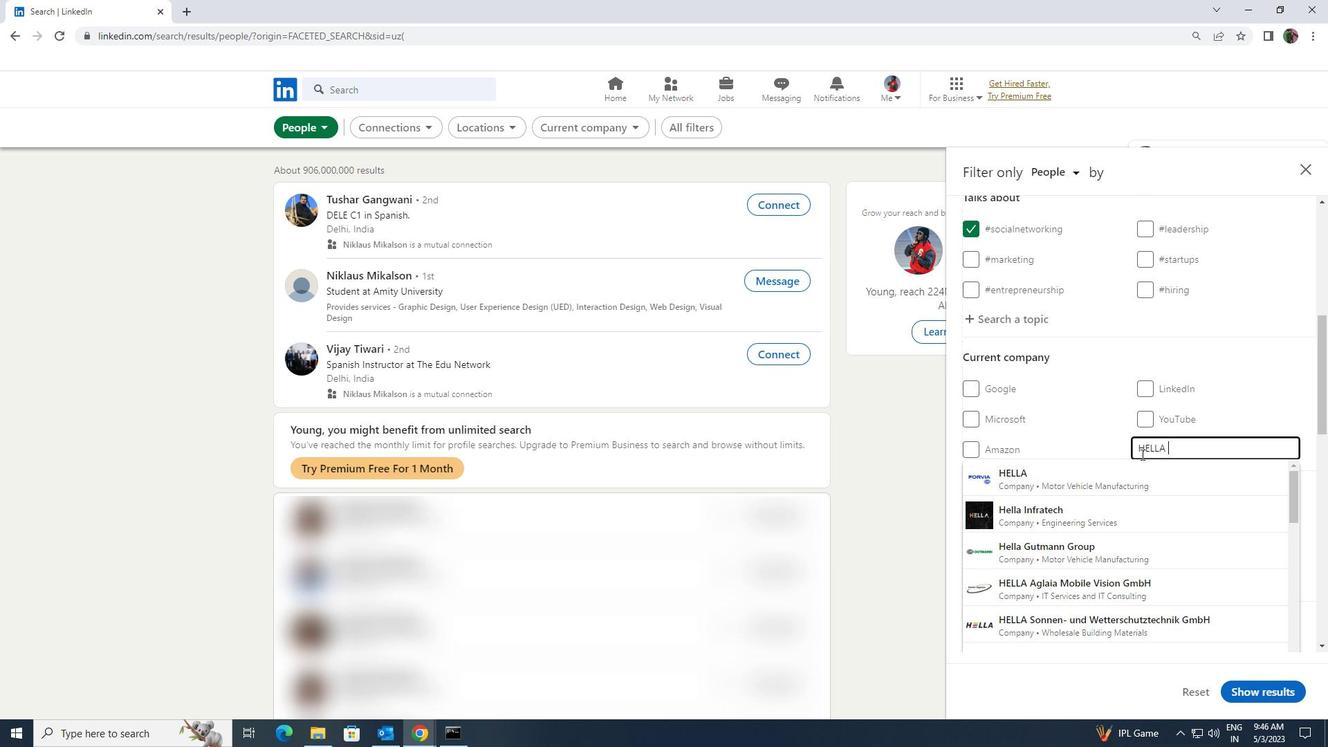 
Action: Mouse pressed left at (1132, 461)
Screenshot: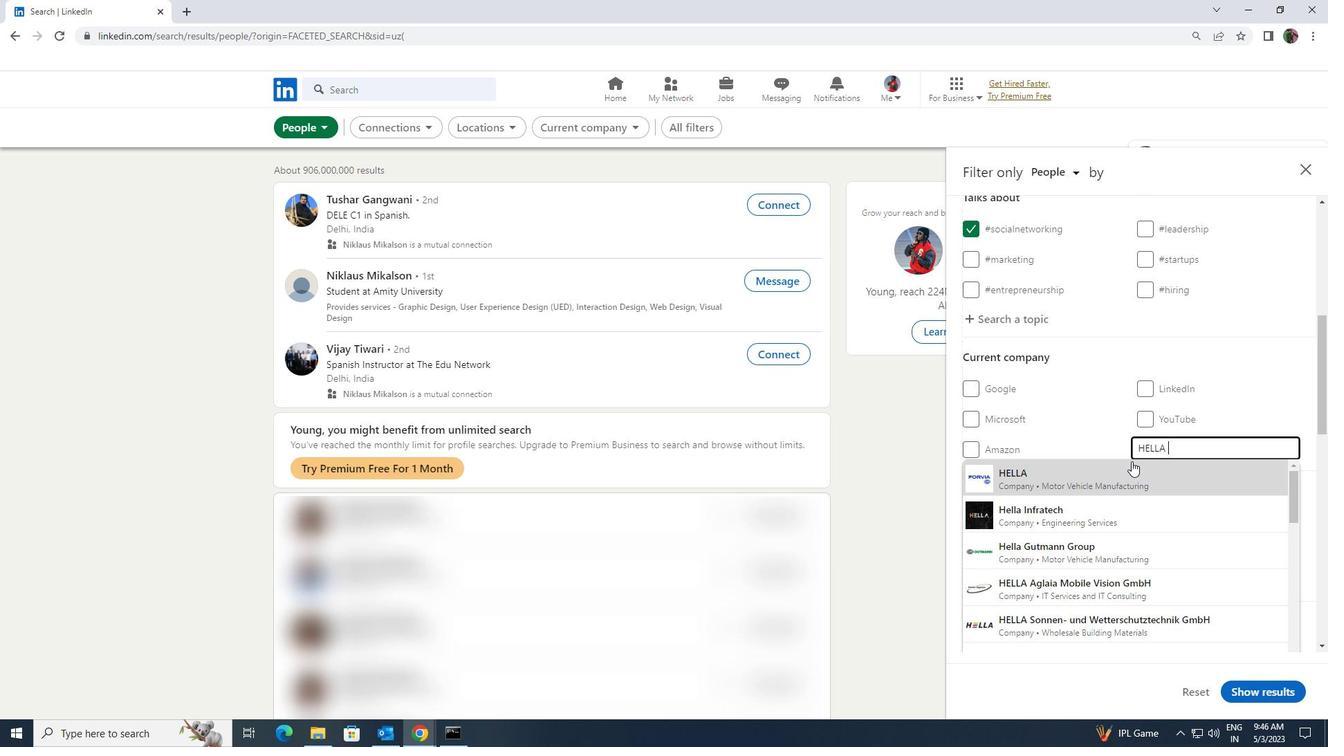 
Action: Mouse scrolled (1132, 460) with delta (0, 0)
Screenshot: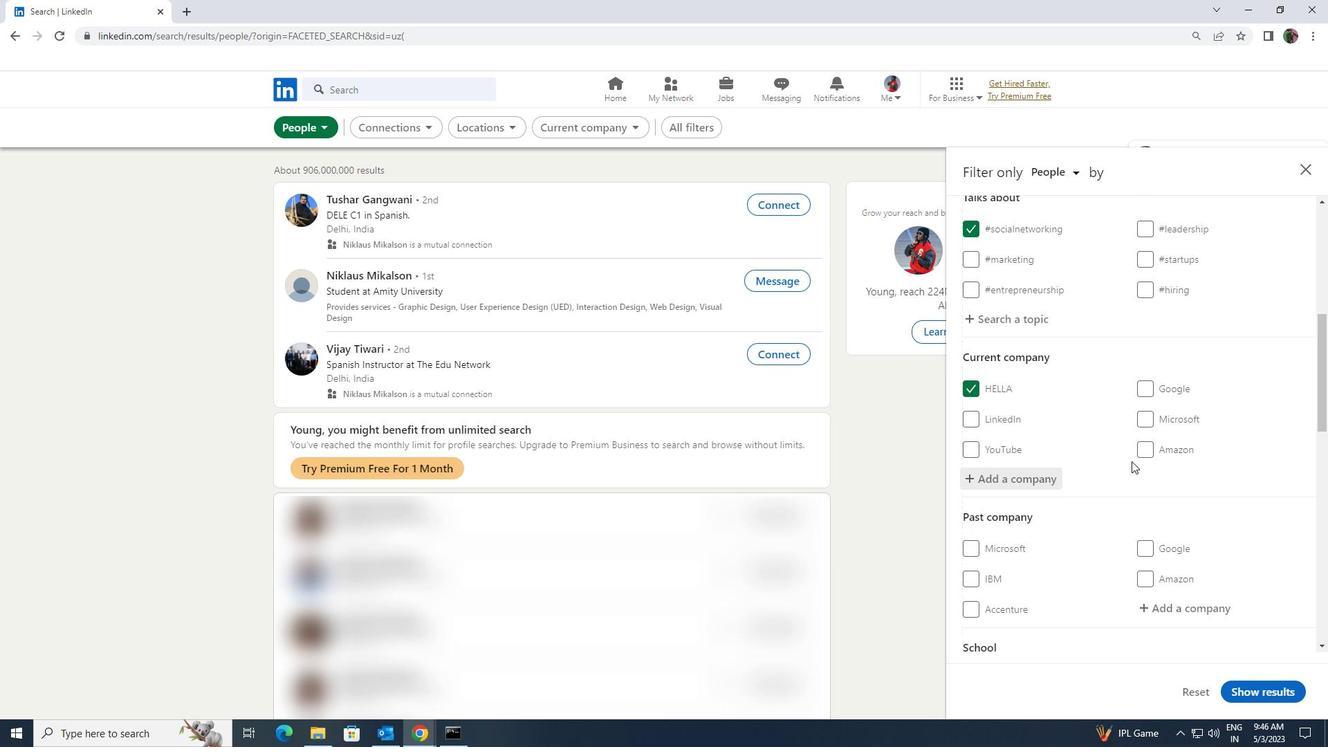 
Action: Mouse scrolled (1132, 460) with delta (0, 0)
Screenshot: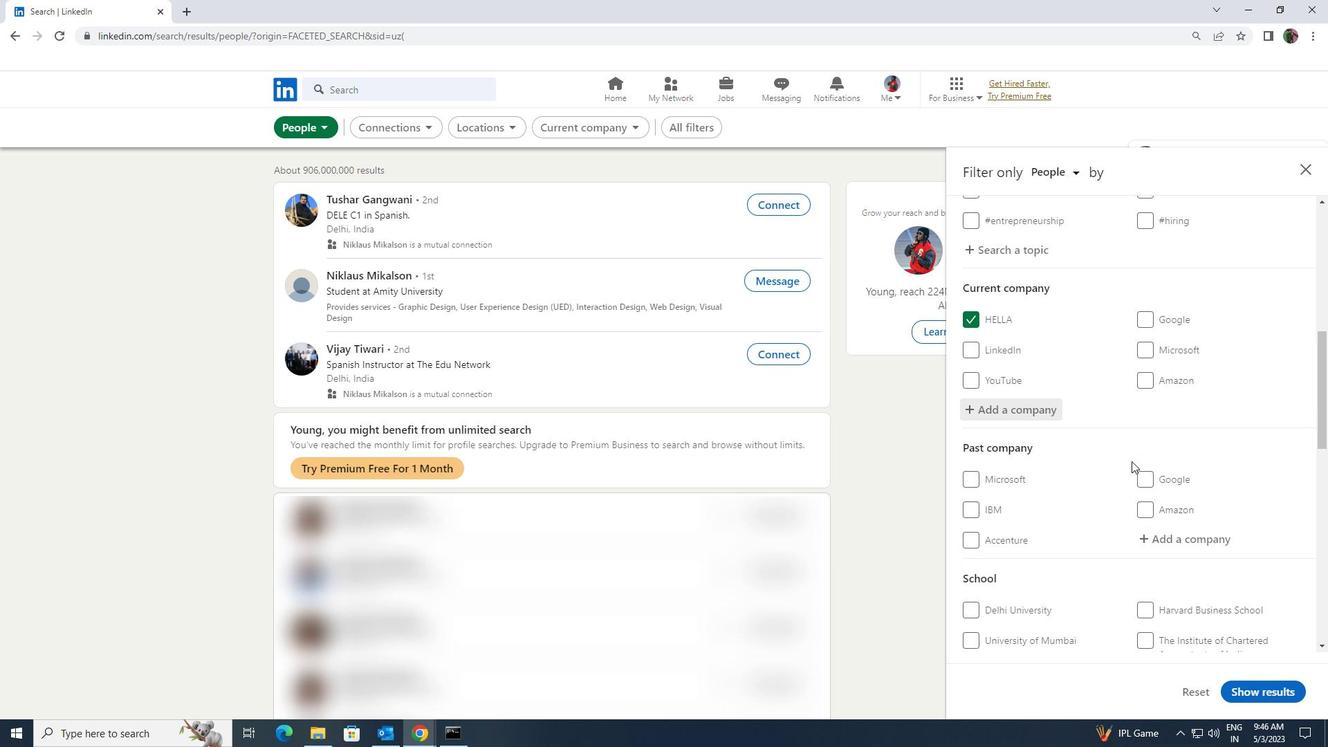 
Action: Mouse scrolled (1132, 460) with delta (0, 0)
Screenshot: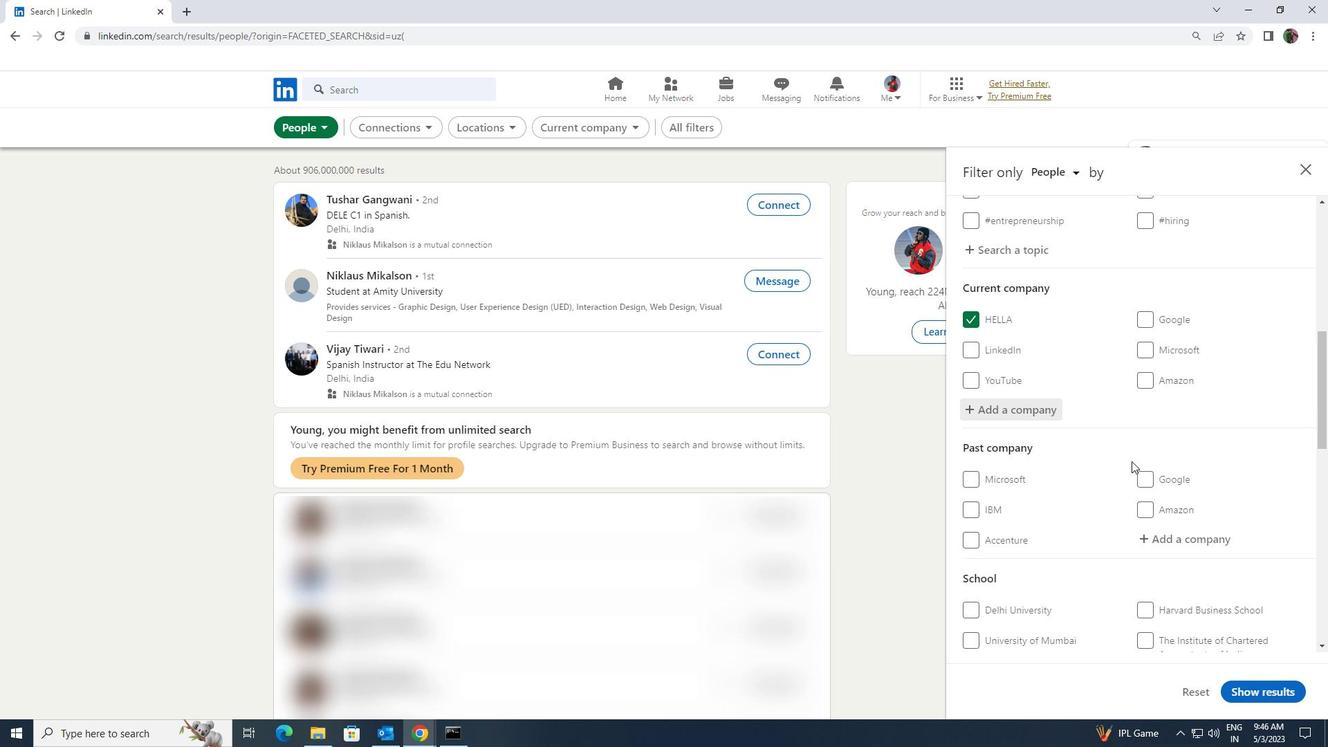 
Action: Mouse scrolled (1132, 460) with delta (0, 0)
Screenshot: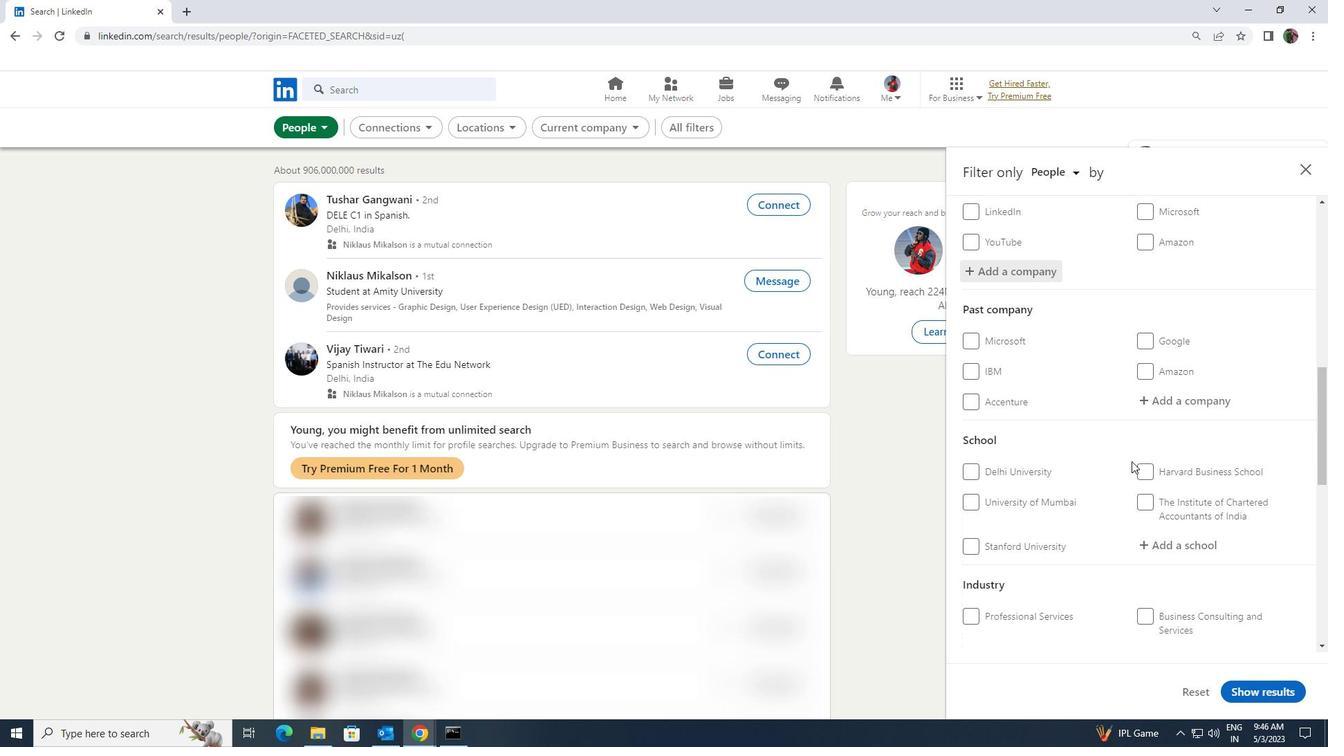 
Action: Mouse moved to (1153, 471)
Screenshot: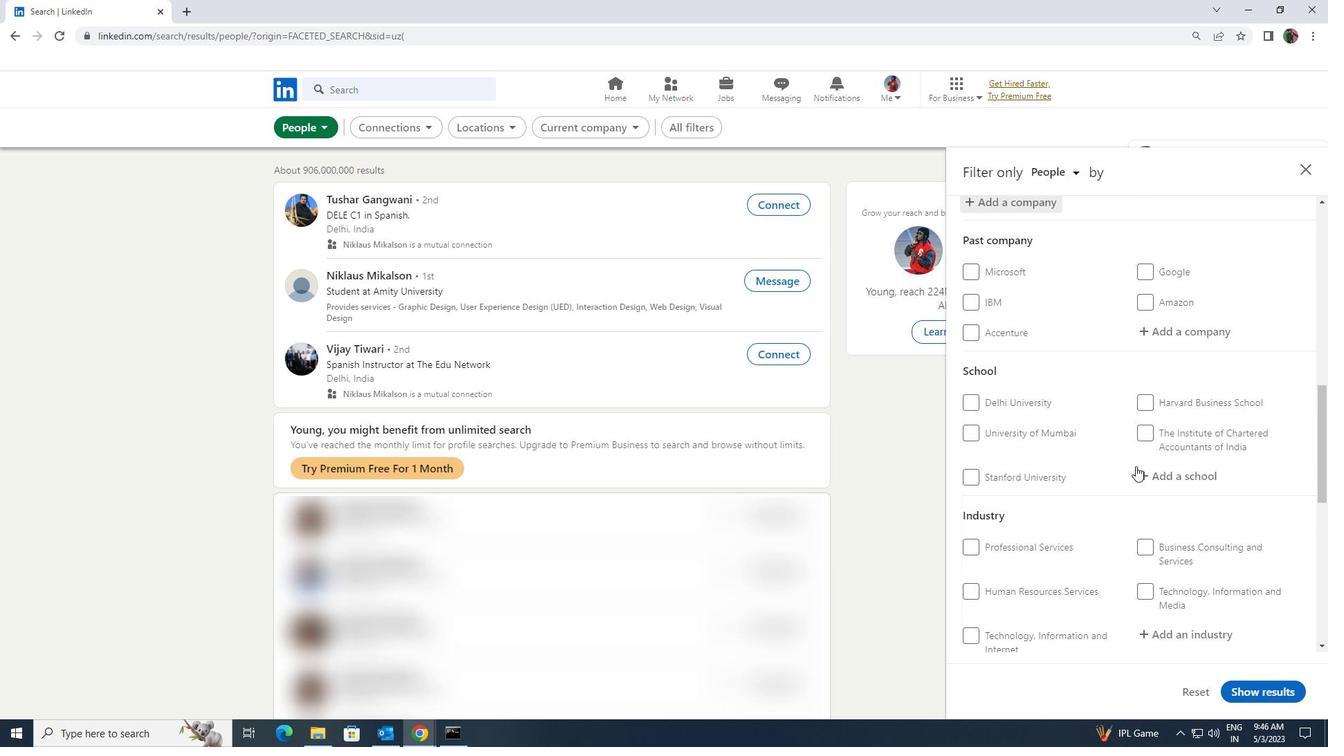 
Action: Mouse pressed left at (1153, 471)
Screenshot: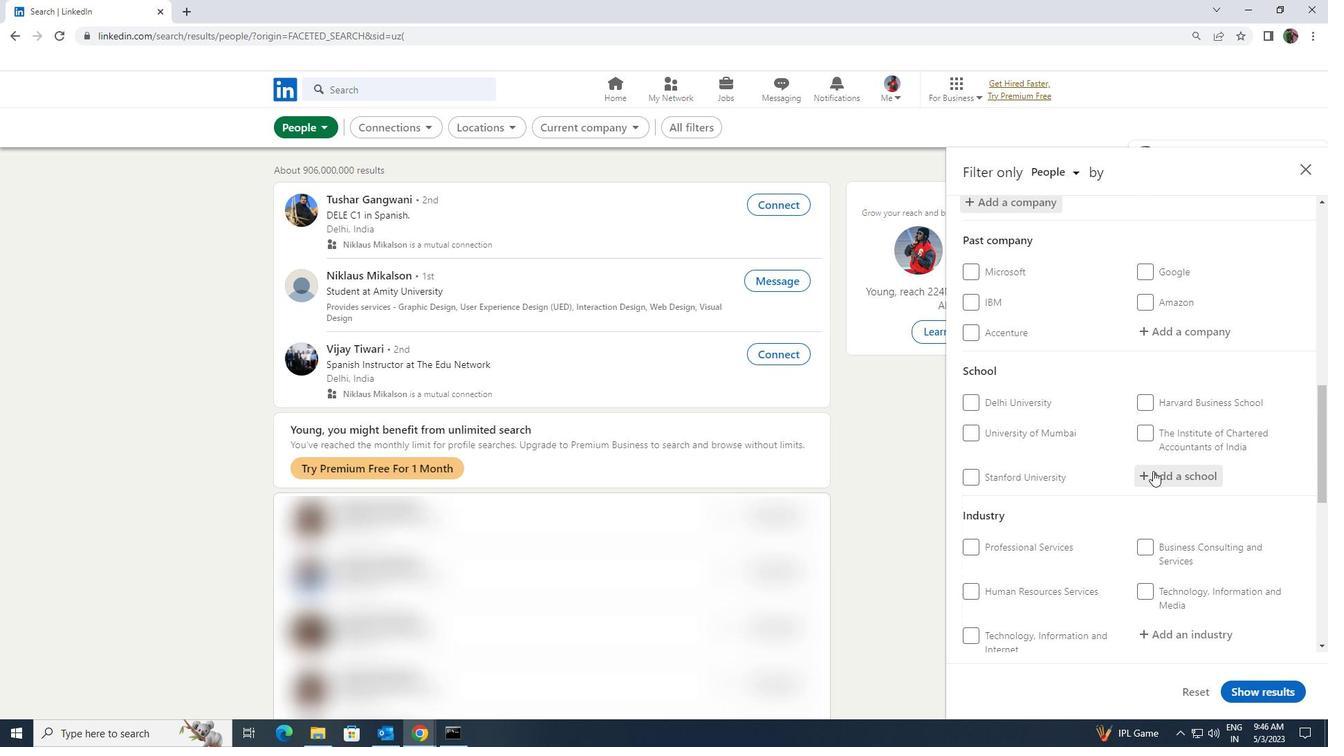
Action: Key pressed <Key.shift><Key.shift><Key.shift>NORTHCAP
Screenshot: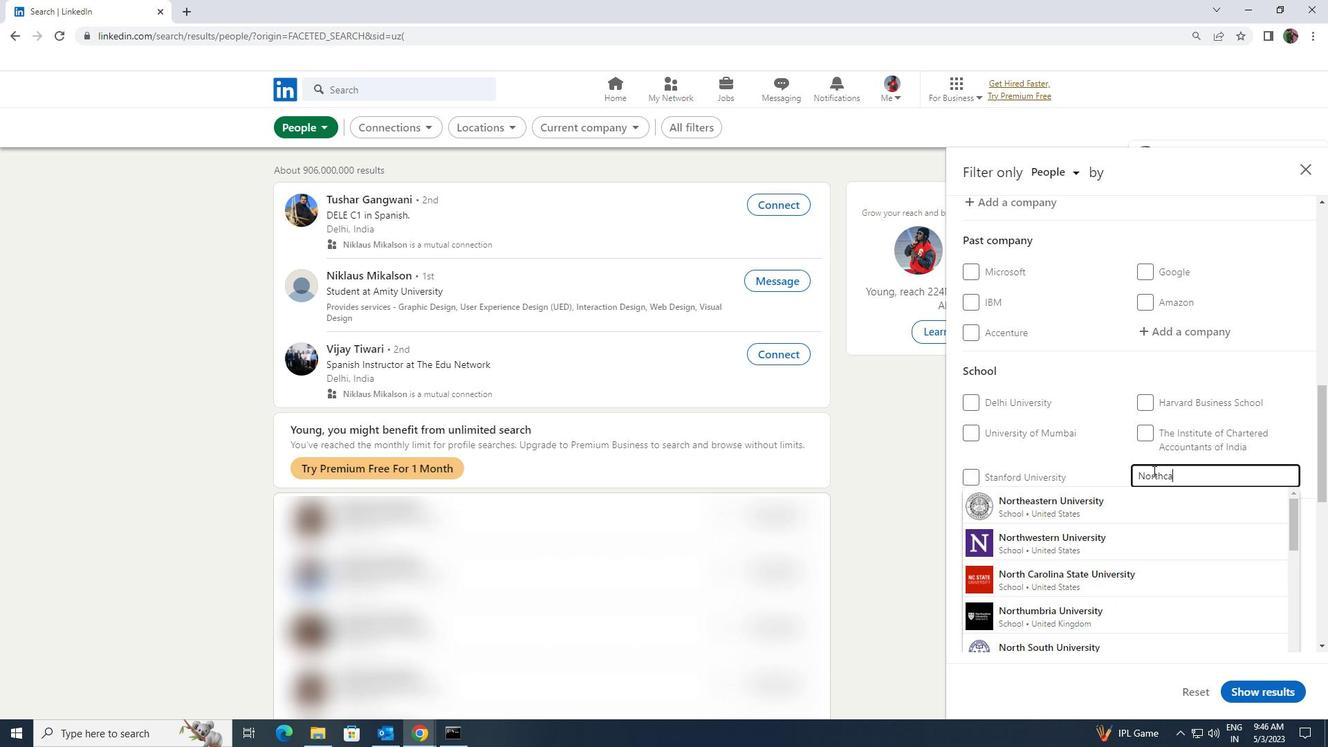
Action: Mouse moved to (1146, 493)
Screenshot: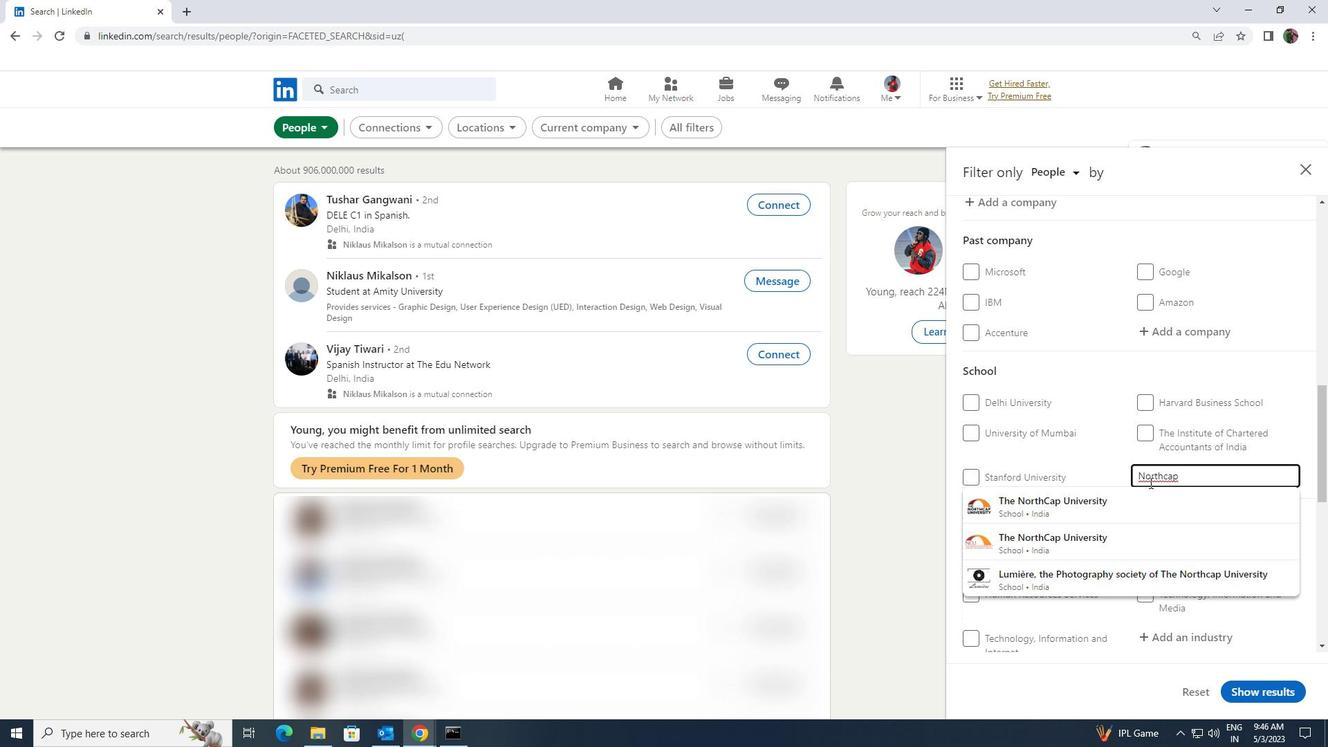 
Action: Mouse pressed left at (1146, 493)
Screenshot: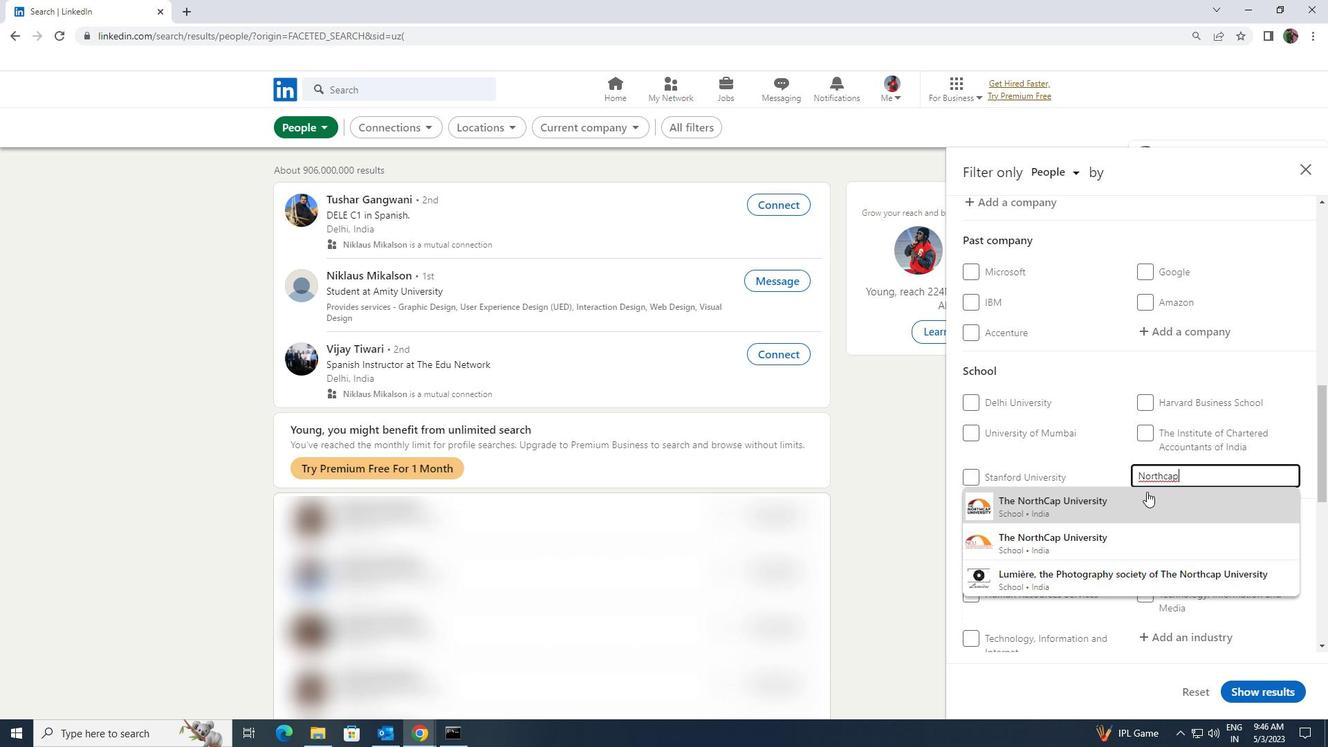 
Action: Mouse scrolled (1146, 492) with delta (0, 0)
Screenshot: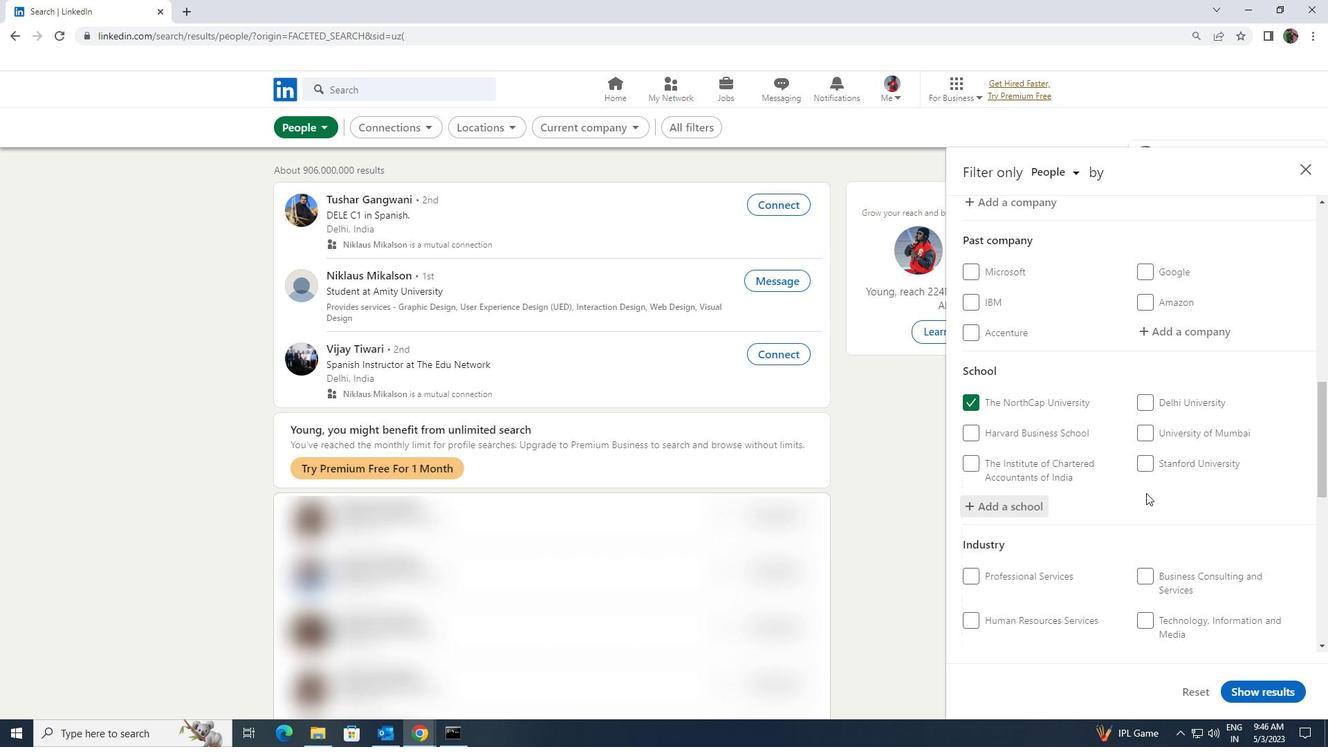 
Action: Mouse scrolled (1146, 492) with delta (0, 0)
Screenshot: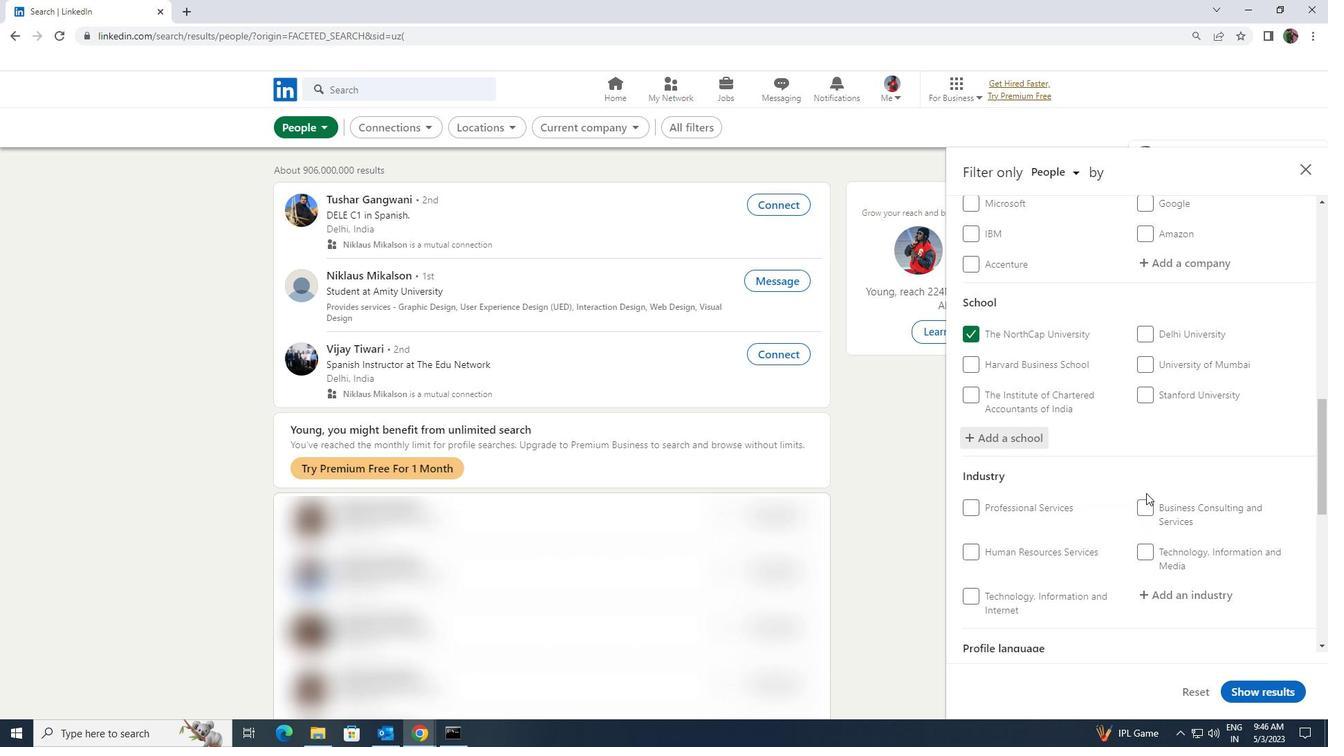 
Action: Mouse moved to (1150, 520)
Screenshot: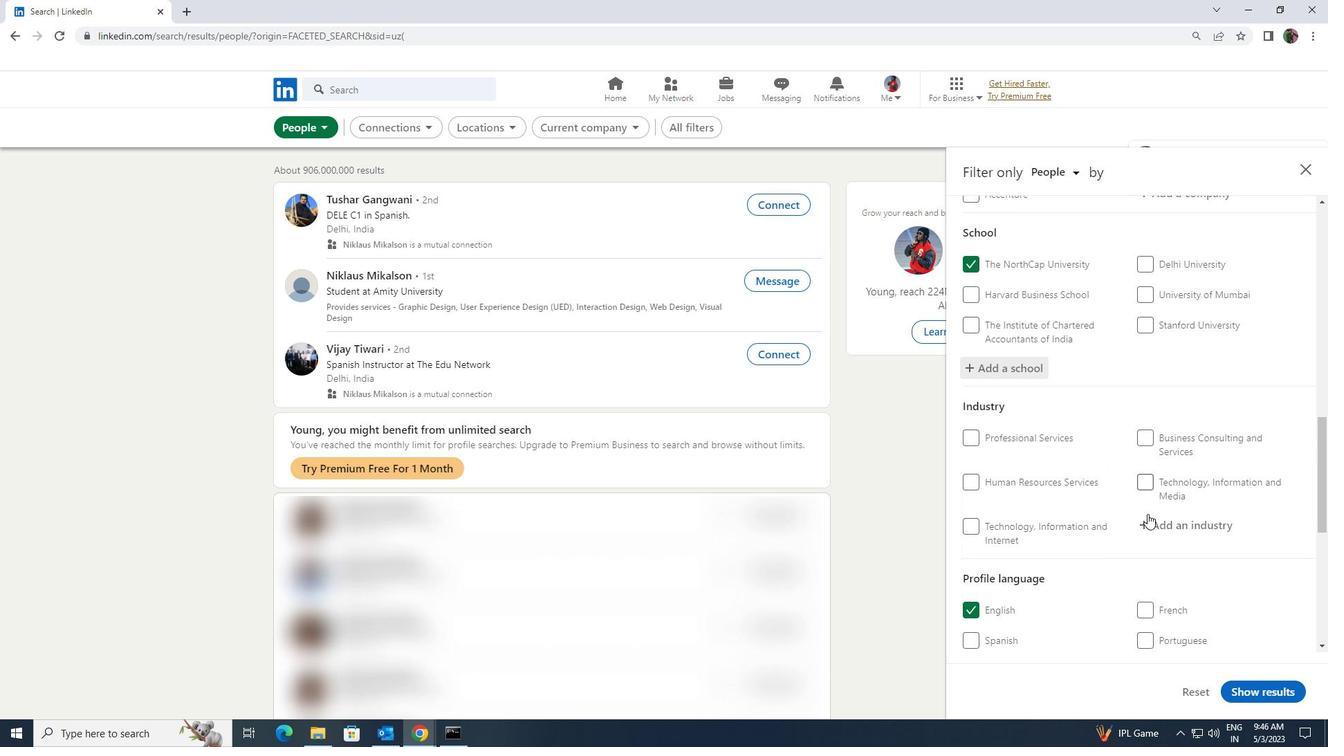 
Action: Mouse pressed left at (1150, 520)
Screenshot: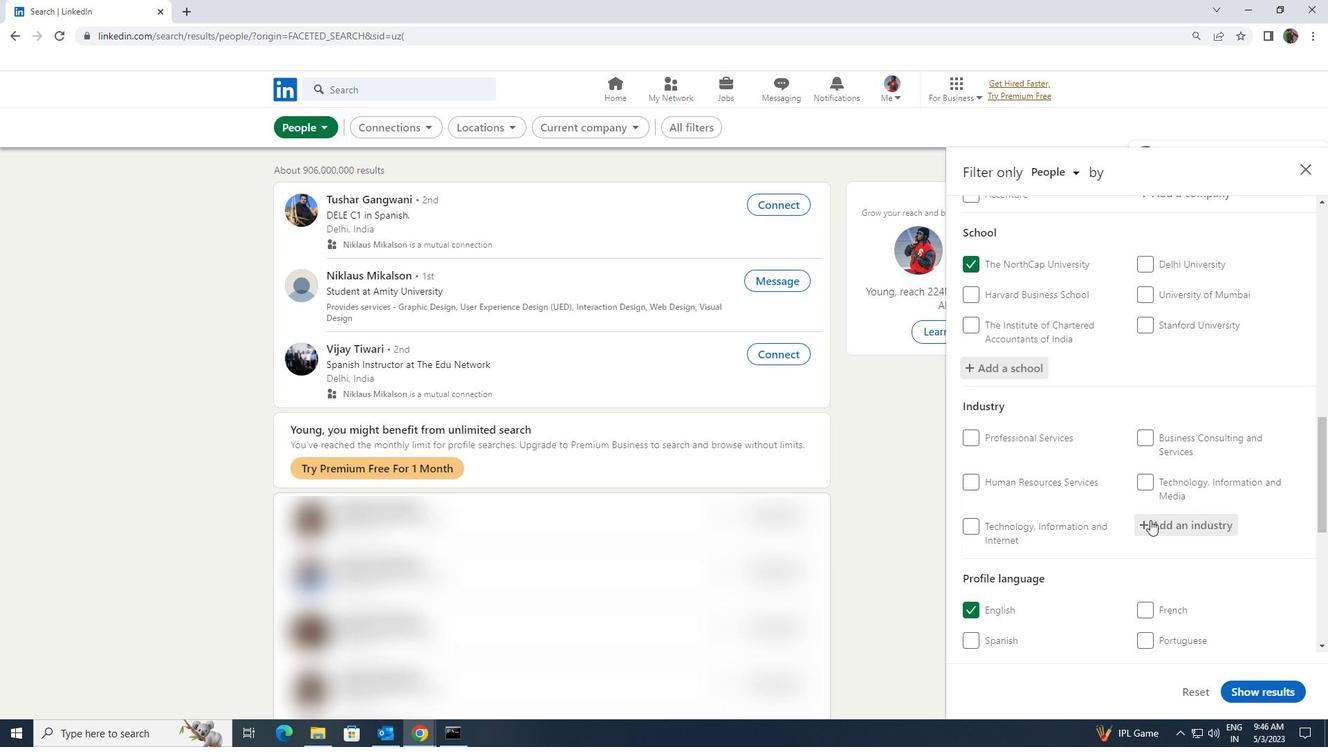 
Action: Key pressed <Key.shift>INVESTMENT
Screenshot: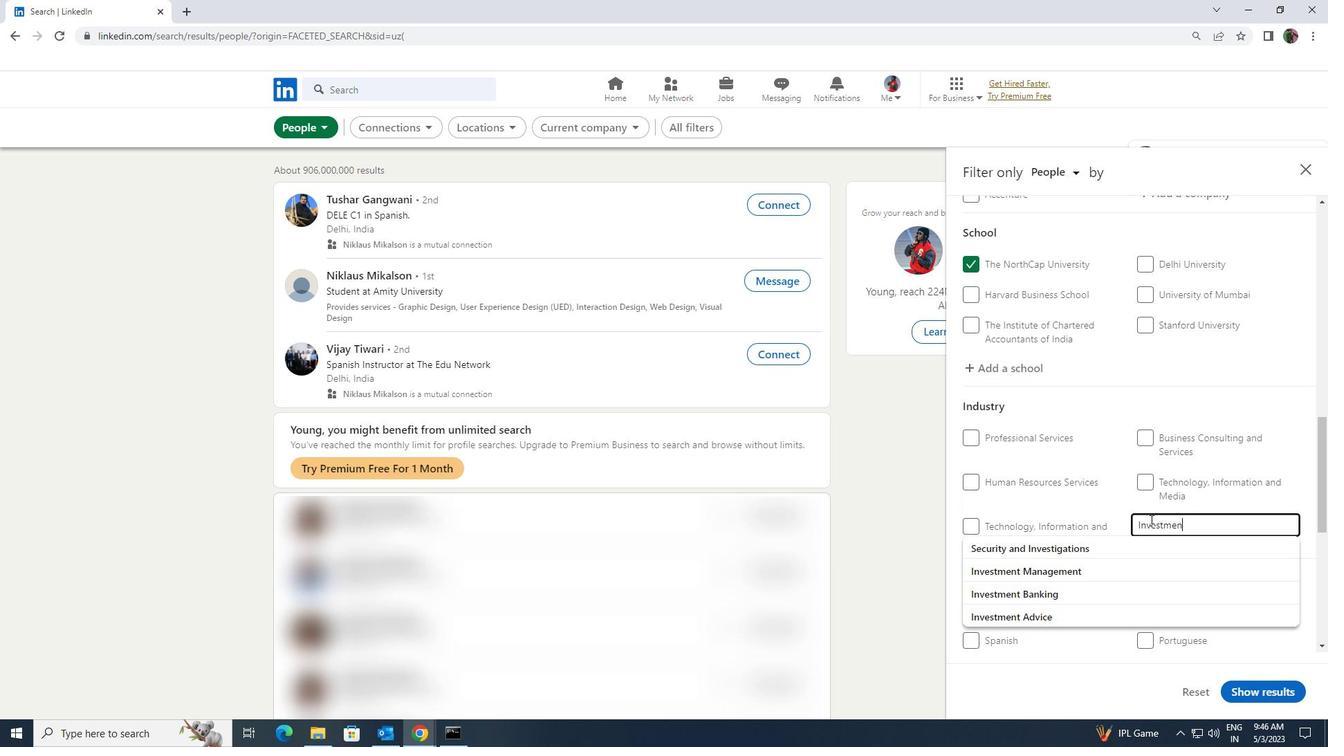
Action: Mouse moved to (1123, 584)
Screenshot: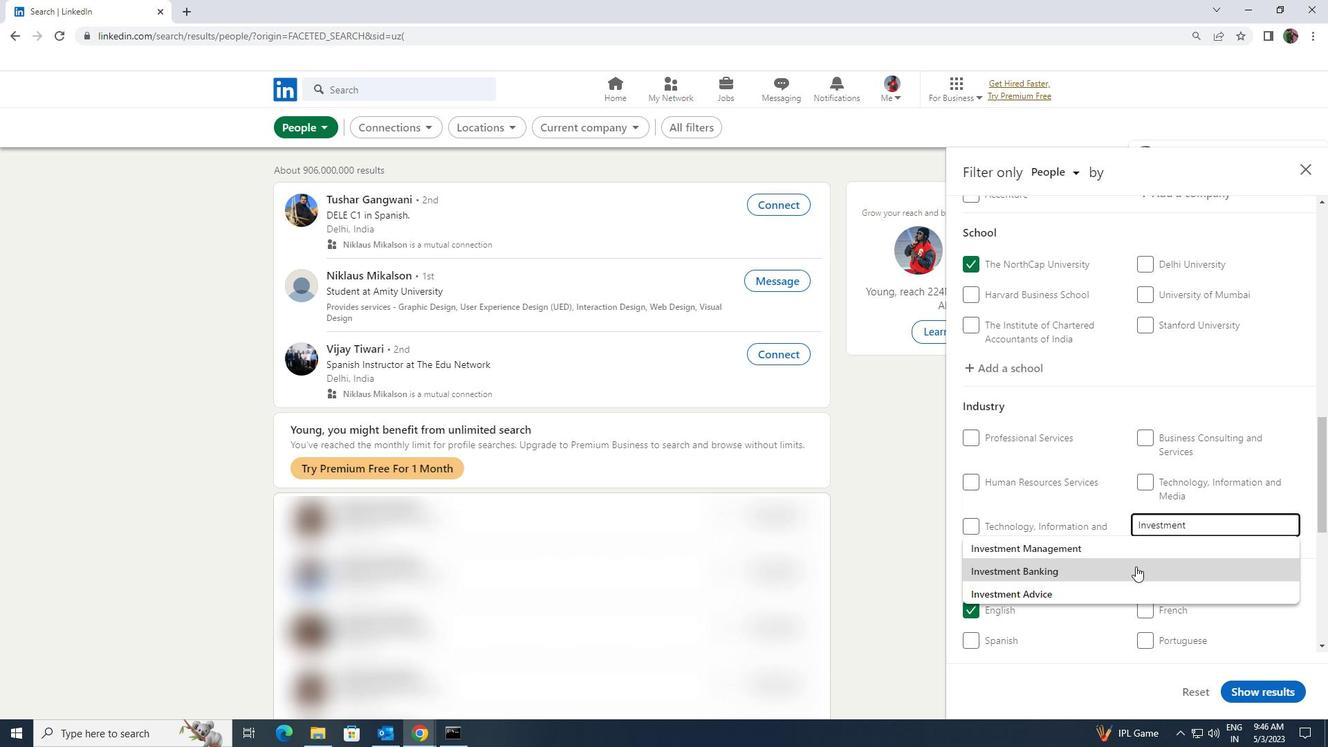 
Action: Mouse pressed left at (1123, 584)
Screenshot: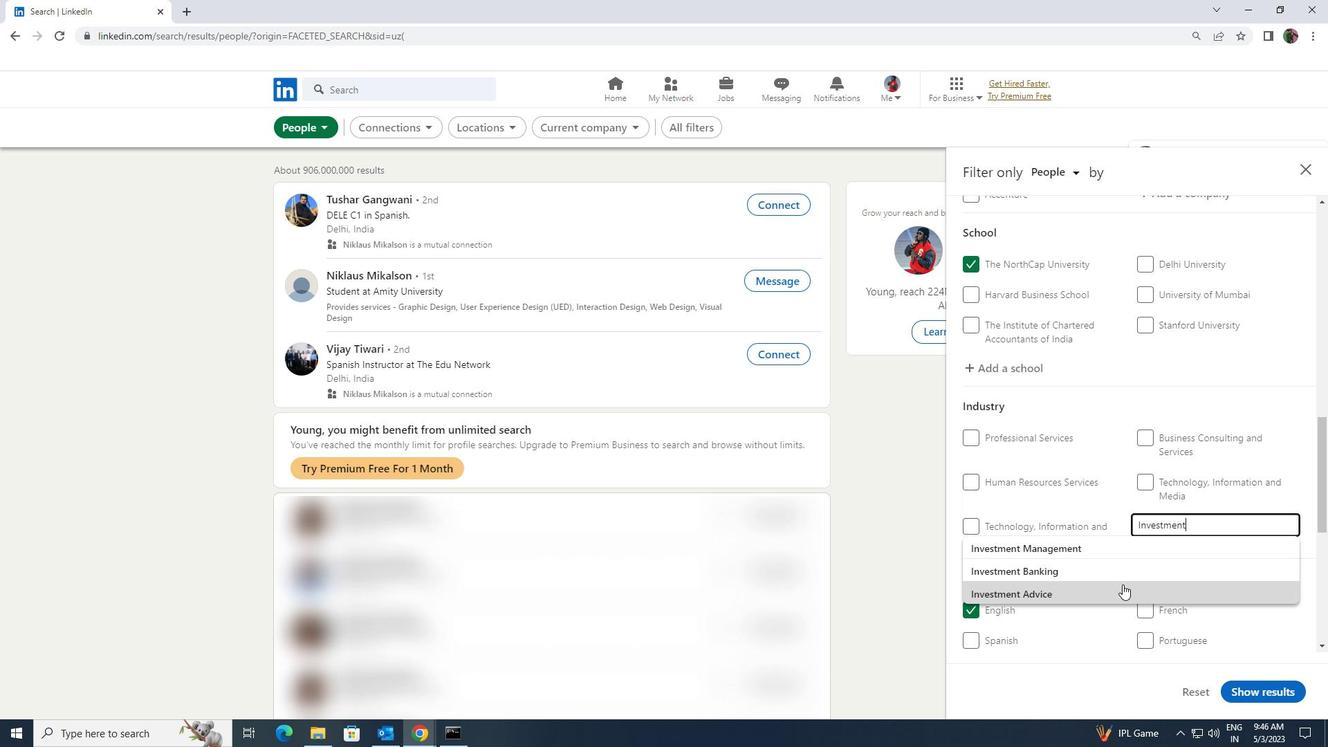 
Action: Mouse moved to (1121, 585)
Screenshot: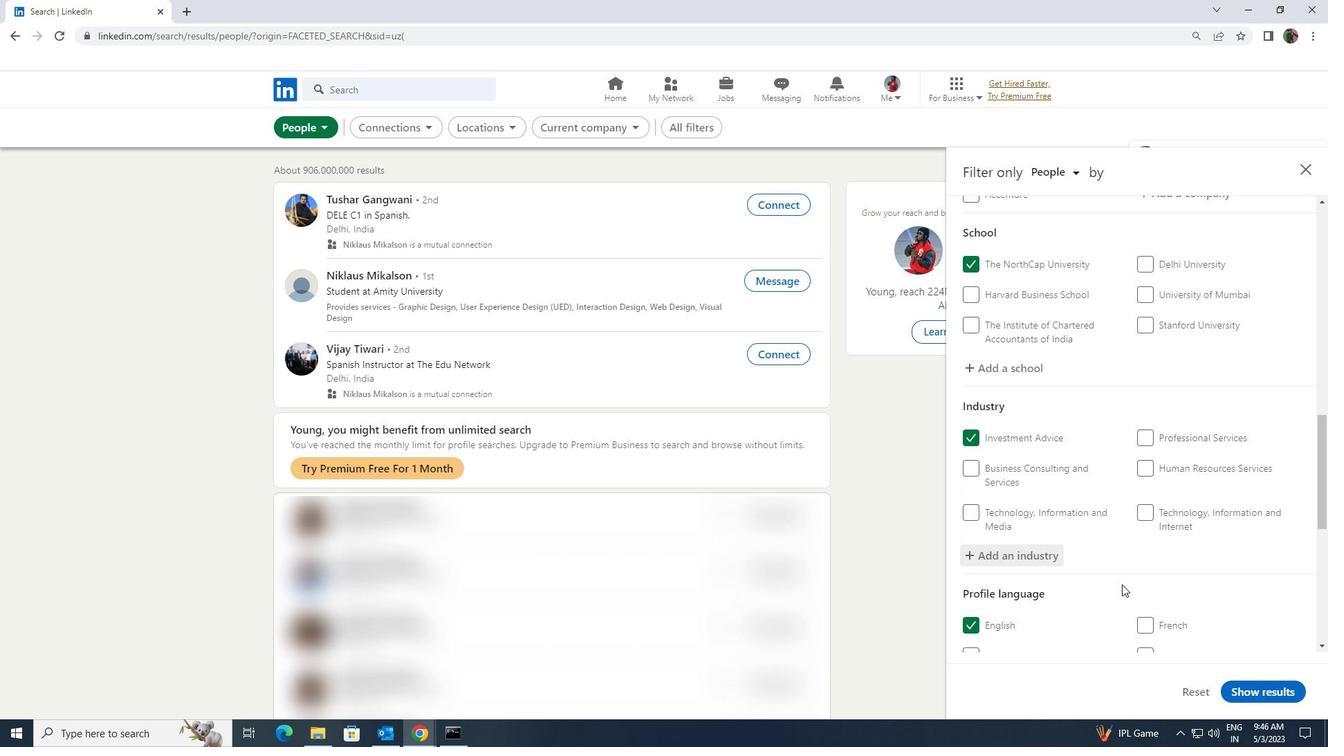 
Action: Mouse scrolled (1121, 584) with delta (0, 0)
Screenshot: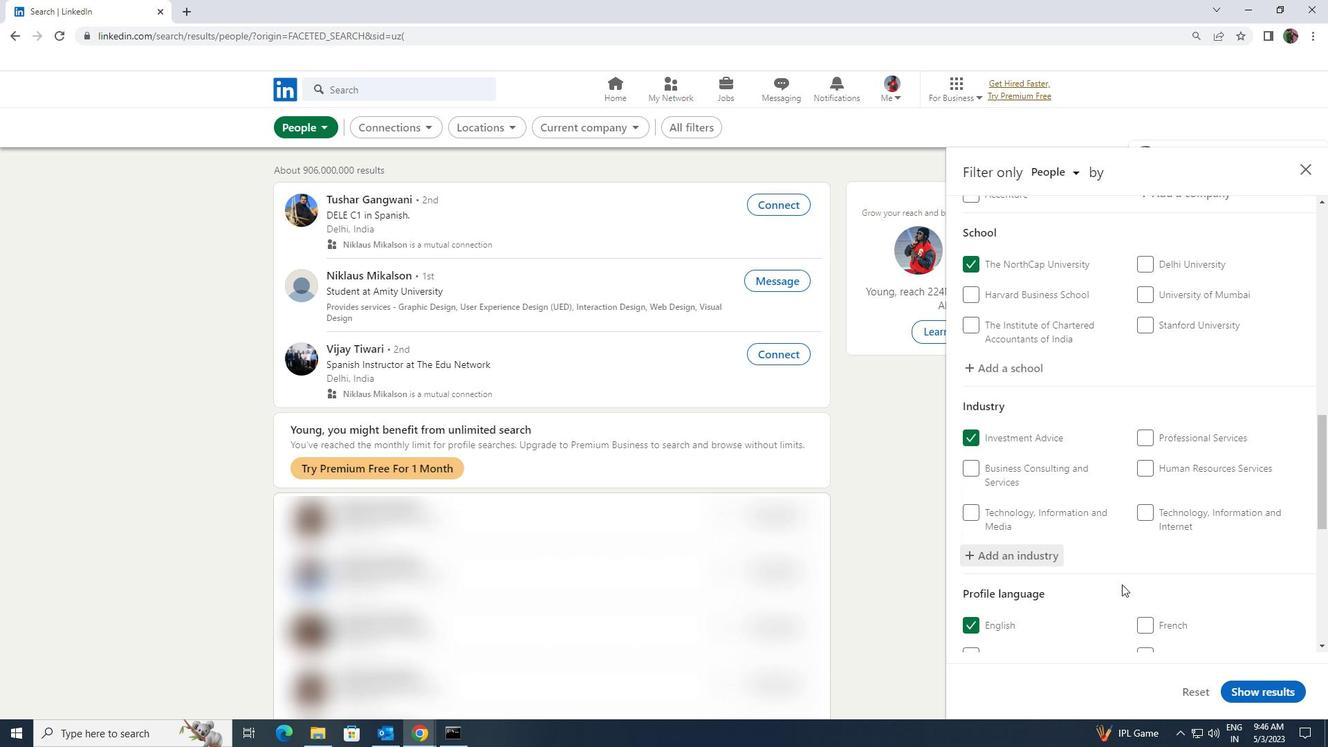 
Action: Mouse scrolled (1121, 584) with delta (0, 0)
Screenshot: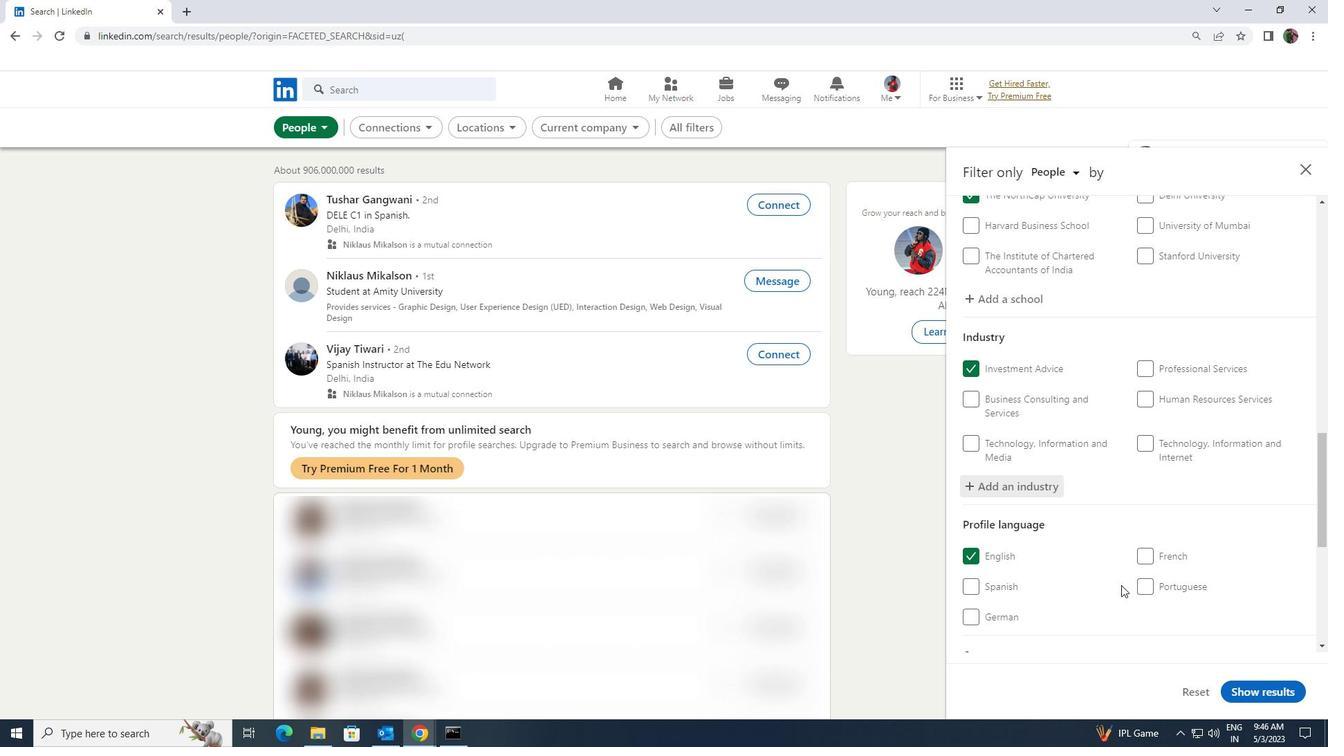 
Action: Mouse scrolled (1121, 584) with delta (0, 0)
Screenshot: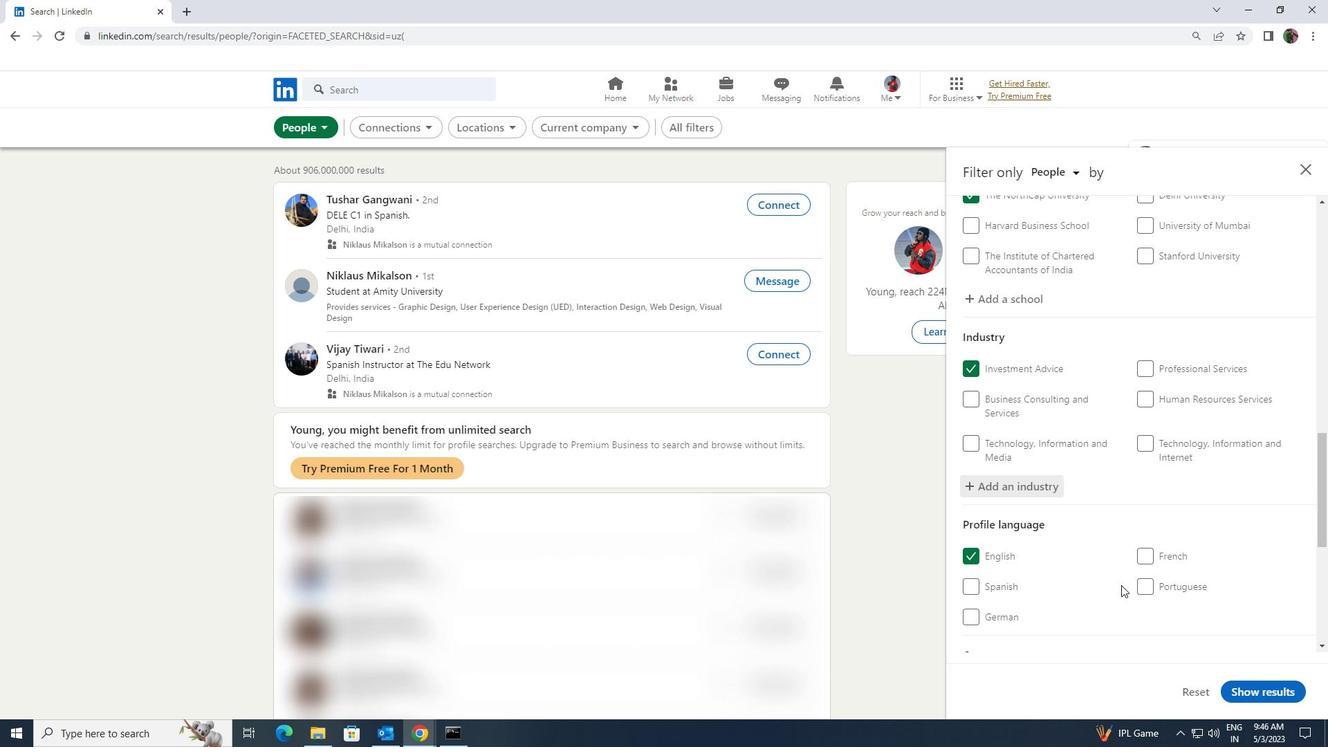 
Action: Mouse moved to (1121, 586)
Screenshot: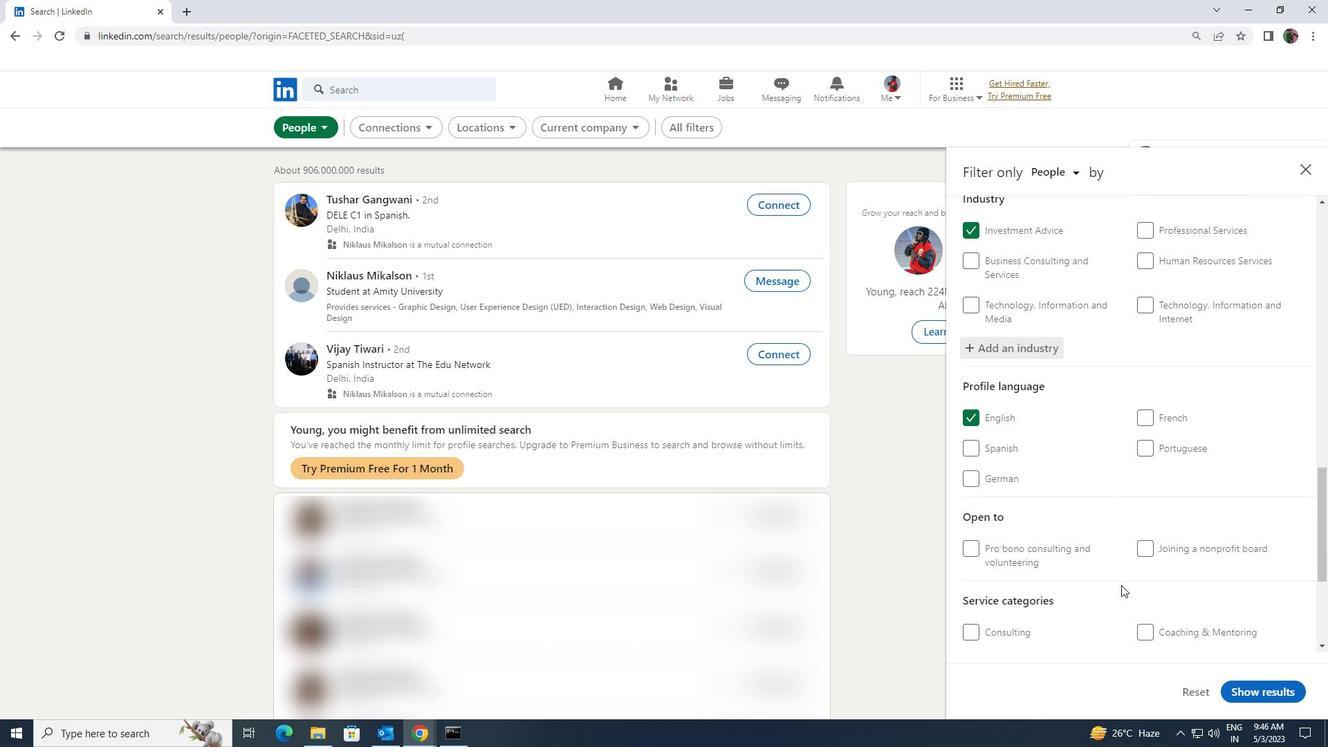 
Action: Mouse scrolled (1121, 586) with delta (0, 0)
Screenshot: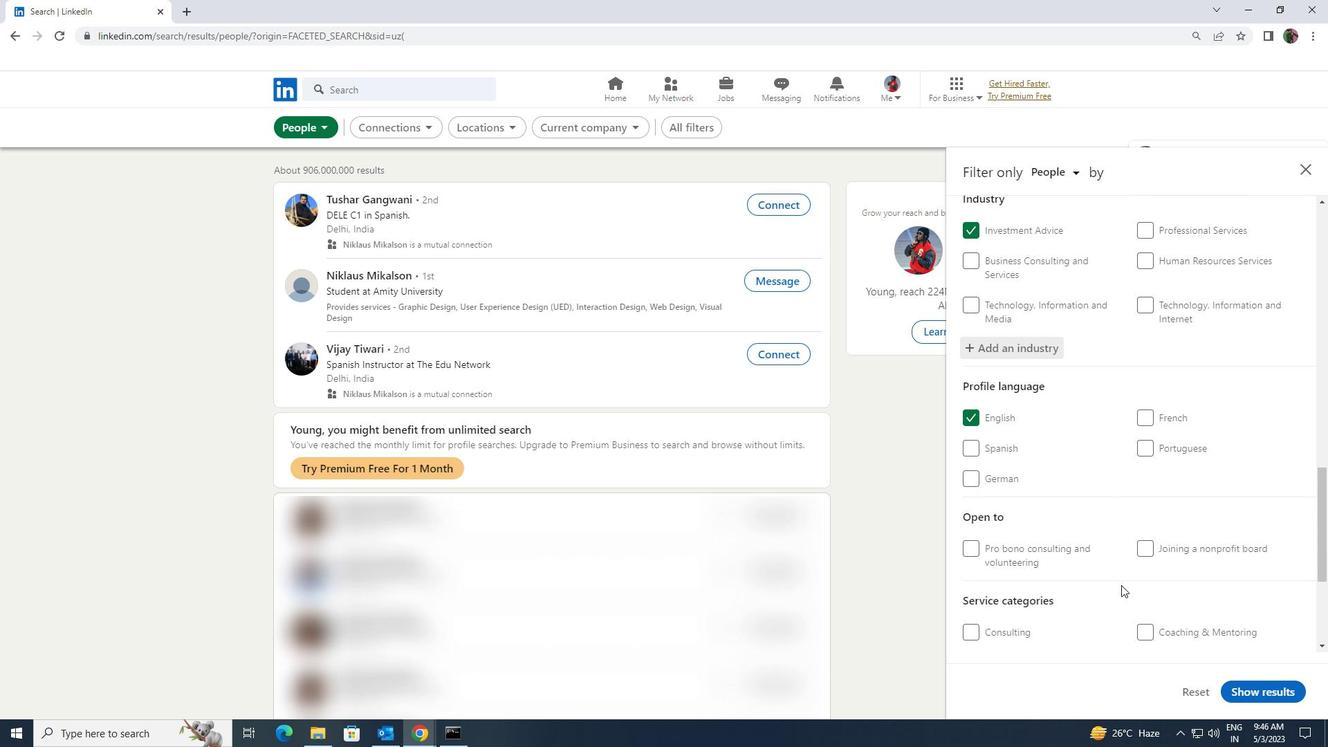 
Action: Mouse moved to (1121, 586)
Screenshot: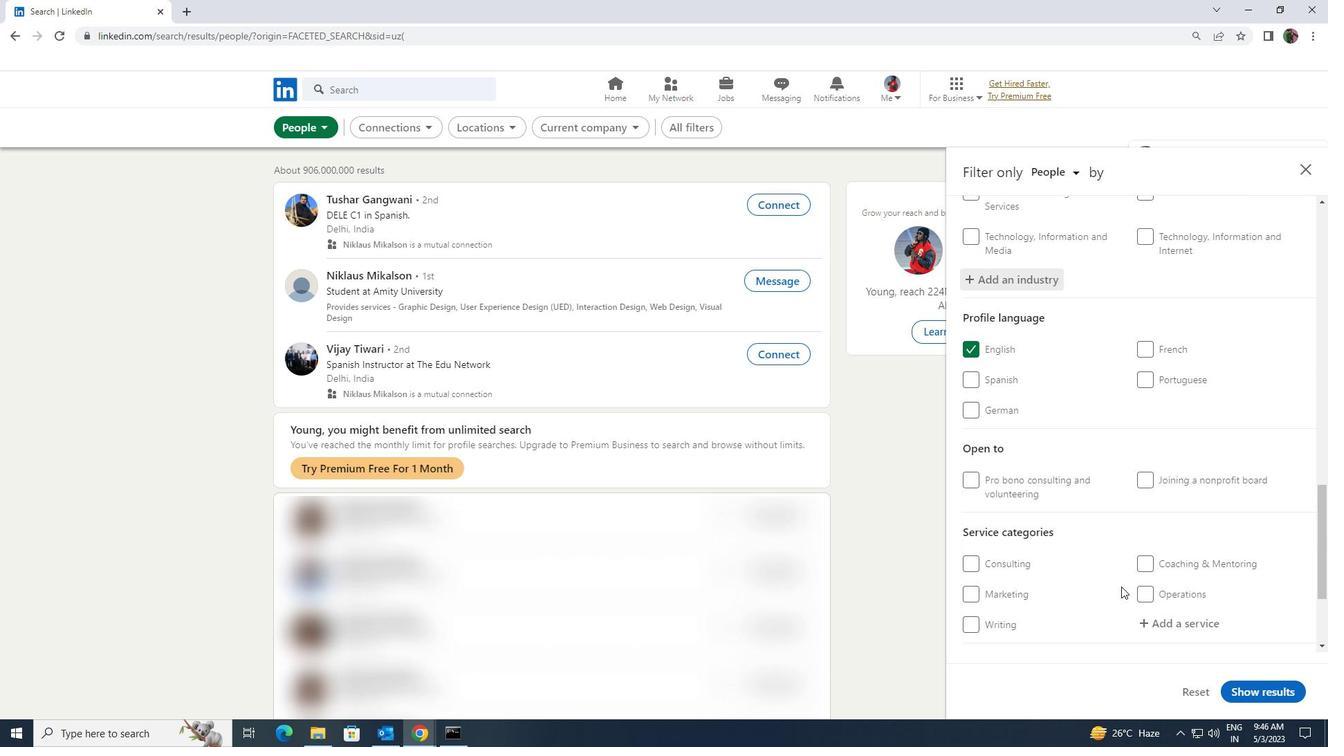 
Action: Mouse scrolled (1121, 586) with delta (0, 0)
Screenshot: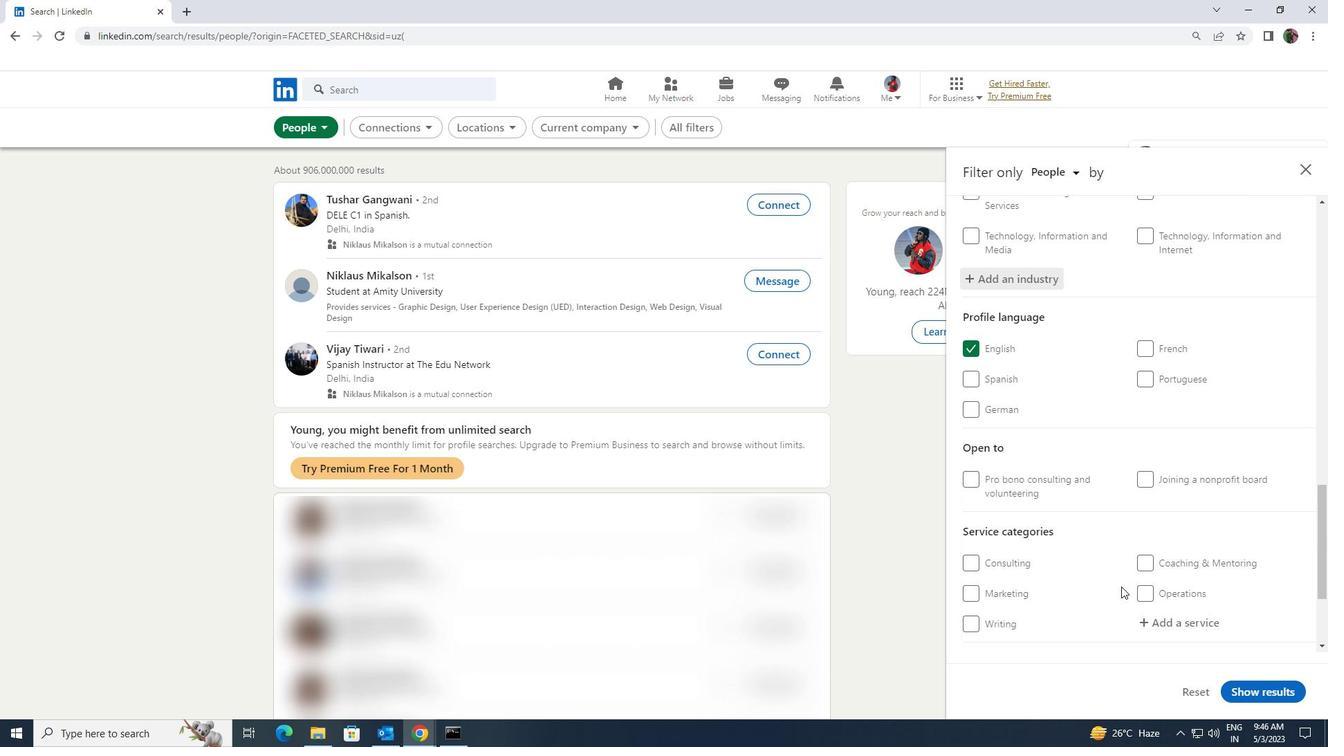 
Action: Mouse moved to (1148, 557)
Screenshot: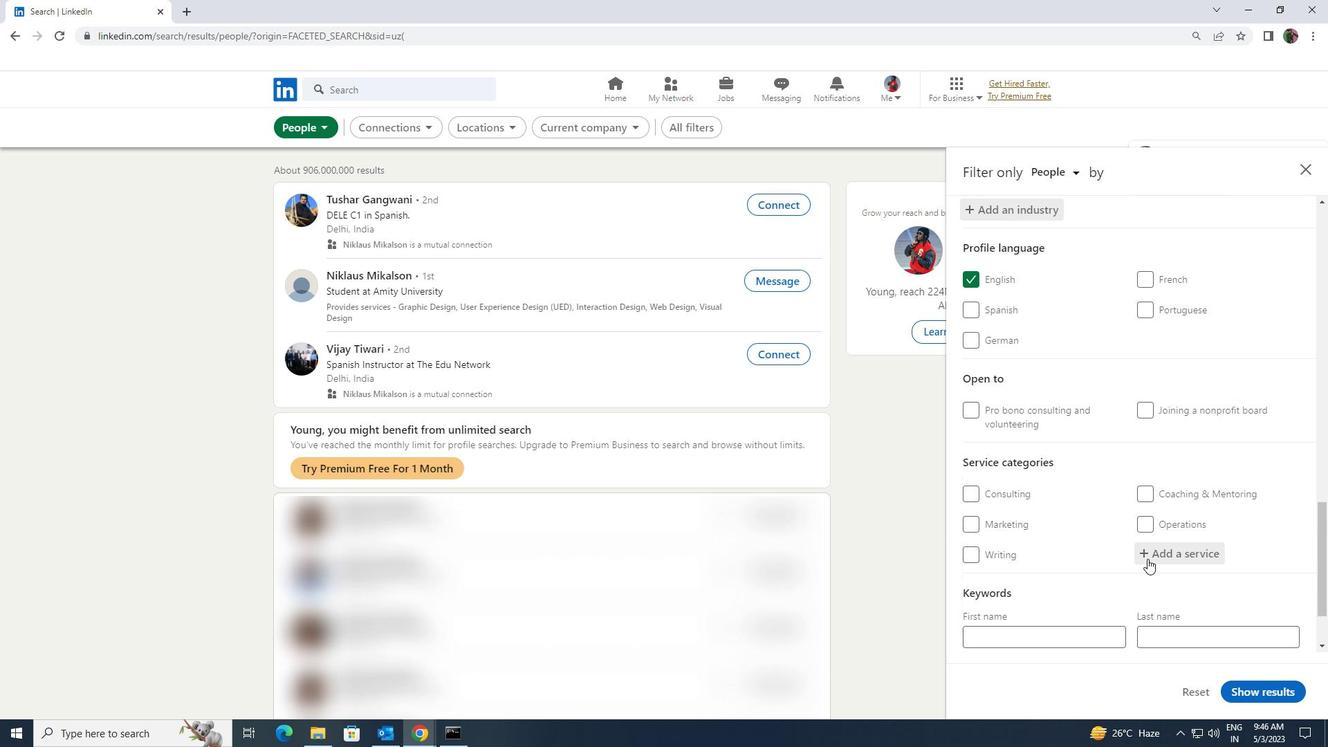 
Action: Mouse pressed left at (1148, 557)
Screenshot: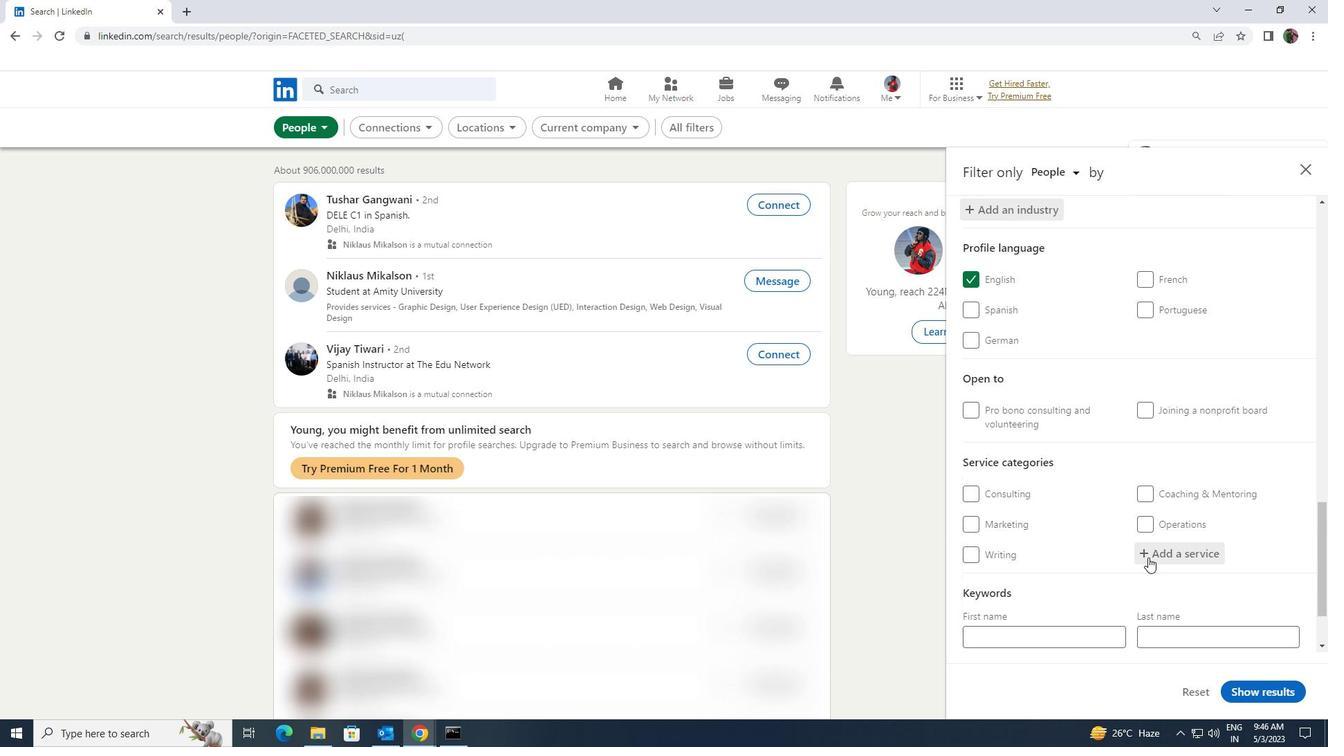 
Action: Key pressed <Key.shift><Key.shift><Key.shift><Key.shift><Key.shift><Key.shift><Key.shift>DUI
Screenshot: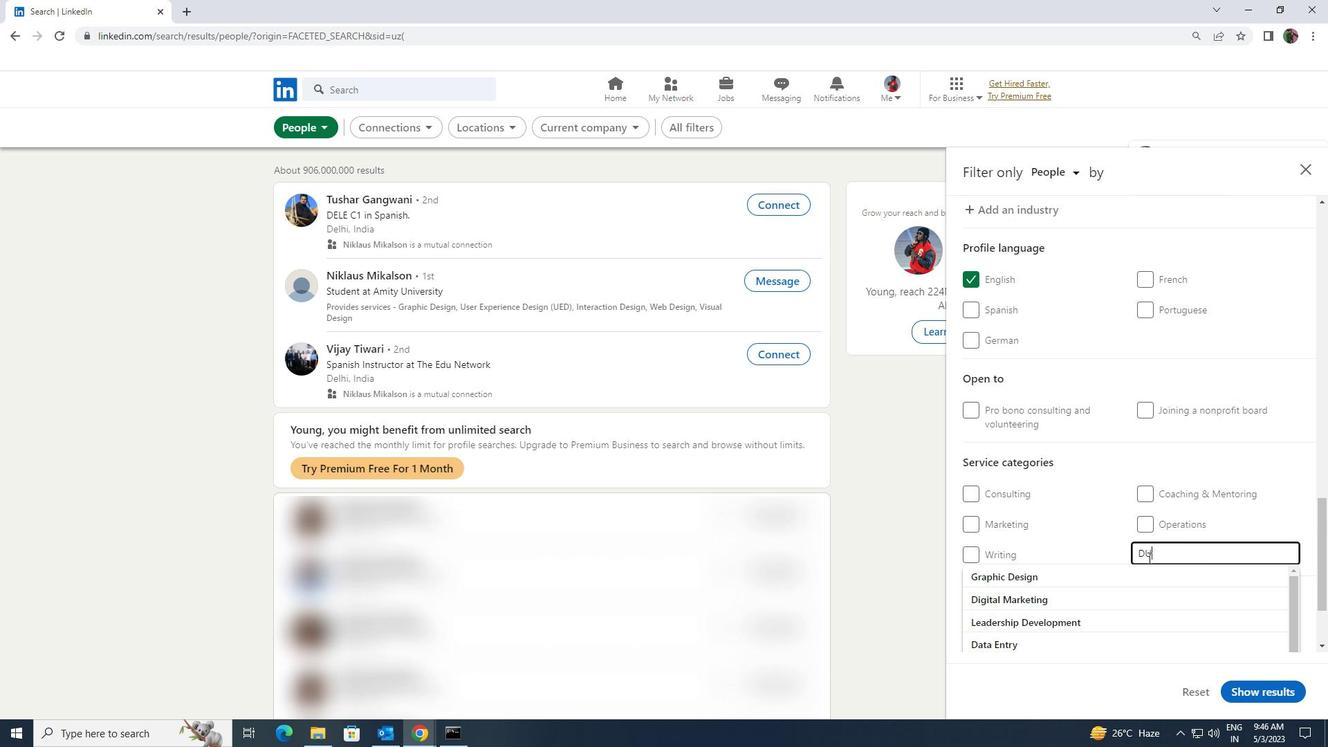 
Action: Mouse moved to (1145, 566)
Screenshot: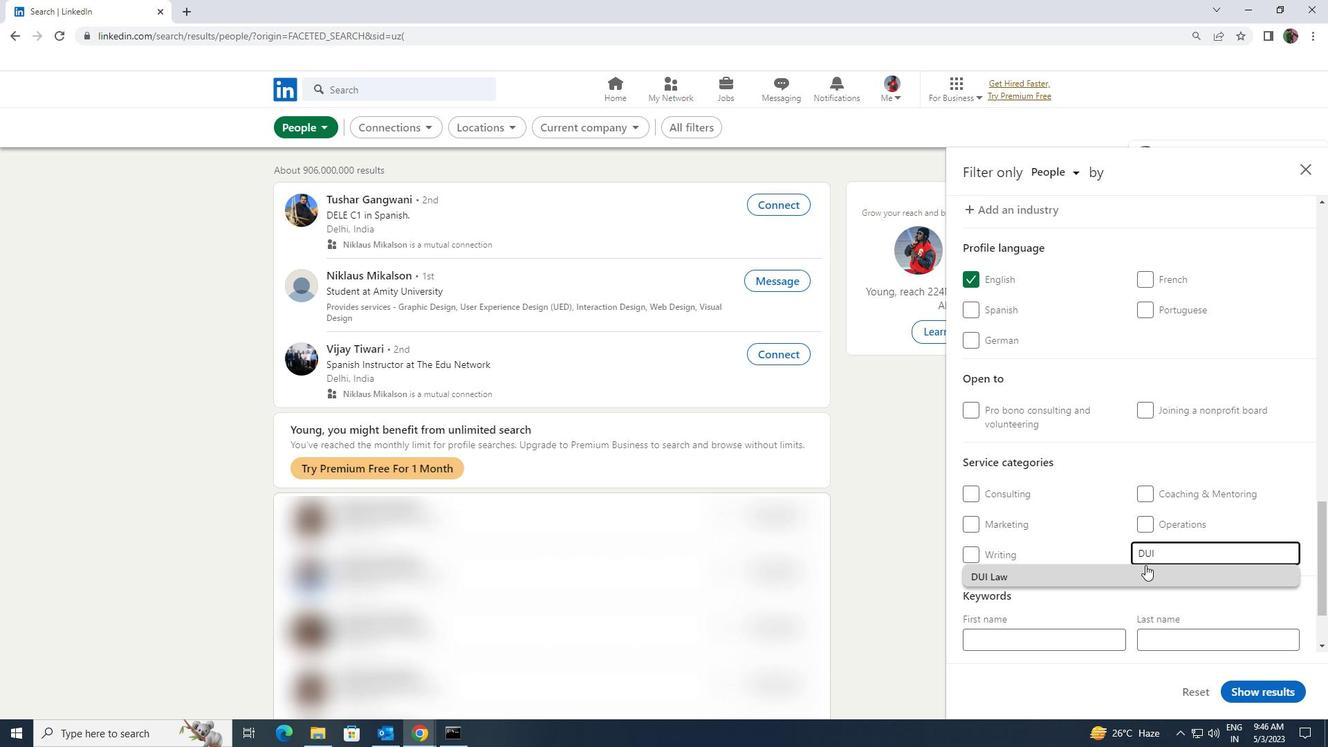 
Action: Mouse pressed left at (1145, 566)
Screenshot: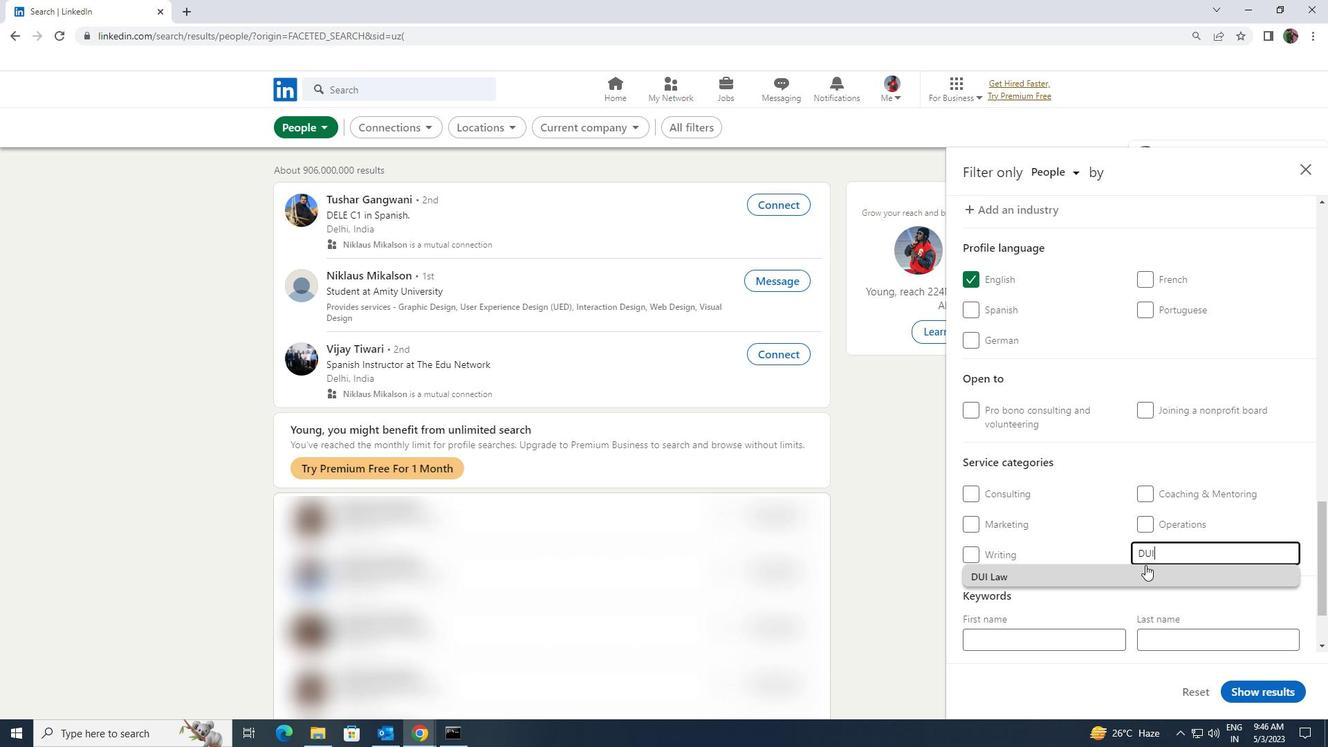
Action: Mouse moved to (1124, 581)
Screenshot: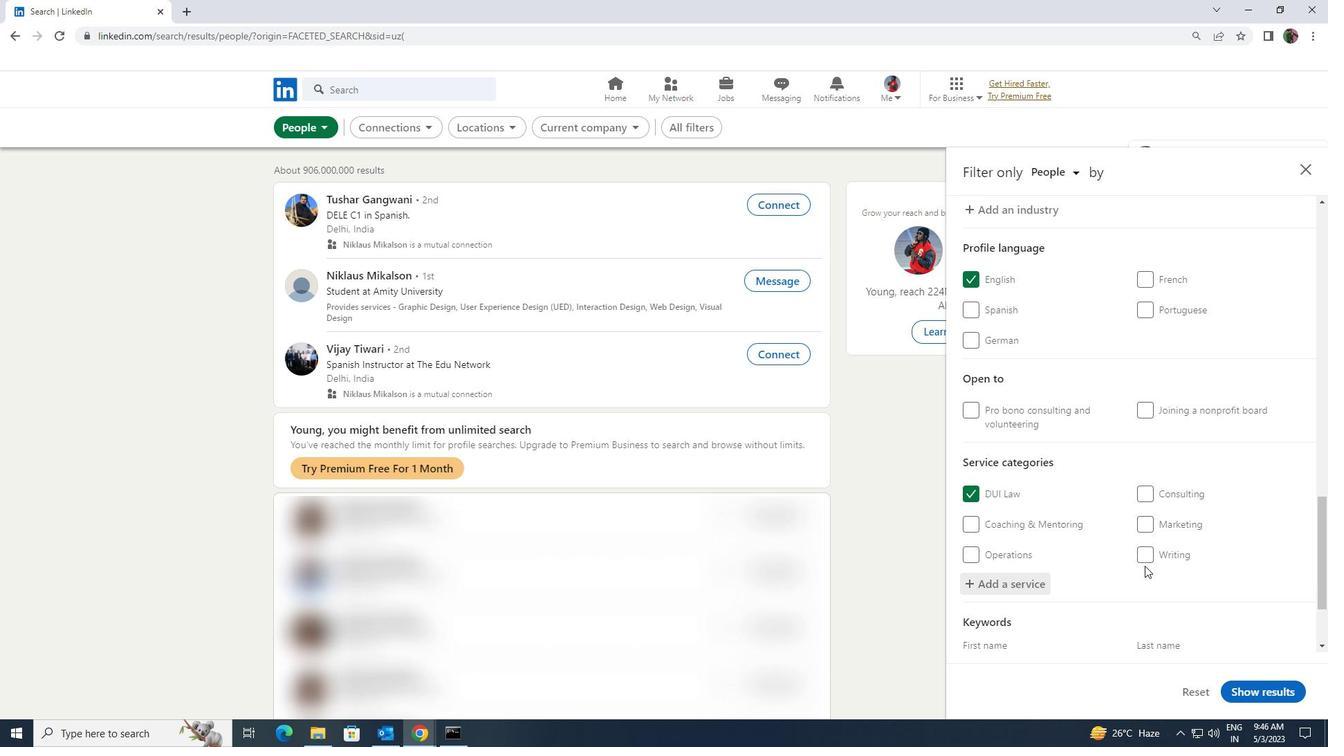 
Action: Mouse scrolled (1124, 580) with delta (0, 0)
Screenshot: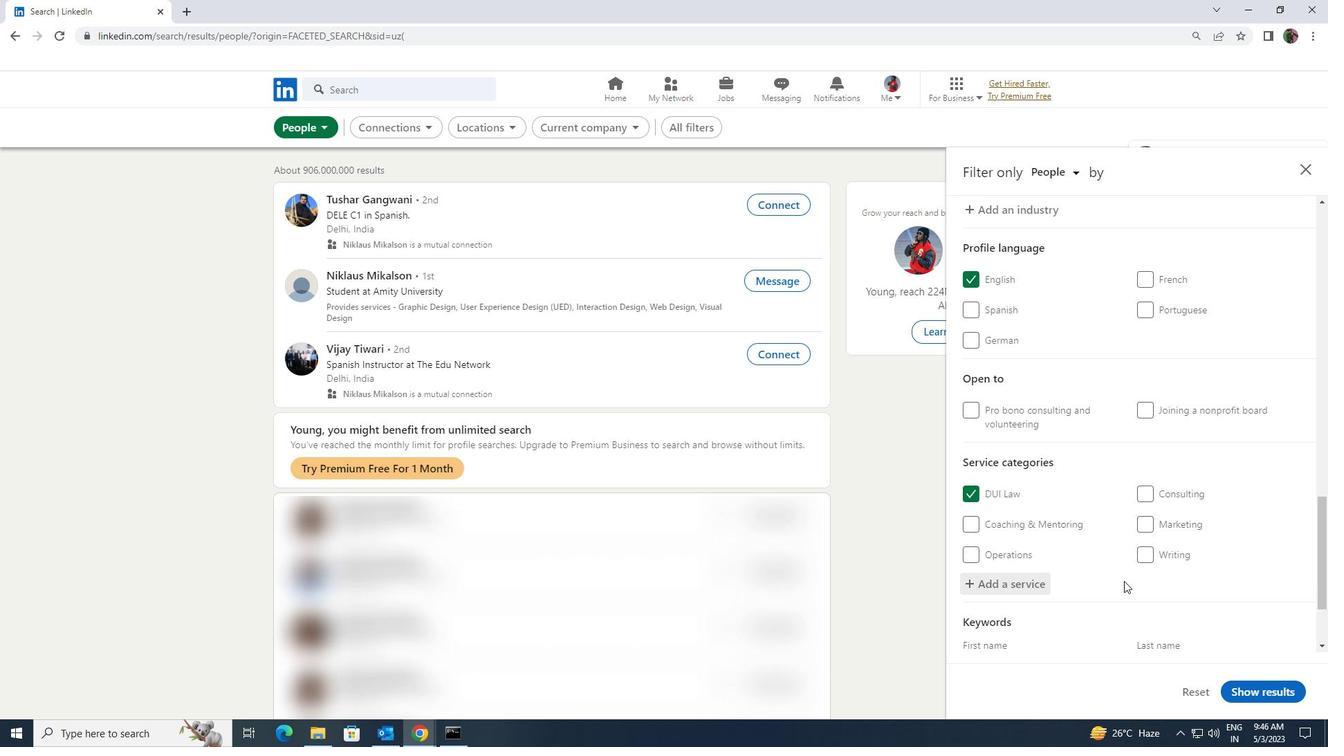 
Action: Mouse moved to (1123, 581)
Screenshot: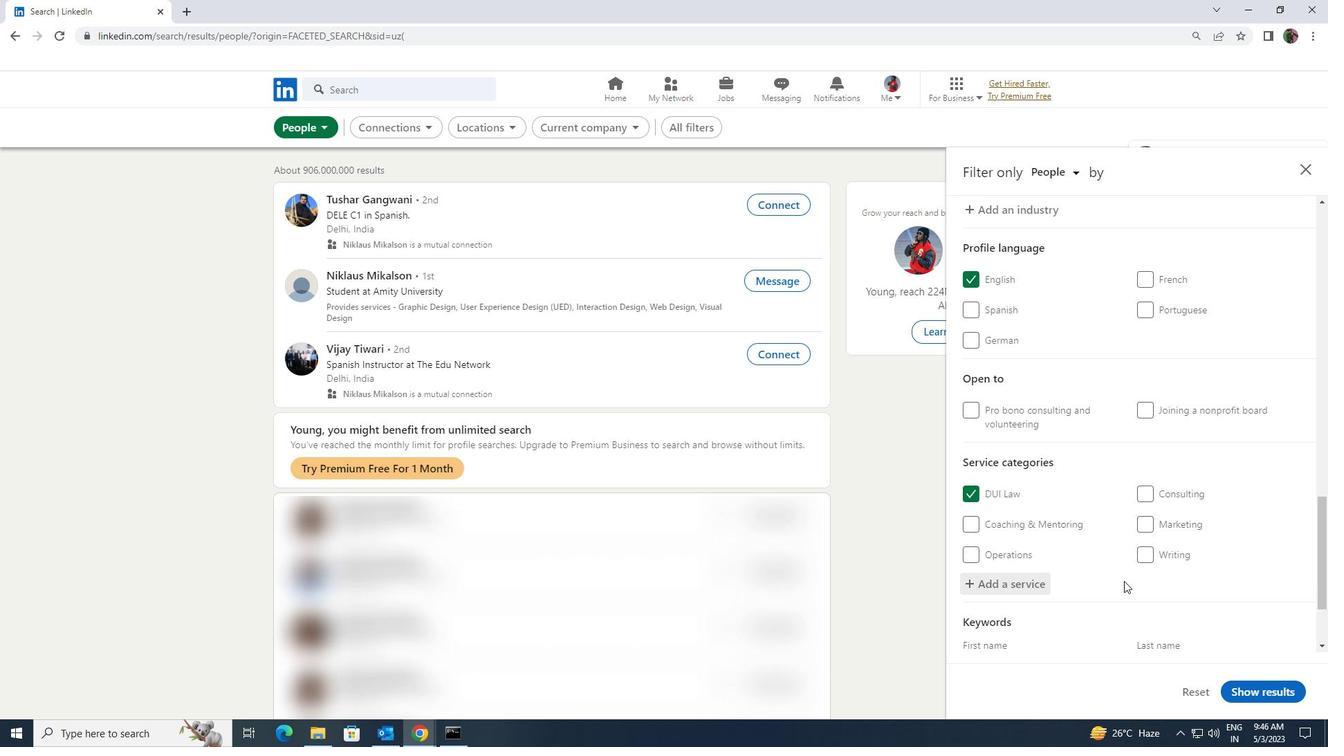 
Action: Mouse scrolled (1123, 580) with delta (0, 0)
Screenshot: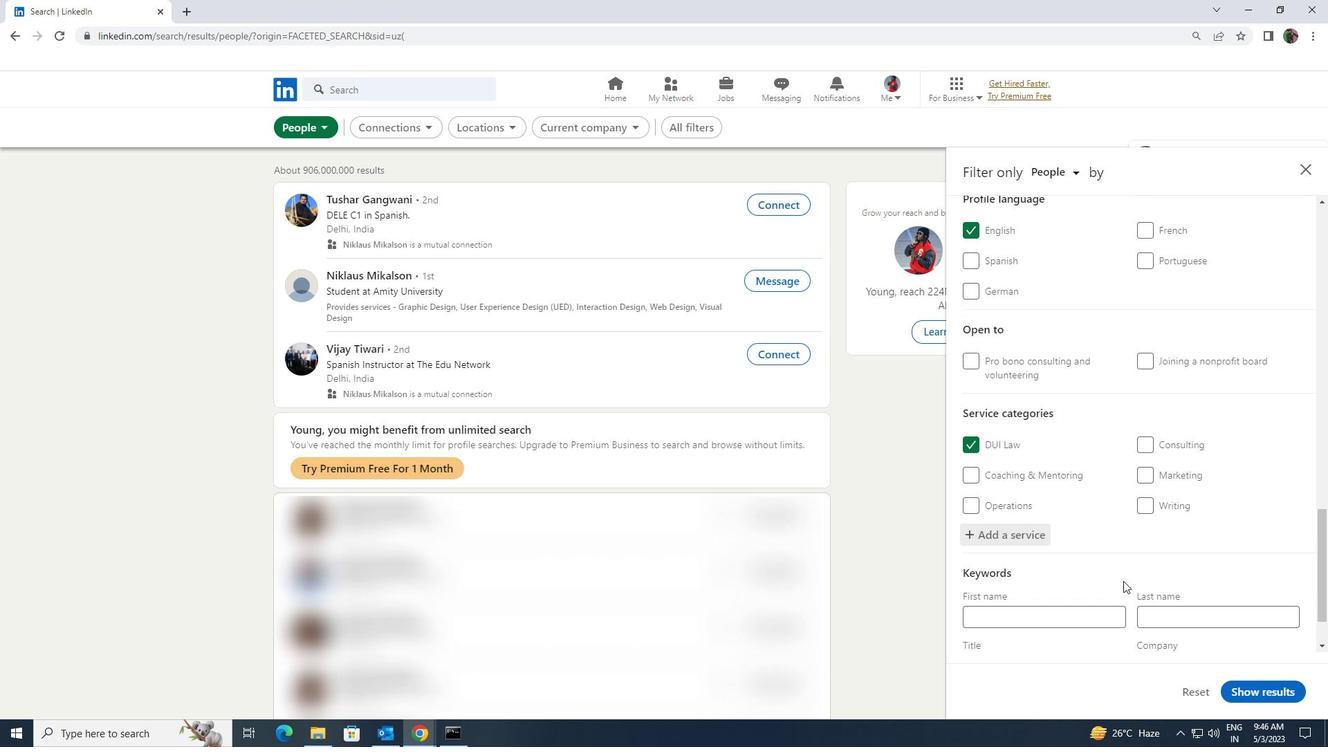 
Action: Mouse scrolled (1123, 580) with delta (0, 0)
Screenshot: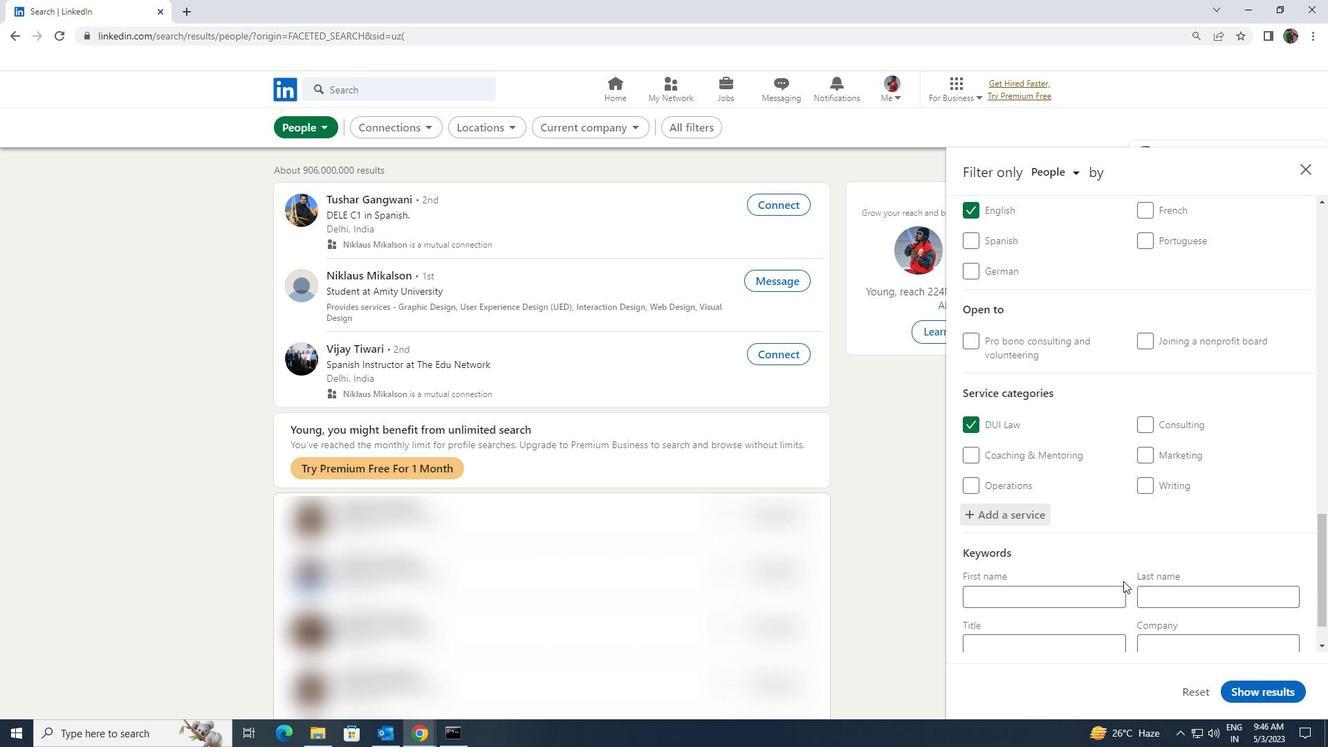 
Action: Mouse moved to (1117, 587)
Screenshot: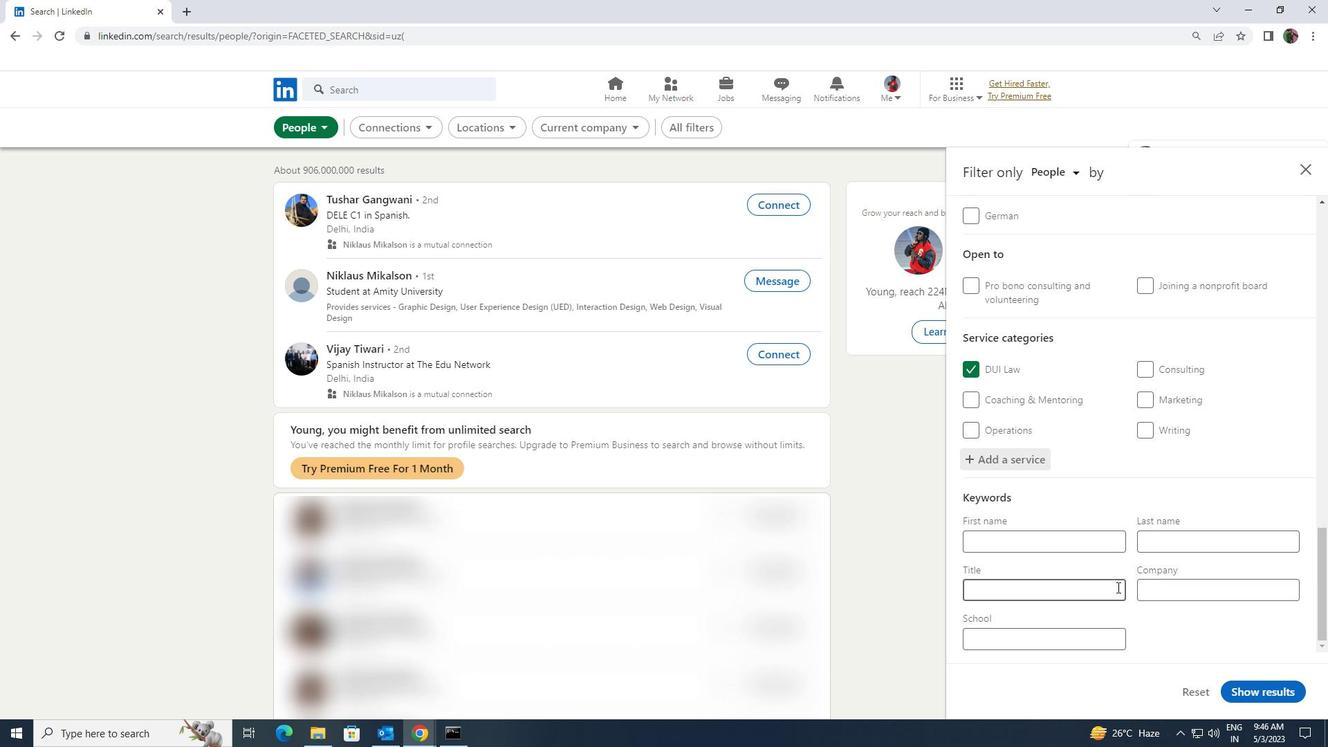 
Action: Mouse pressed left at (1117, 587)
Screenshot: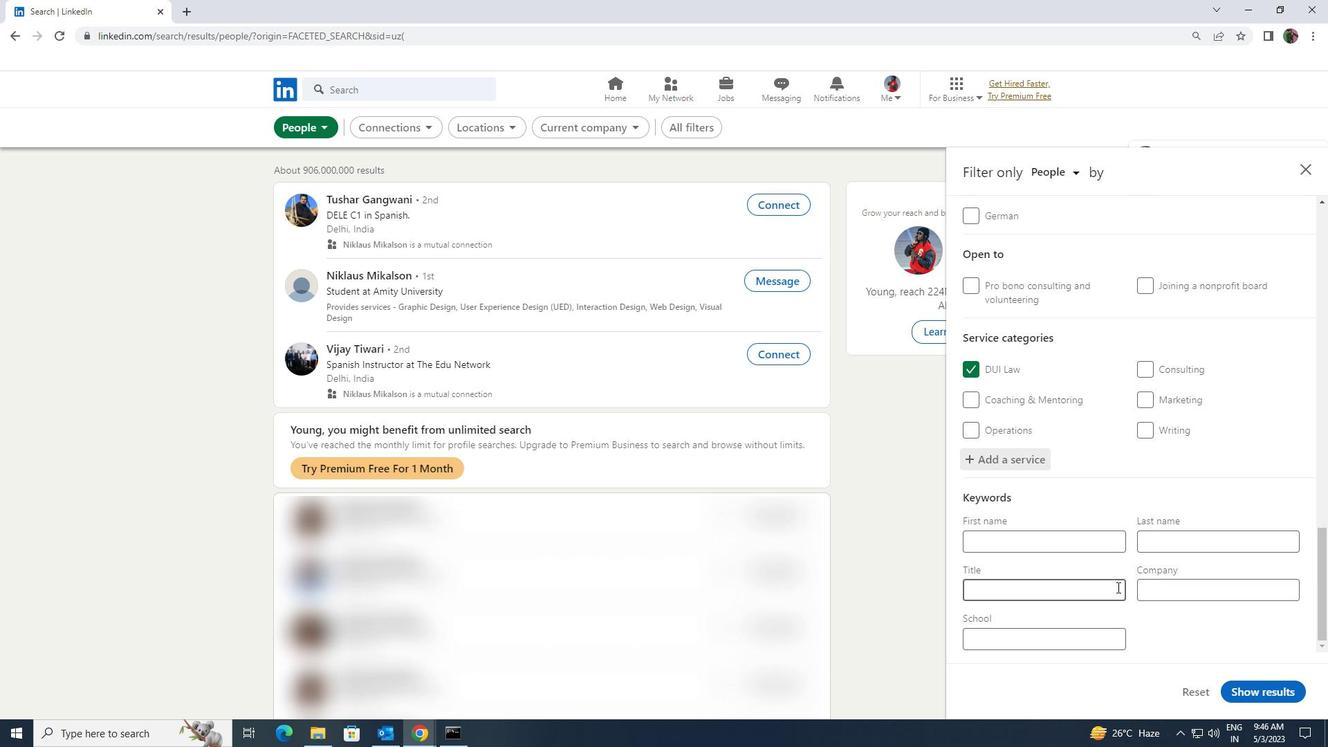 
Action: Key pressed <Key.shift>PRESCHOOL<Key.space><Key.shift>TEACHER
Screenshot: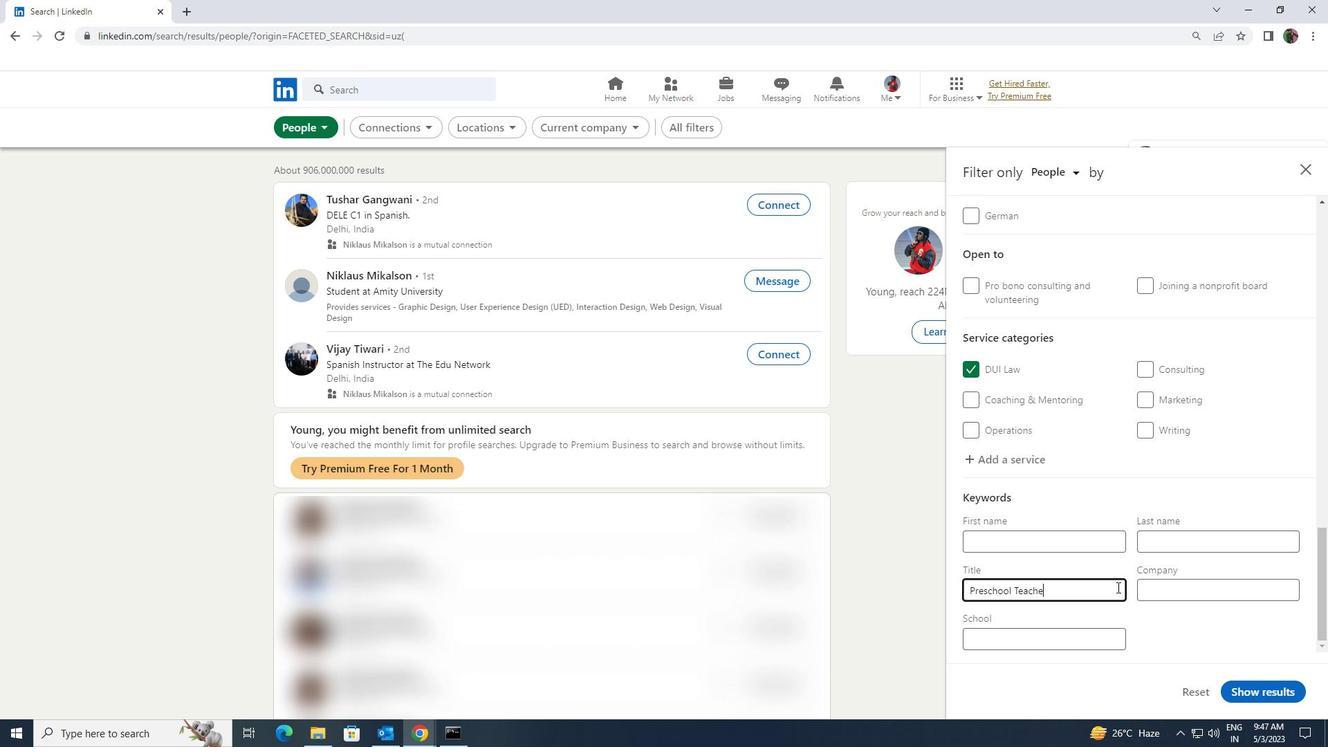 
Action: Mouse moved to (1244, 687)
Screenshot: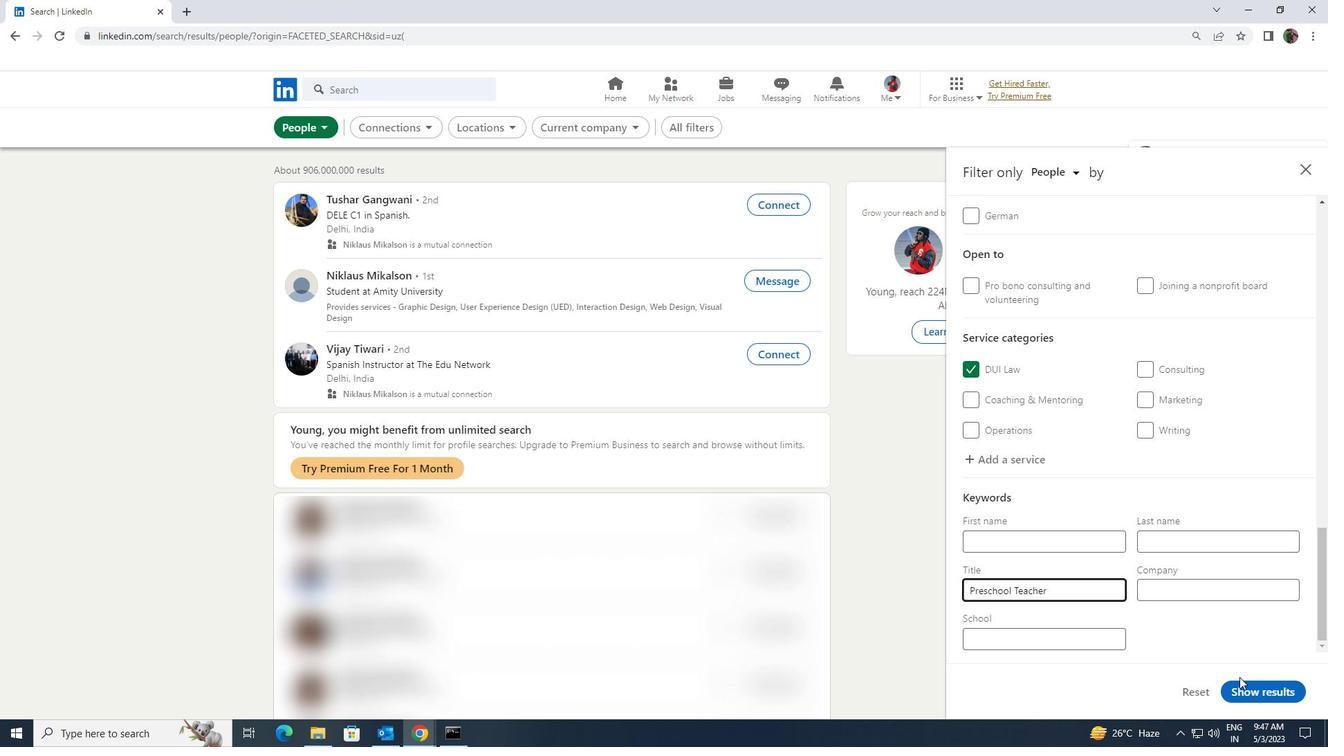 
Action: Mouse pressed left at (1244, 687)
Screenshot: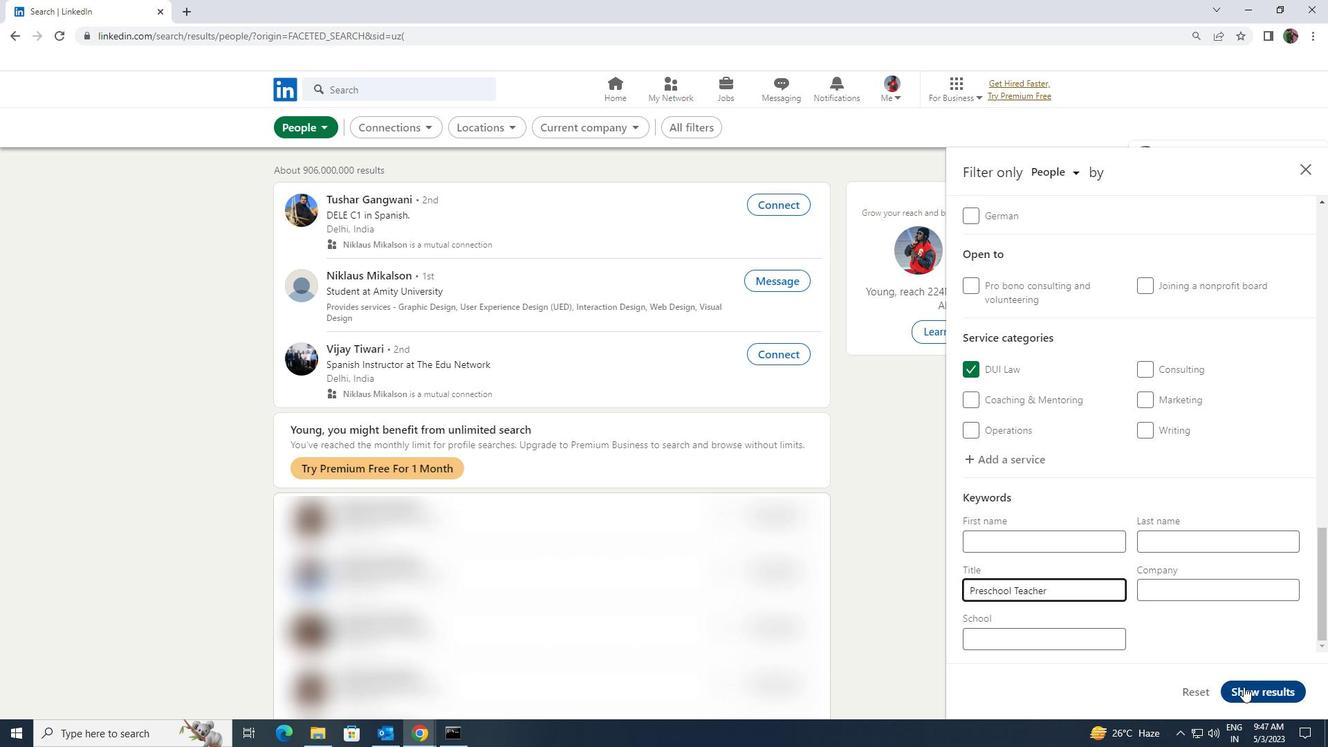 
